 Task: Find connections with filter location Pýrgos with filter topic #entrepreneurshipwith filter profile language English with filter current company Anchanto with filter school Medical College with filter industry Audio and Video Equipment Manufacturing with filter service category Mortgage Lending with filter keywords title Travel Nurse
Action: Mouse moved to (345, 281)
Screenshot: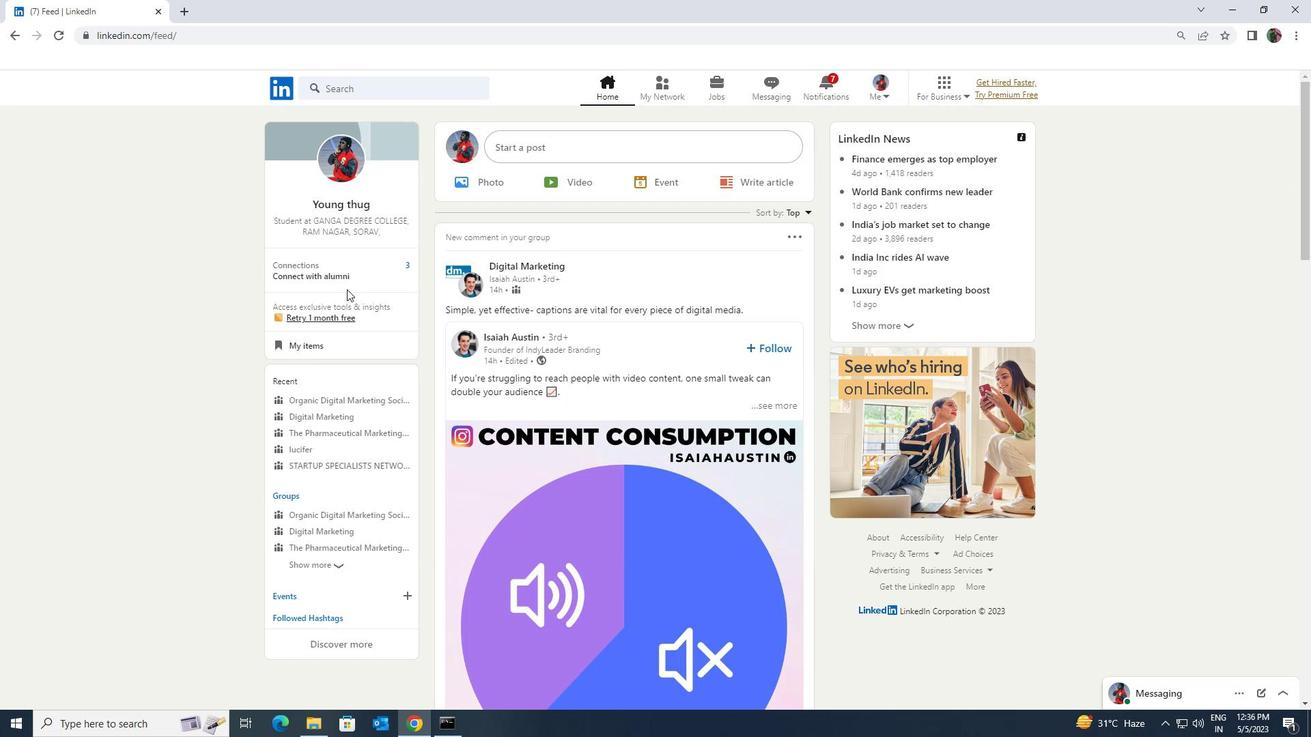 
Action: Mouse pressed left at (345, 281)
Screenshot: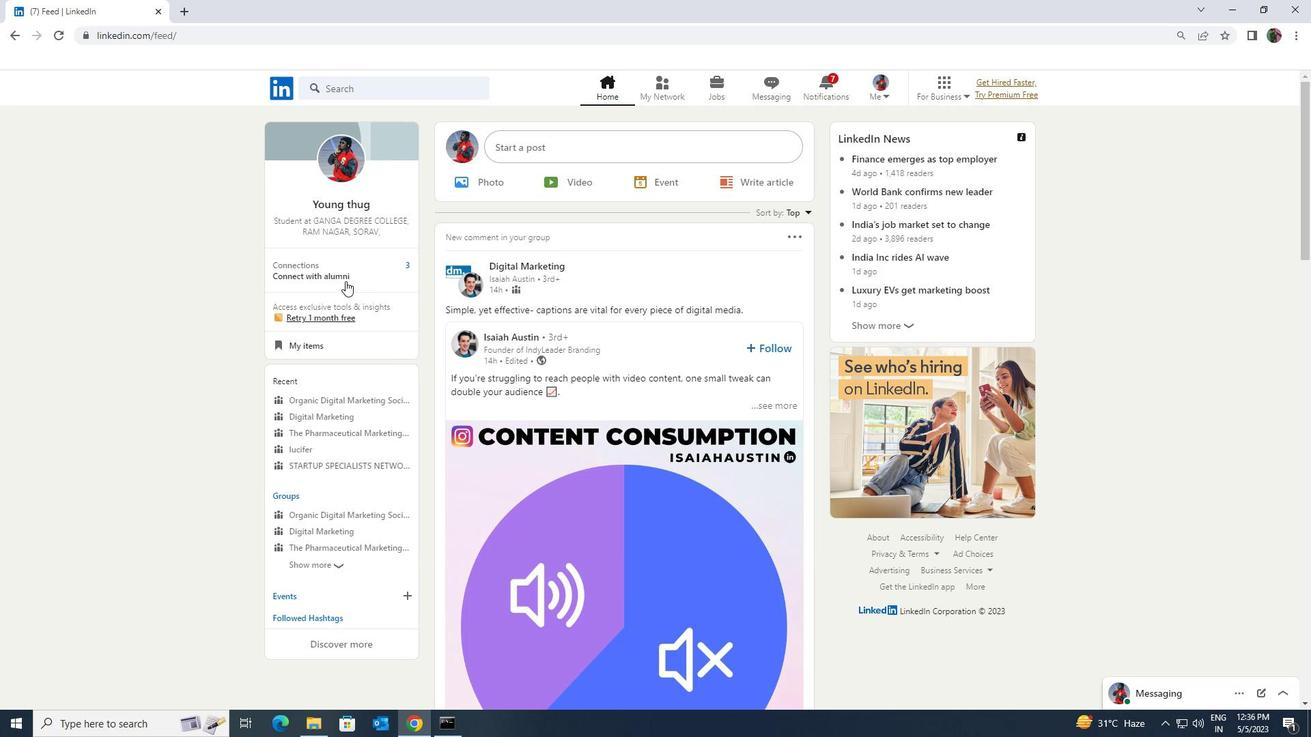 
Action: Mouse moved to (350, 166)
Screenshot: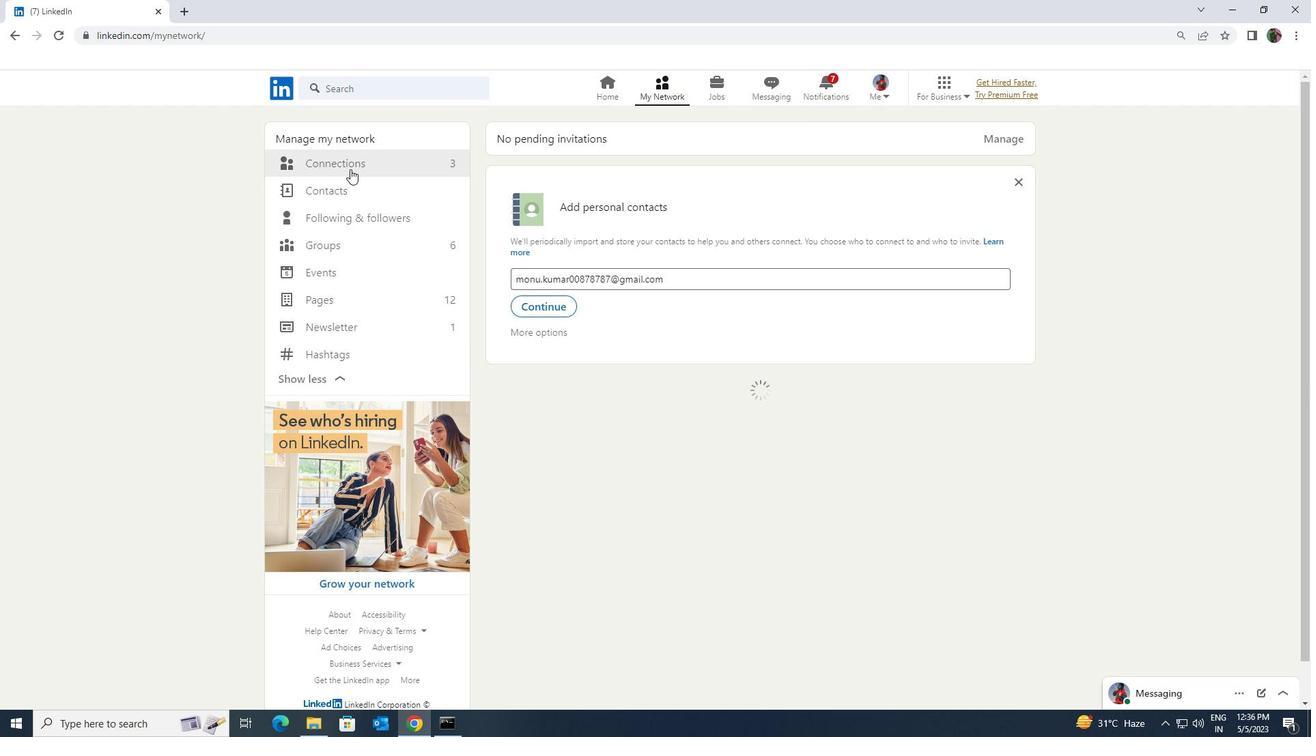 
Action: Mouse pressed left at (350, 166)
Screenshot: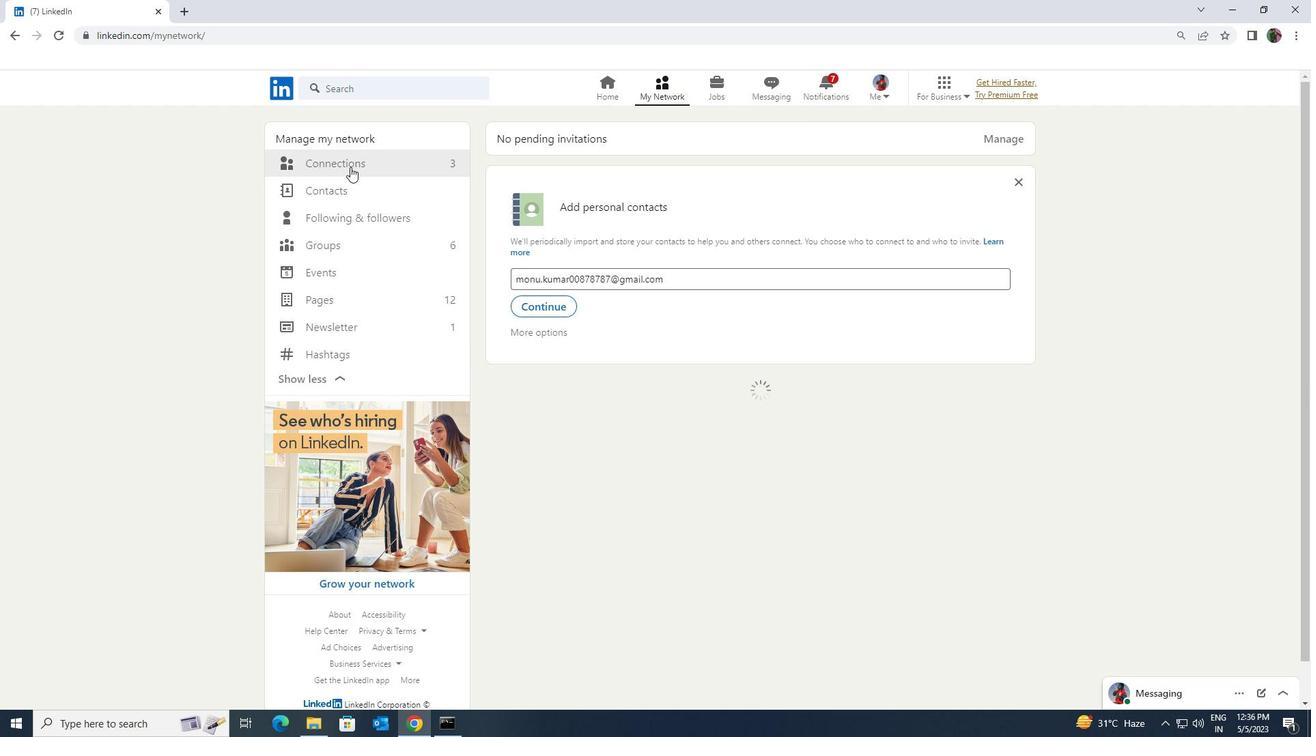 
Action: Mouse moved to (743, 165)
Screenshot: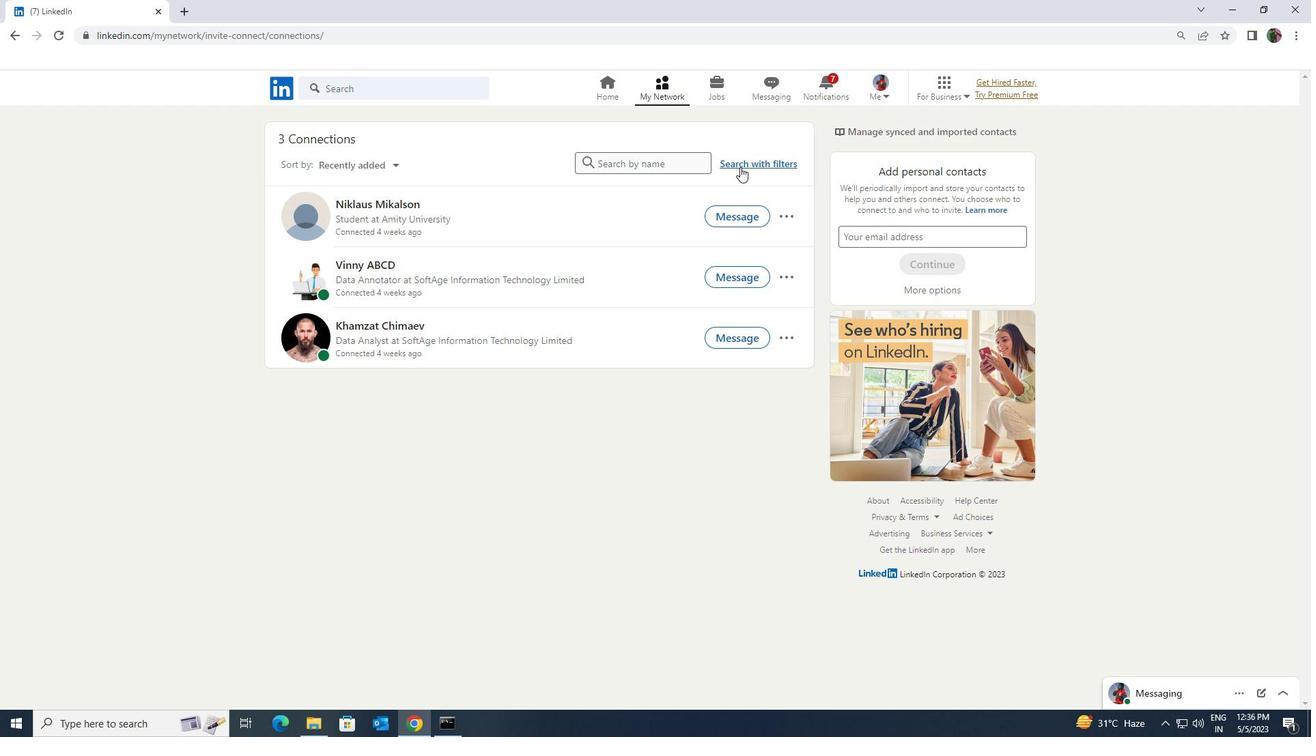 
Action: Mouse pressed left at (743, 165)
Screenshot: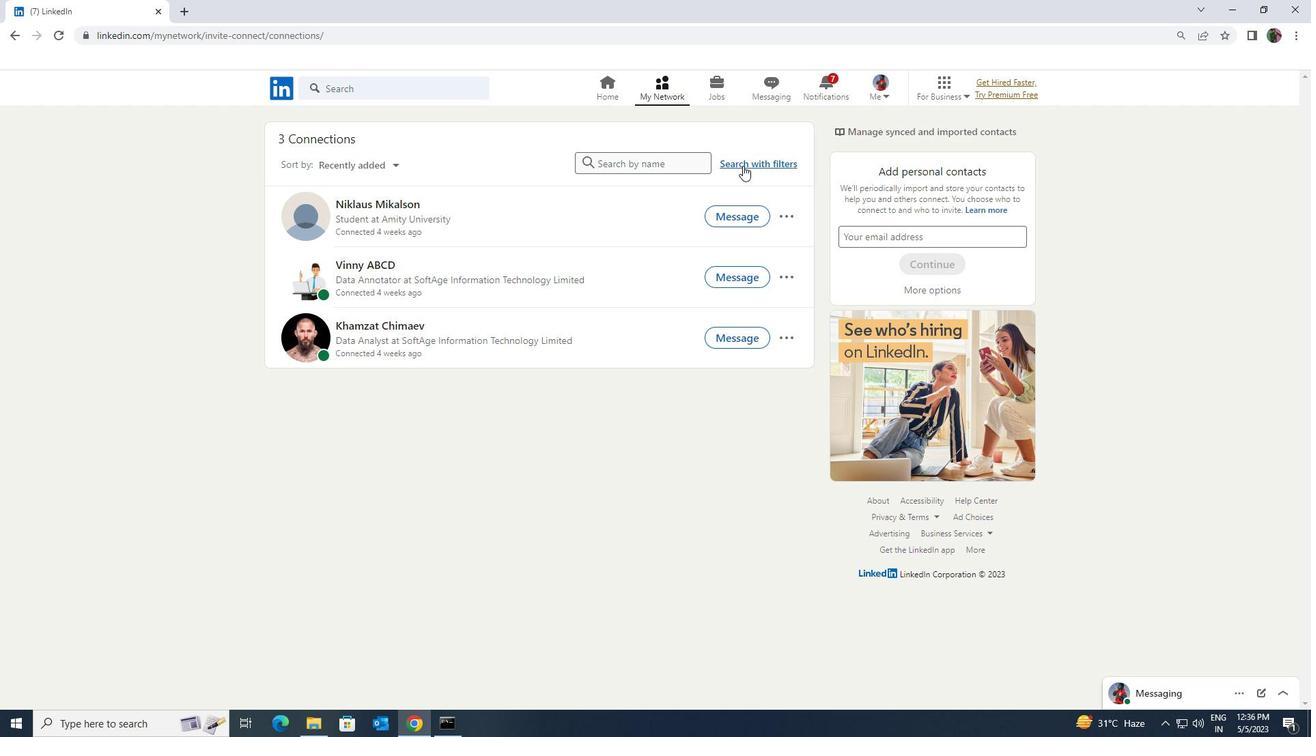 
Action: Mouse moved to (699, 127)
Screenshot: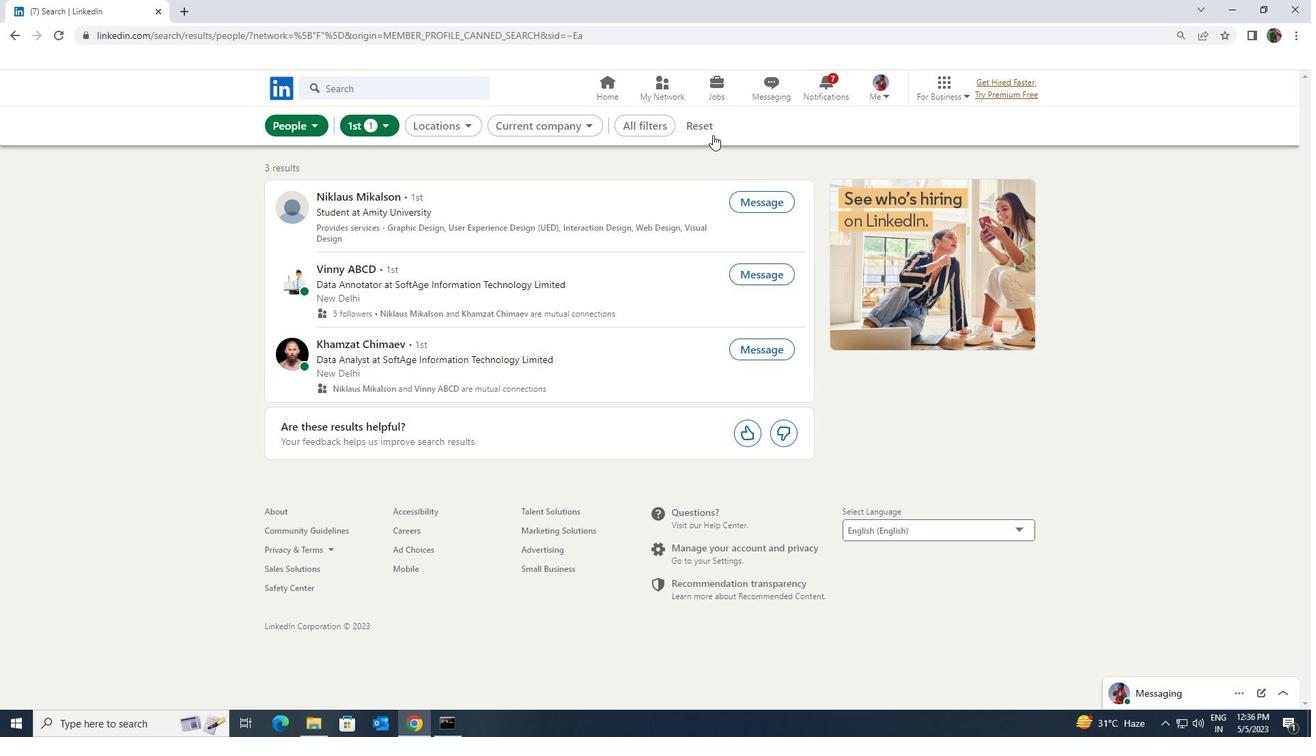 
Action: Mouse pressed left at (699, 127)
Screenshot: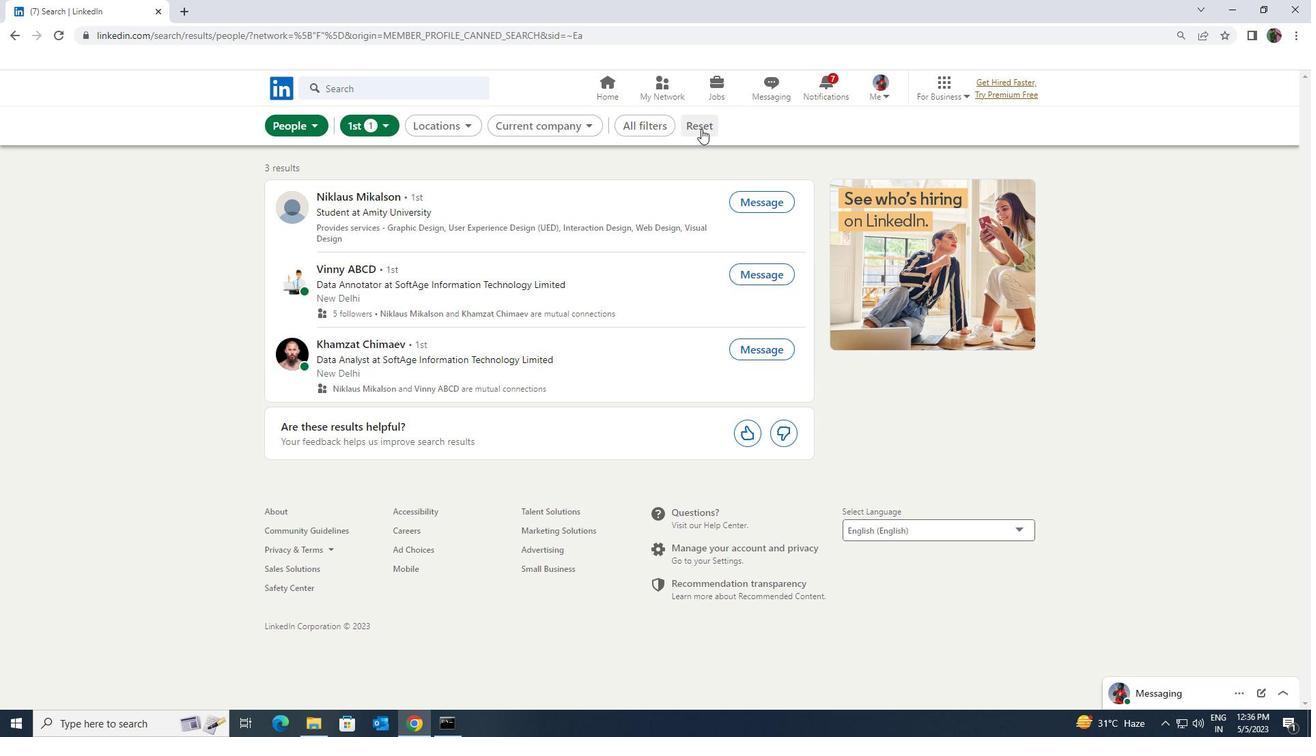 
Action: Mouse moved to (675, 127)
Screenshot: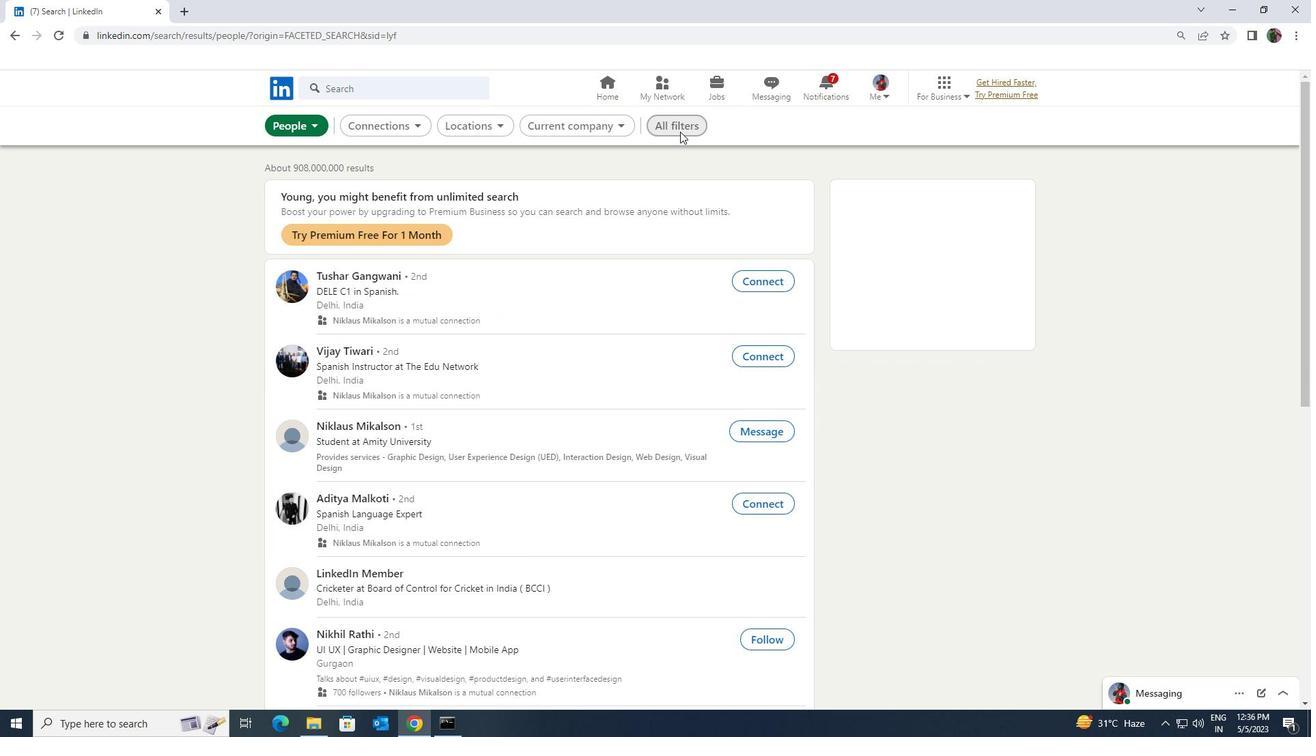 
Action: Mouse pressed left at (675, 127)
Screenshot: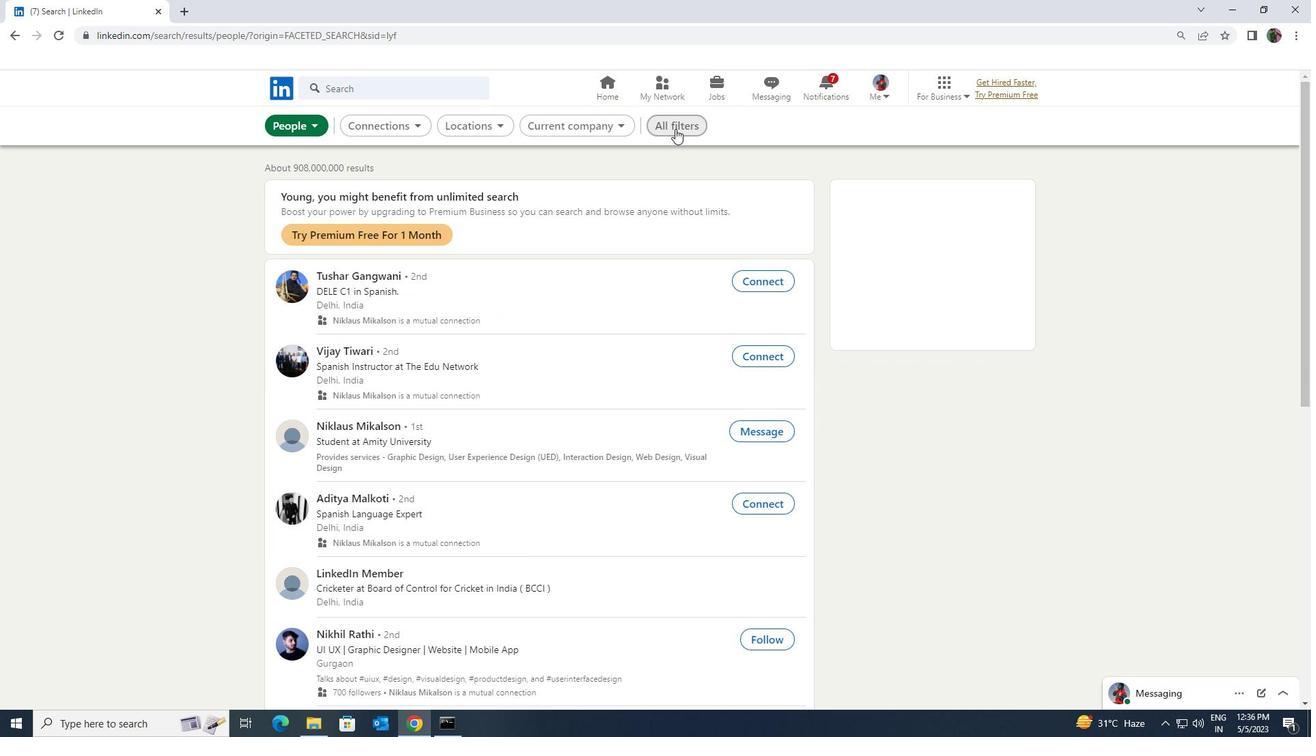
Action: Mouse moved to (1150, 531)
Screenshot: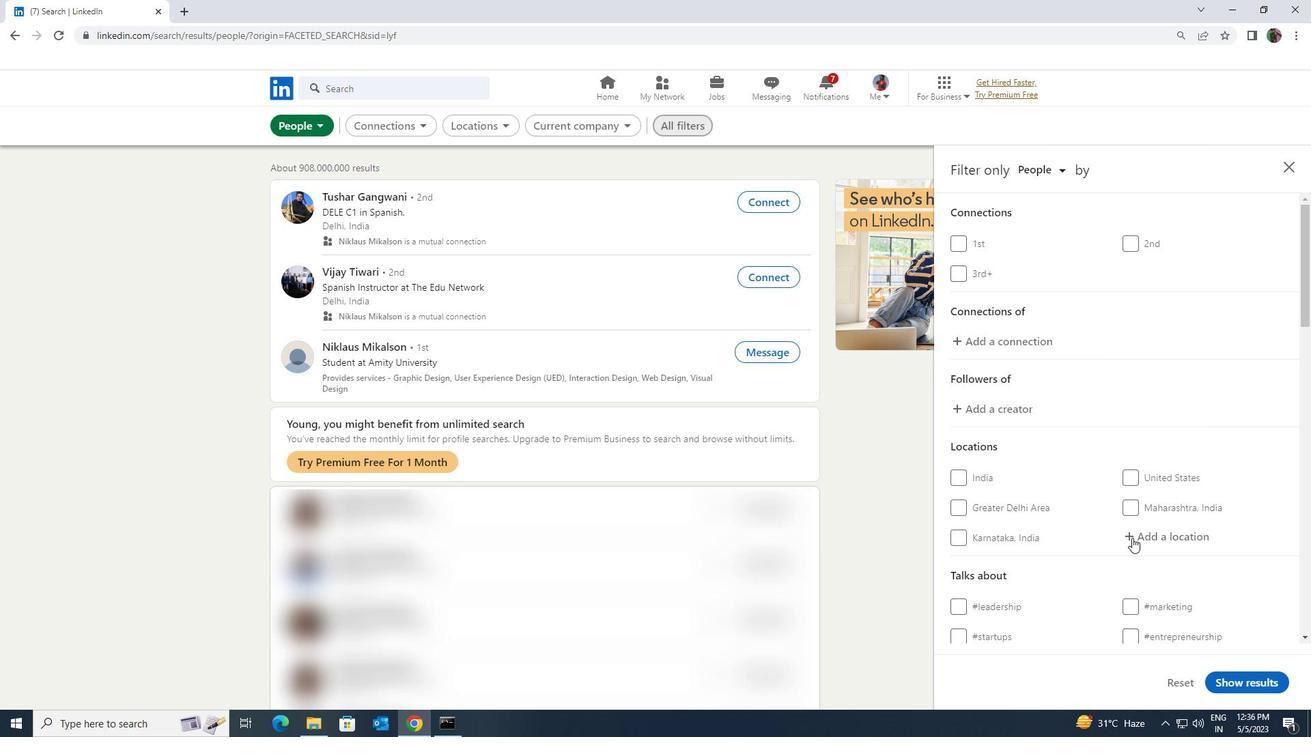 
Action: Mouse pressed left at (1150, 531)
Screenshot: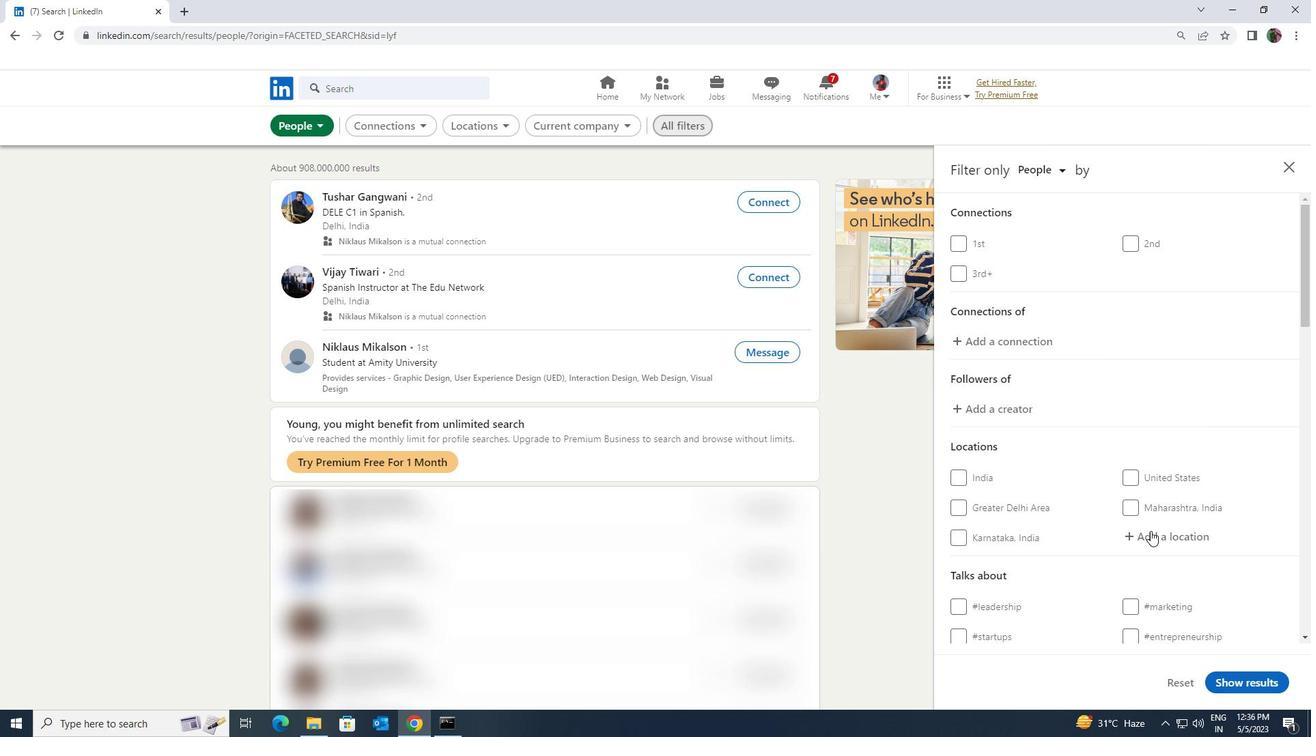 
Action: Mouse moved to (1153, 534)
Screenshot: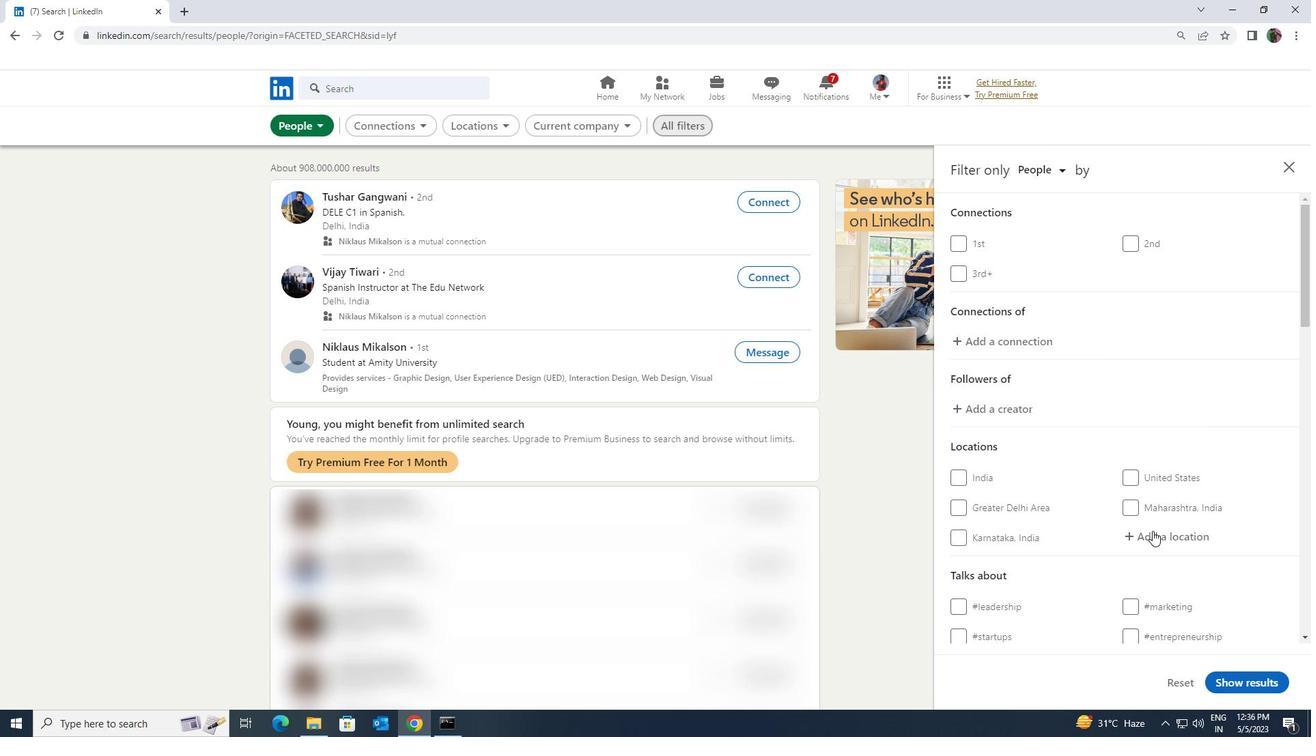 
Action: Mouse pressed left at (1153, 534)
Screenshot: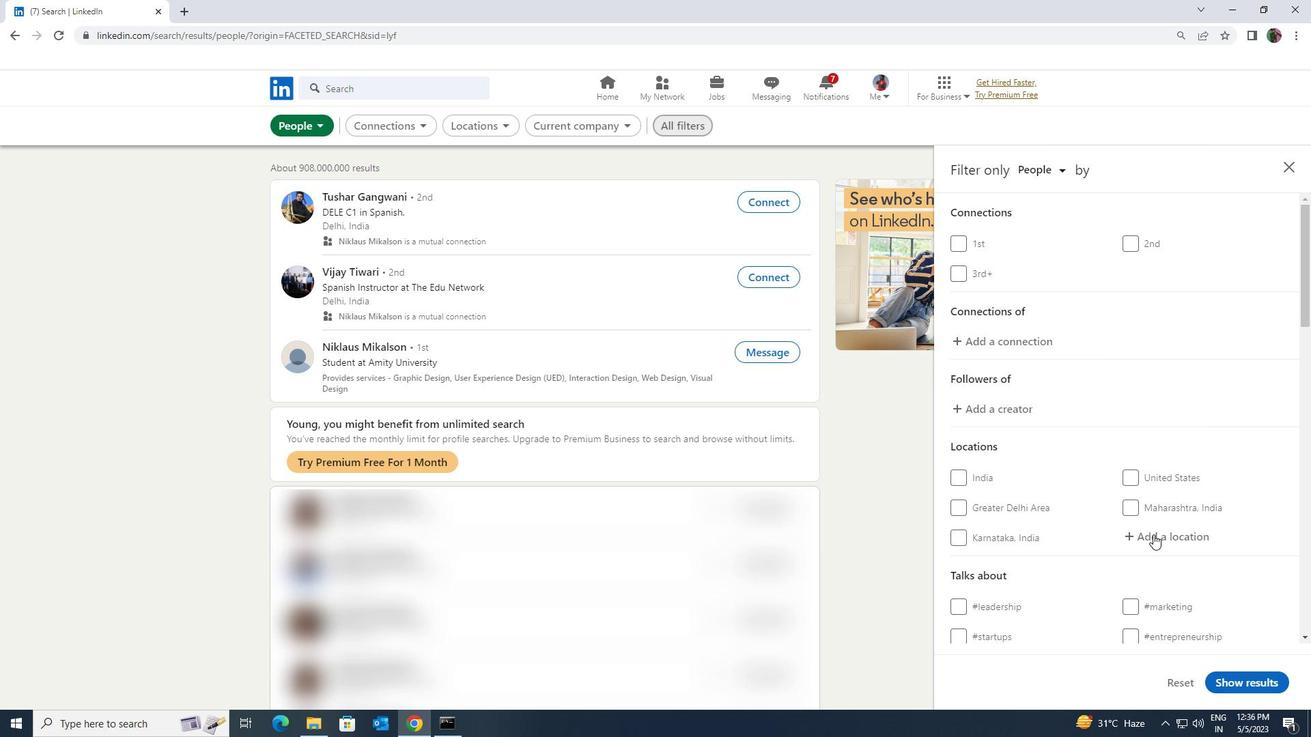 
Action: Mouse moved to (1155, 538)
Screenshot: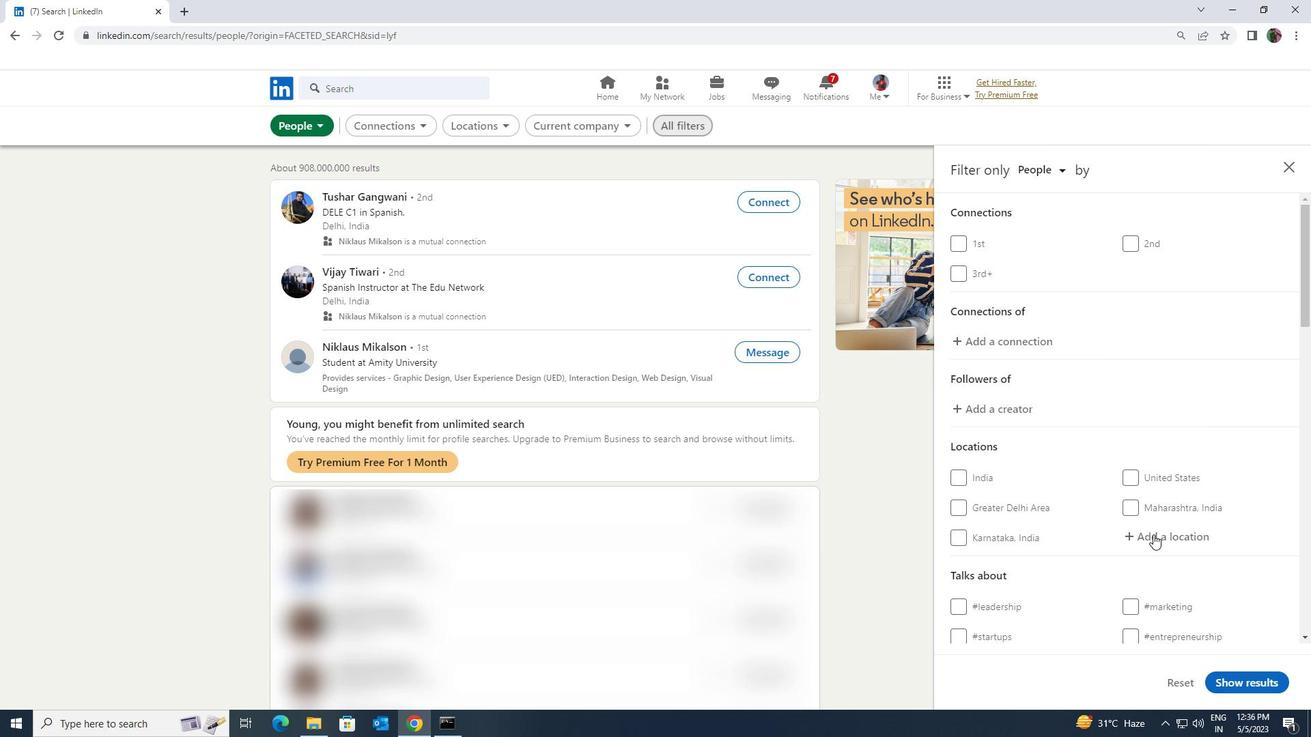 
Action: Key pressed <Key.shift><Key.shift><Key.shift><Key.shift><Key.shift><Key.shift><Key.shift><Key.shift><Key.shift><Key.shift><Key.shift><Key.shift><Key.shift><Key.shift><Key.shift><Key.shift><Key.shift><Key.shift><Key.shift><Key.shift><Key.shift><Key.shift><Key.shift><Key.shift><Key.shift><Key.shift><Key.shift><Key.shift><Key.shift><Key.shift><Key.shift><Key.shift><Key.shift><Key.shift><Key.shift><Key.shift><Key.shift>PYRGOS
Screenshot: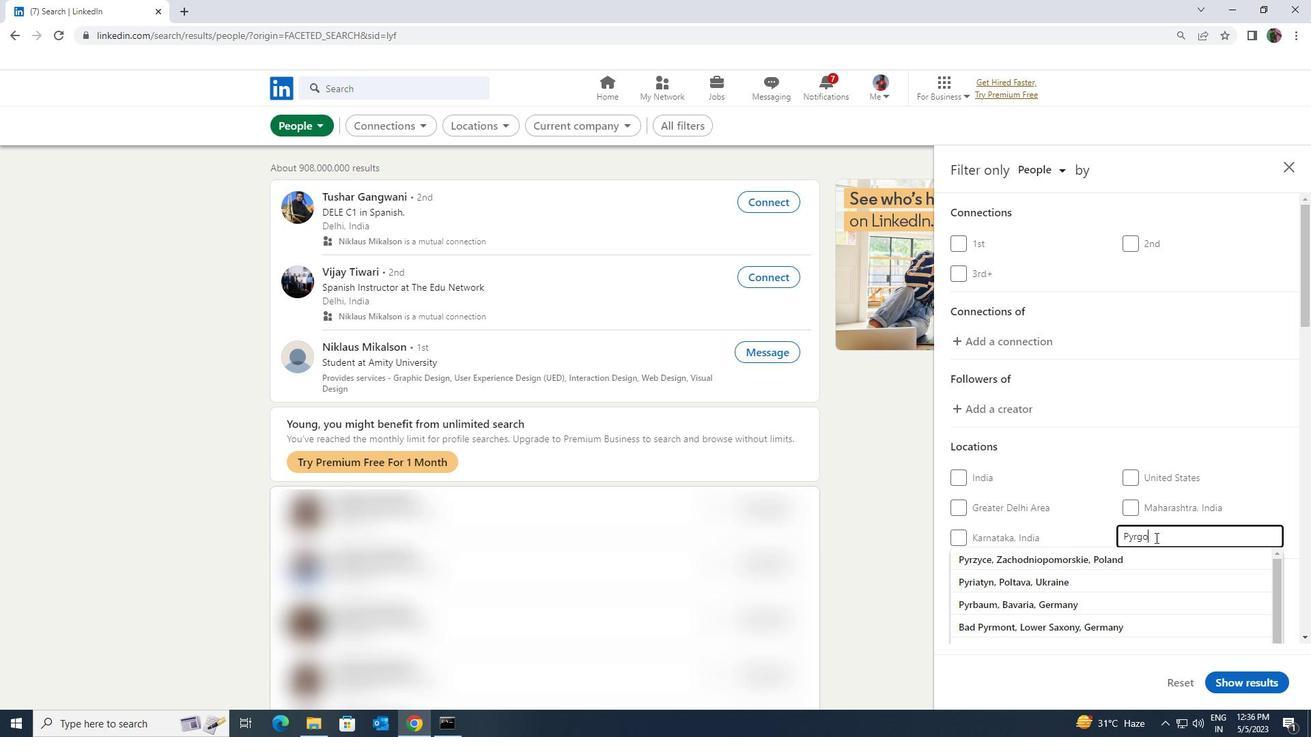 
Action: Mouse moved to (1154, 551)
Screenshot: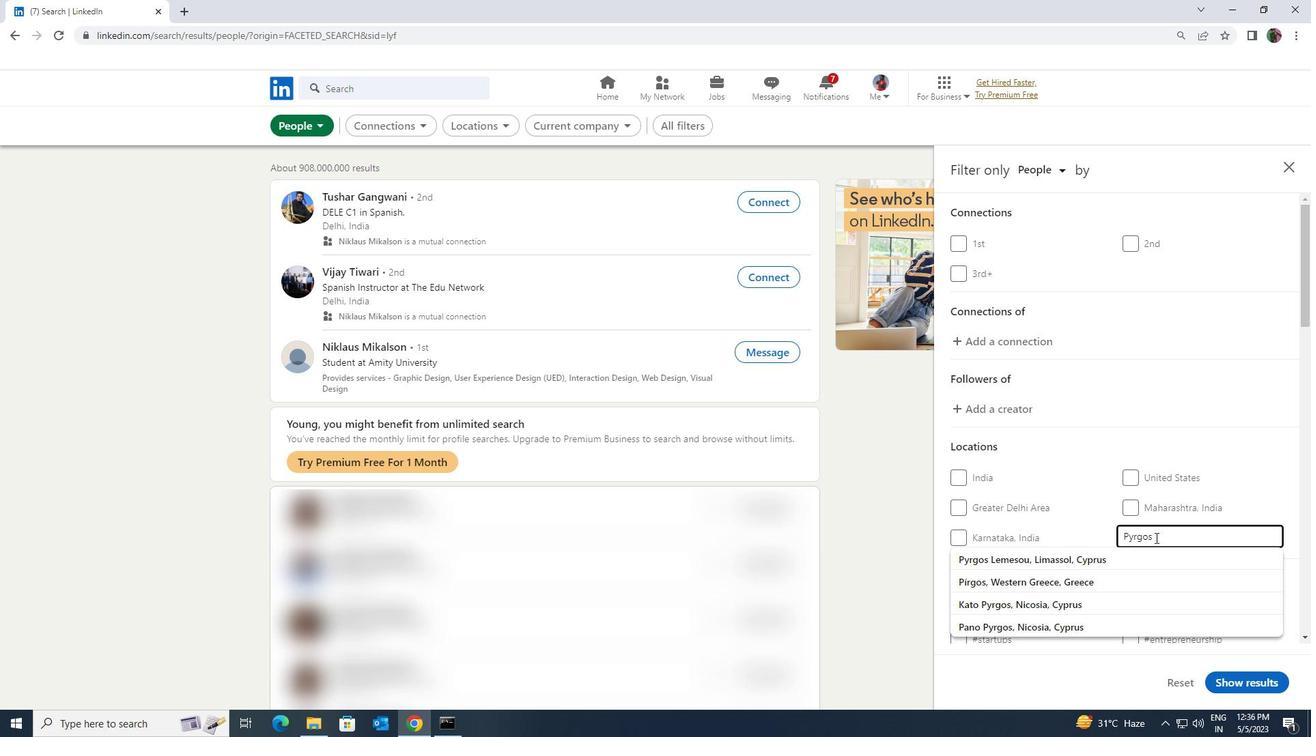 
Action: Mouse pressed left at (1154, 551)
Screenshot: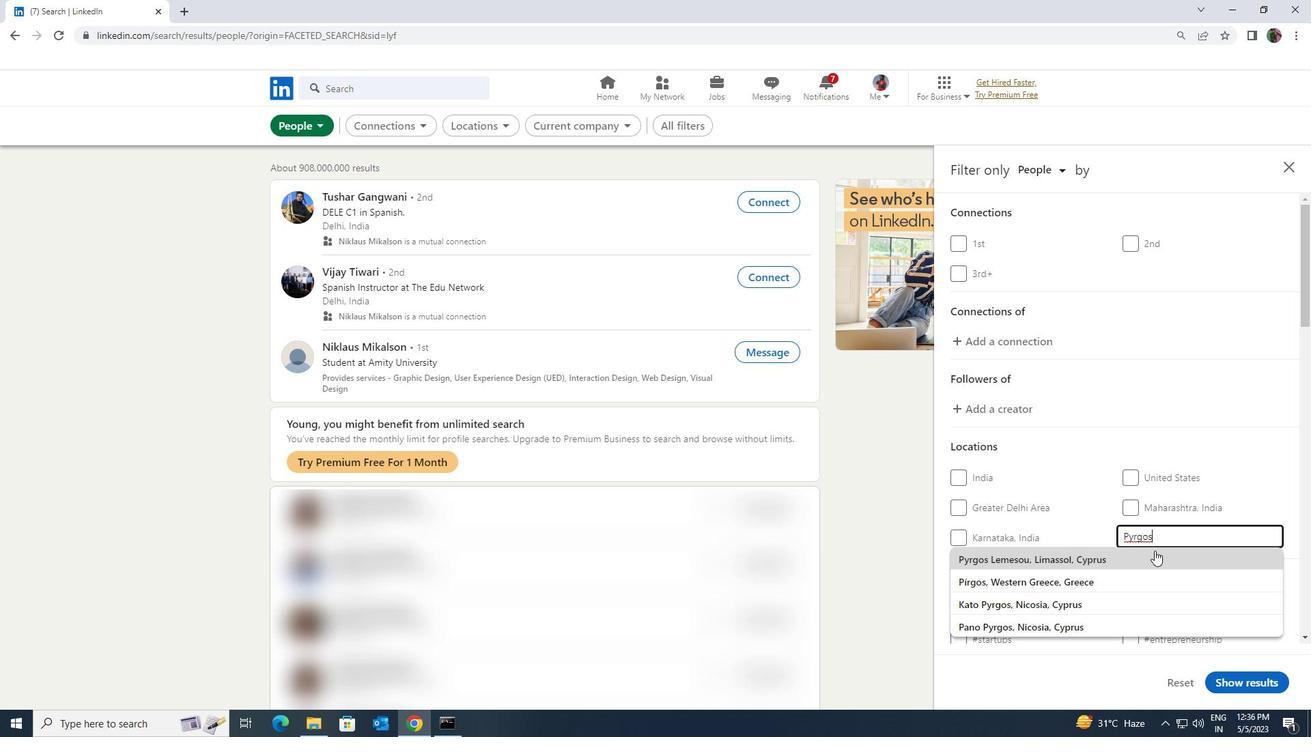 
Action: Mouse scrolled (1154, 550) with delta (0, 0)
Screenshot: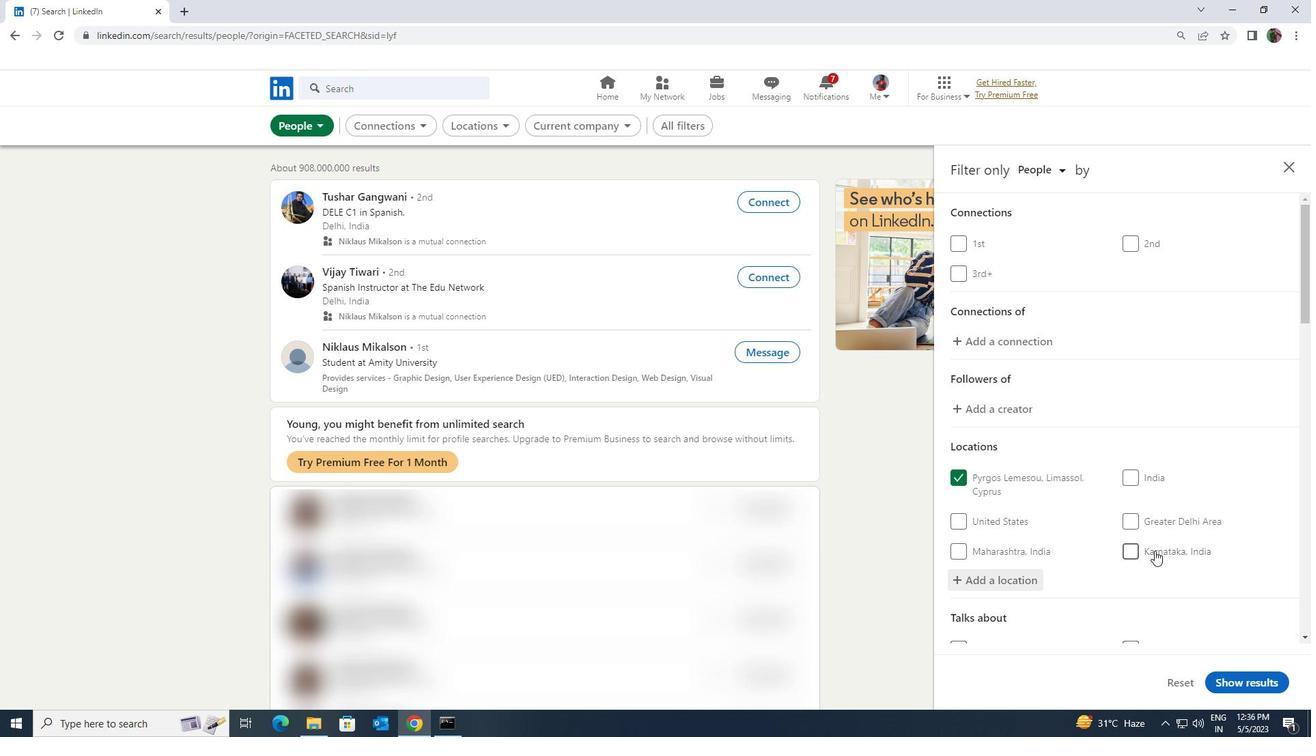 
Action: Mouse scrolled (1154, 550) with delta (0, 0)
Screenshot: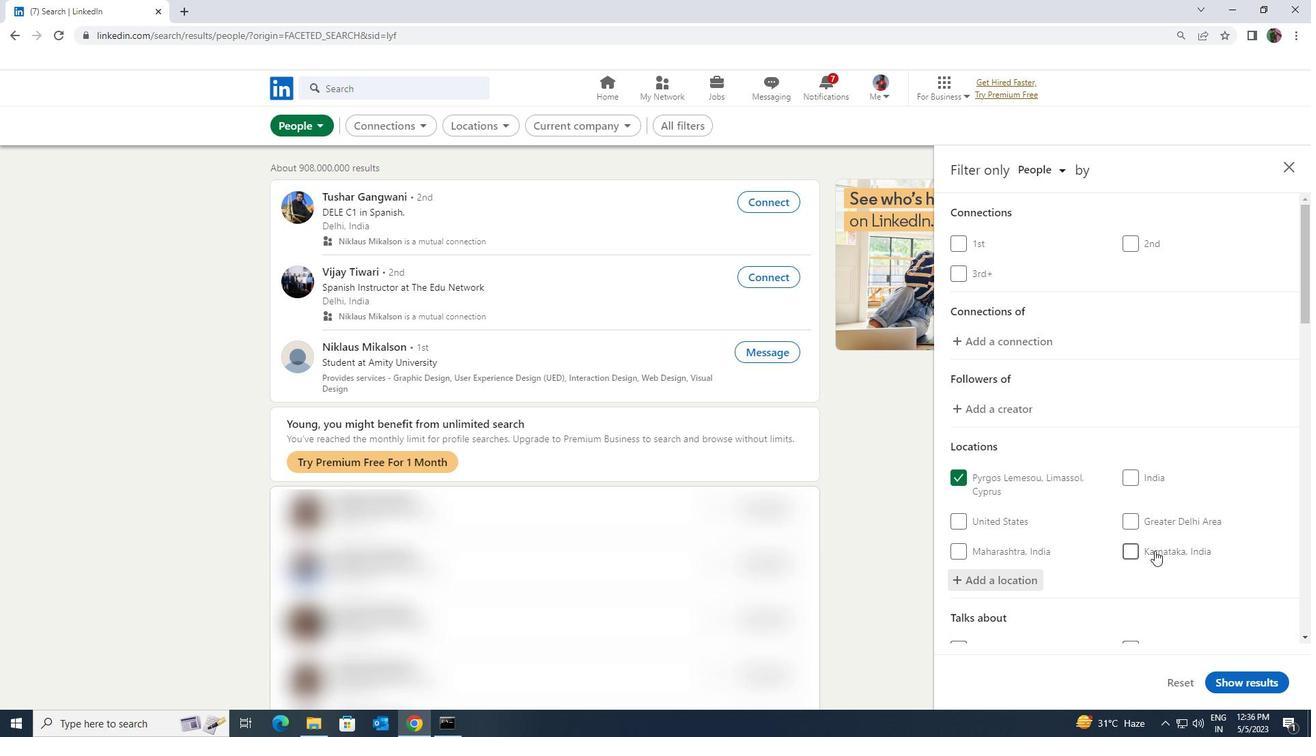 
Action: Mouse scrolled (1154, 550) with delta (0, 0)
Screenshot: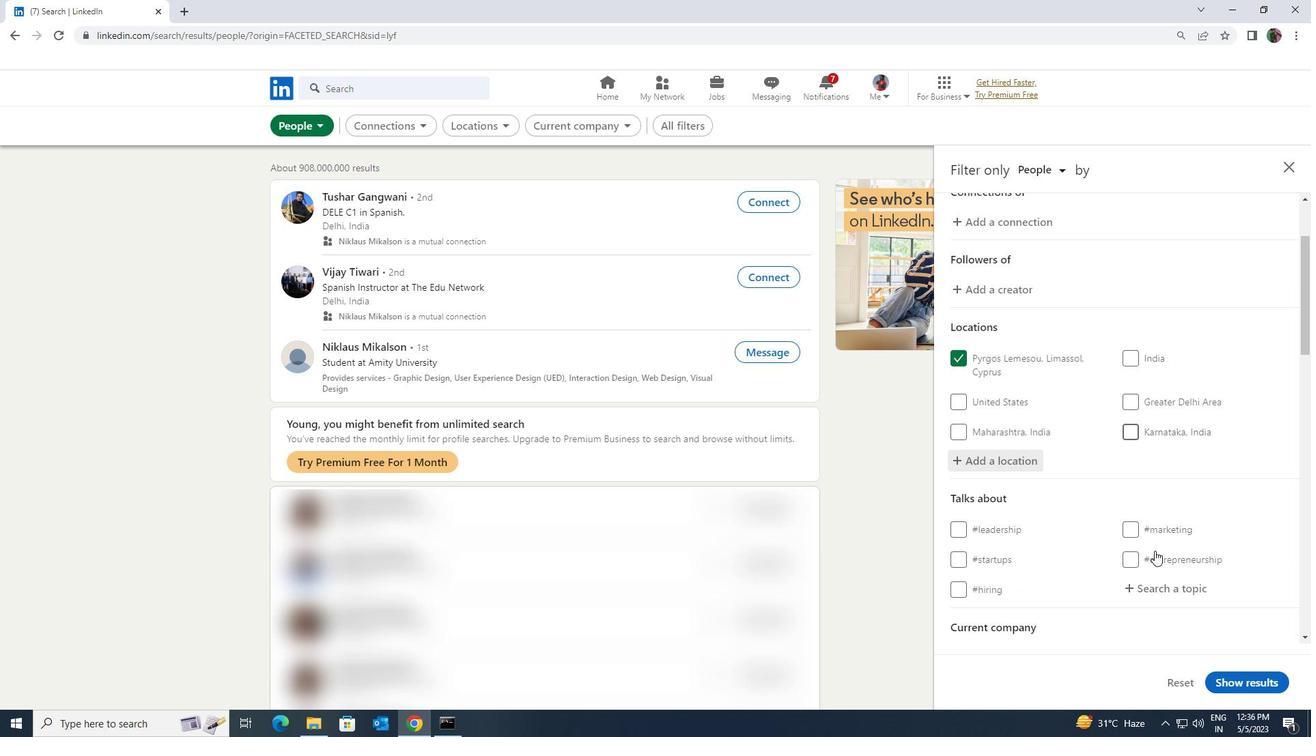 
Action: Mouse moved to (1145, 507)
Screenshot: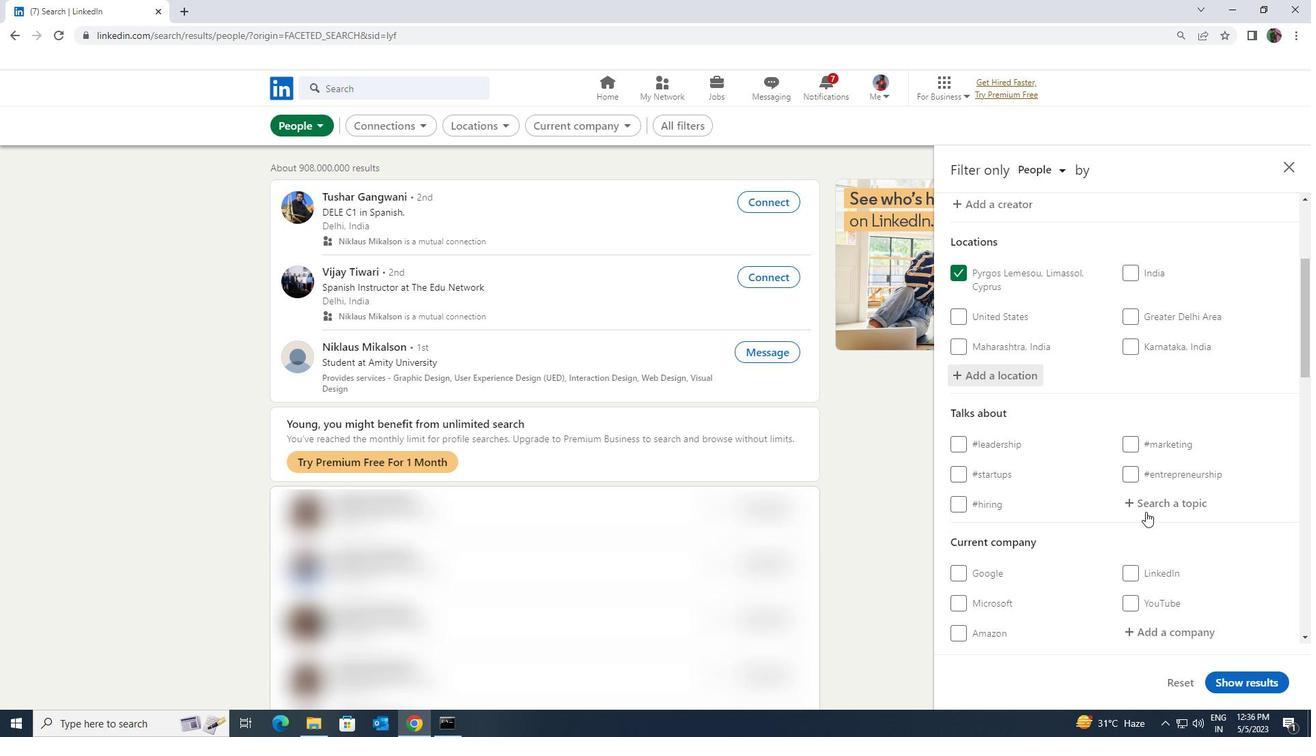 
Action: Mouse pressed left at (1145, 507)
Screenshot: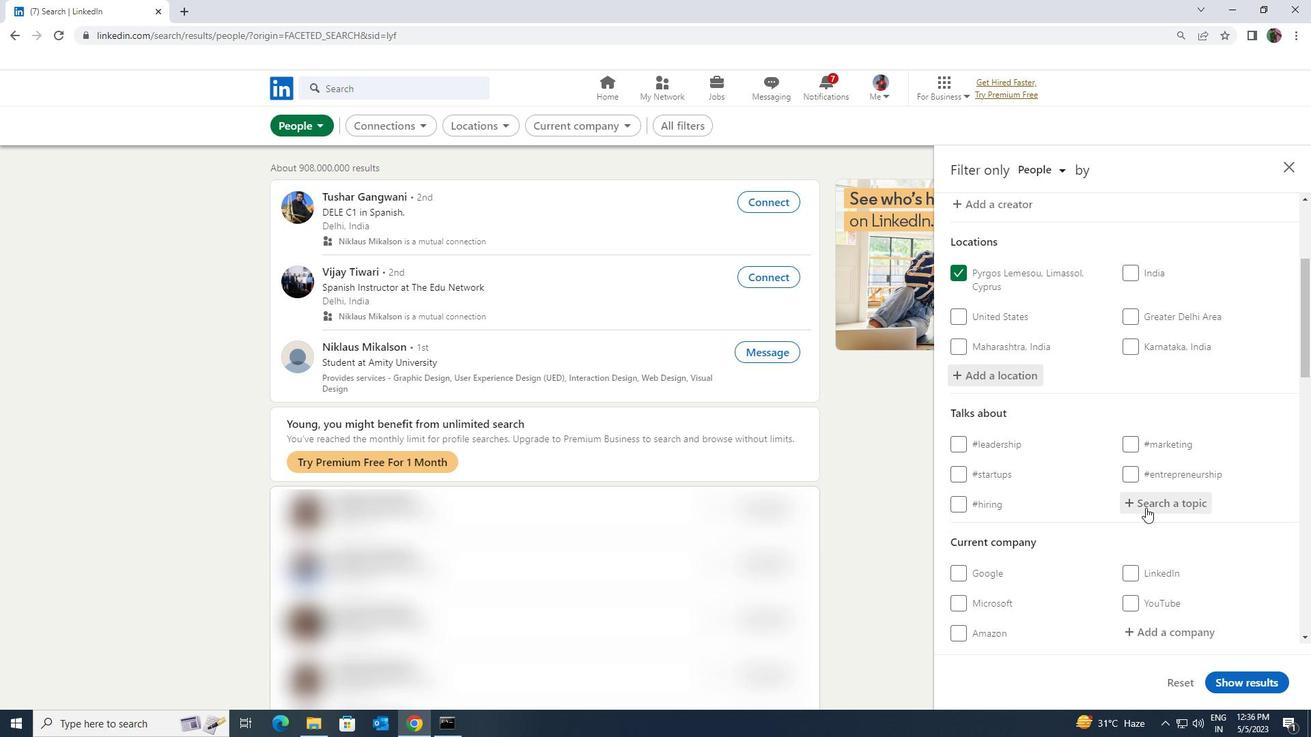 
Action: Mouse moved to (1145, 506)
Screenshot: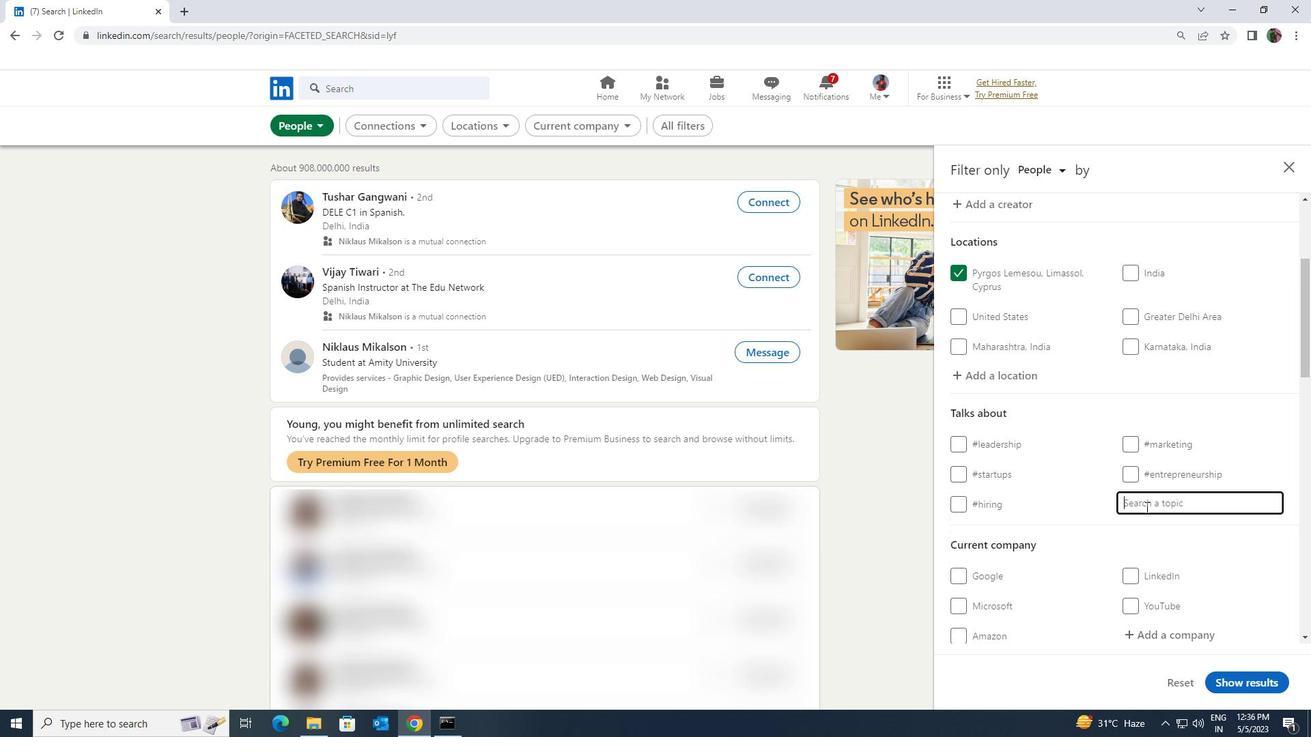 
Action: Key pressed <Key.shift><Key.shift><Key.shift><Key.shift><Key.shift><Key.shift><Key.shift><Key.shift><Key.shift><Key.shift><Key.shift><Key.shift><Key.shift><Key.shift><Key.shift><Key.shift>ENTR
Screenshot: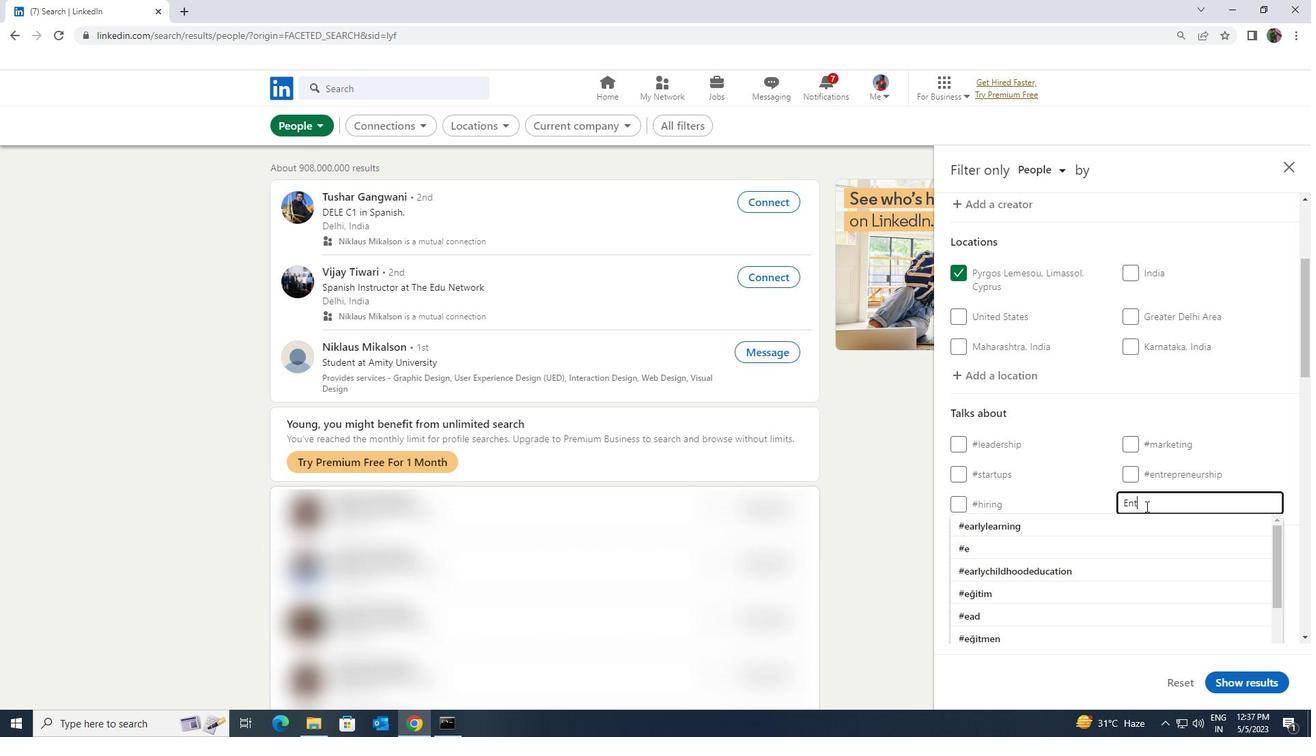 
Action: Mouse moved to (1133, 550)
Screenshot: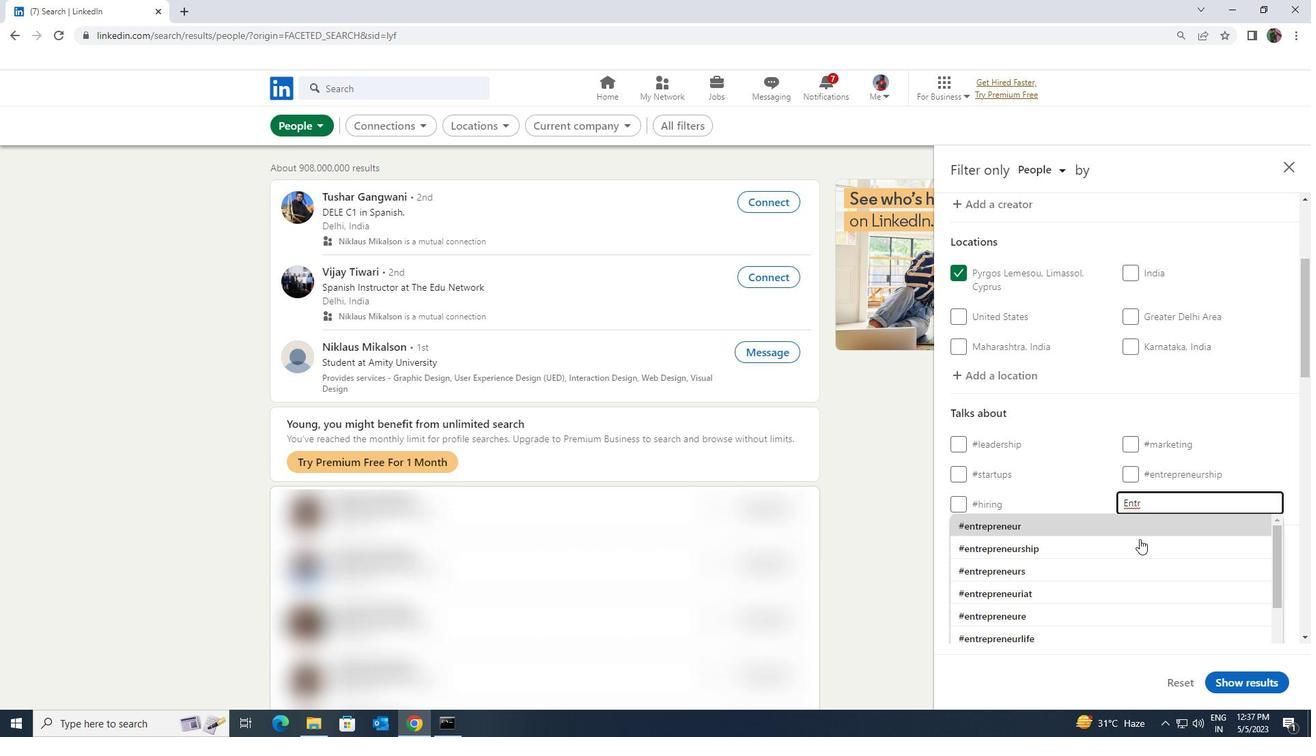 
Action: Mouse pressed left at (1133, 550)
Screenshot: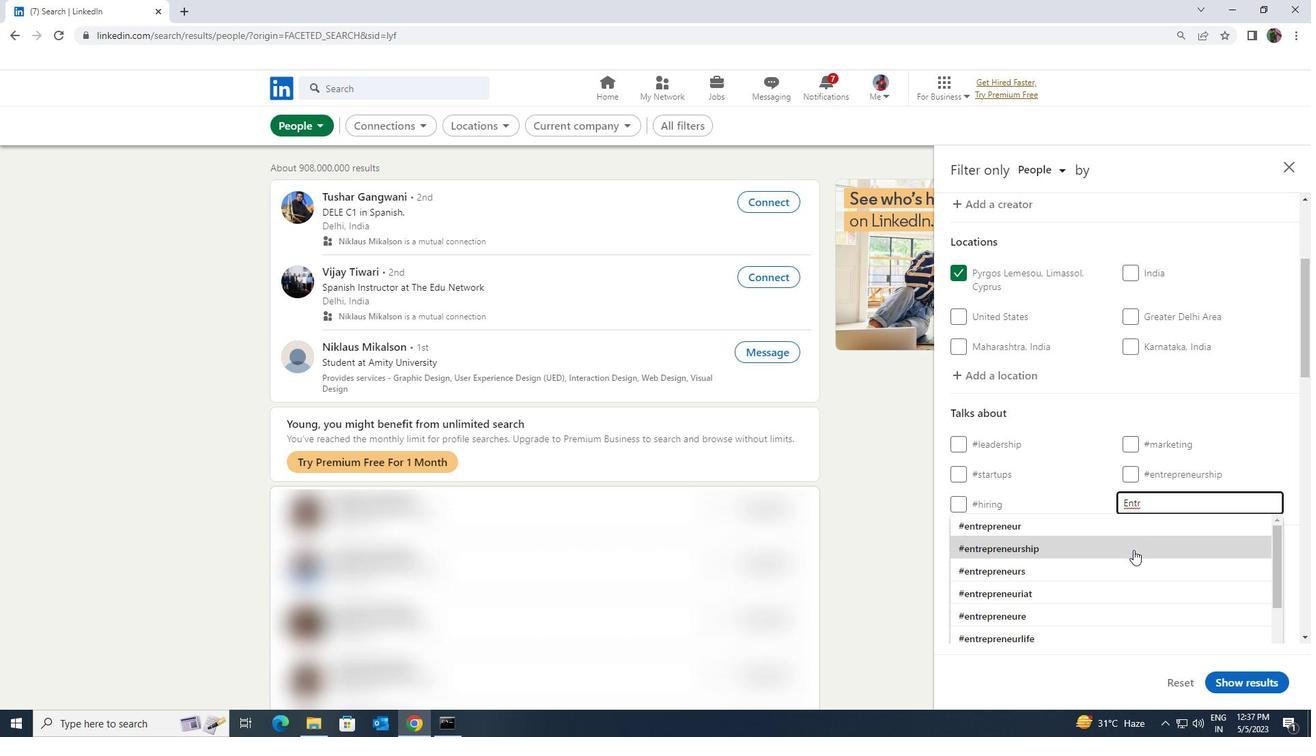 
Action: Mouse scrolled (1133, 549) with delta (0, 0)
Screenshot: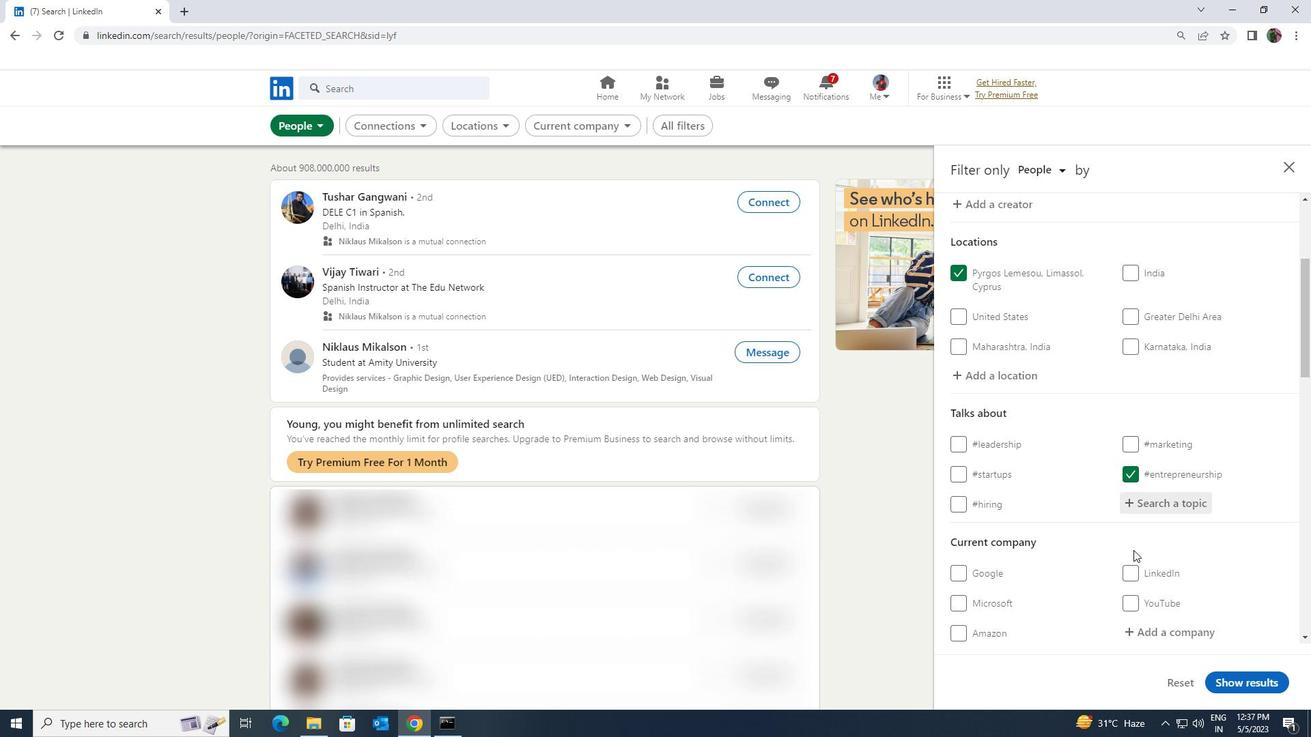
Action: Mouse scrolled (1133, 549) with delta (0, 0)
Screenshot: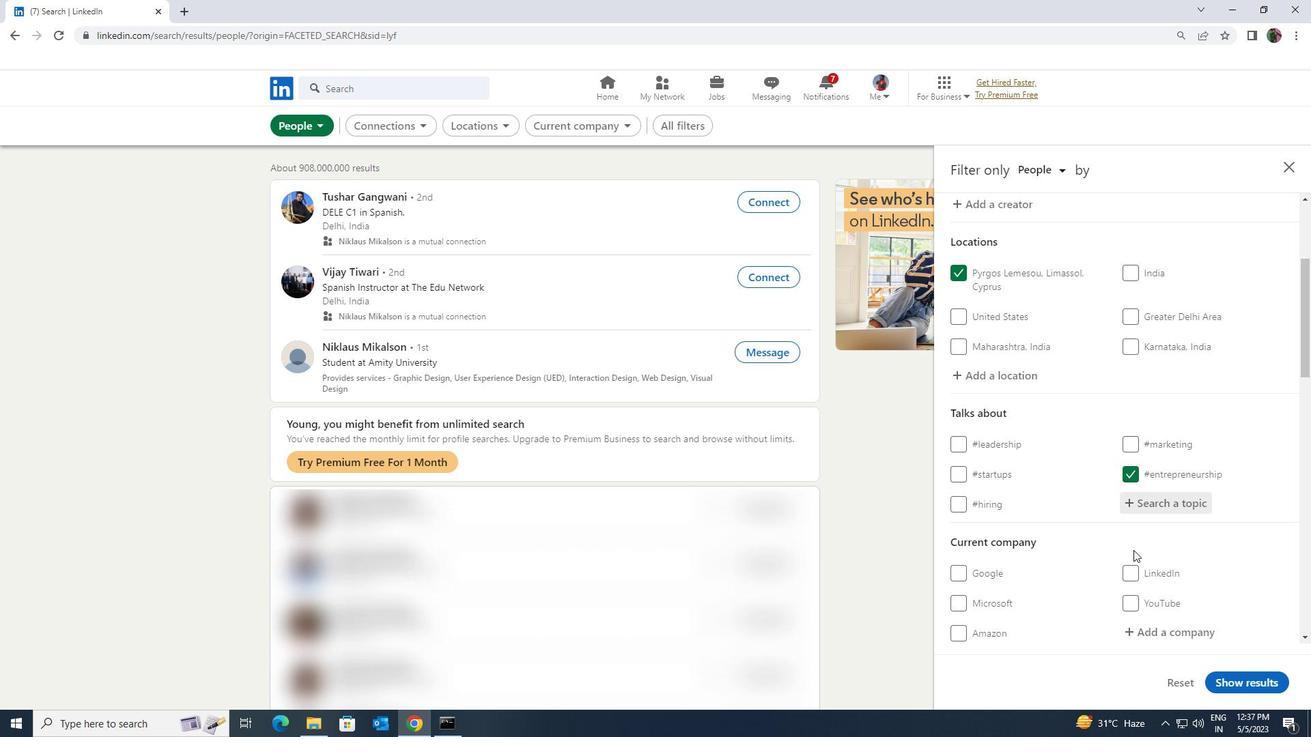 
Action: Mouse moved to (1133, 550)
Screenshot: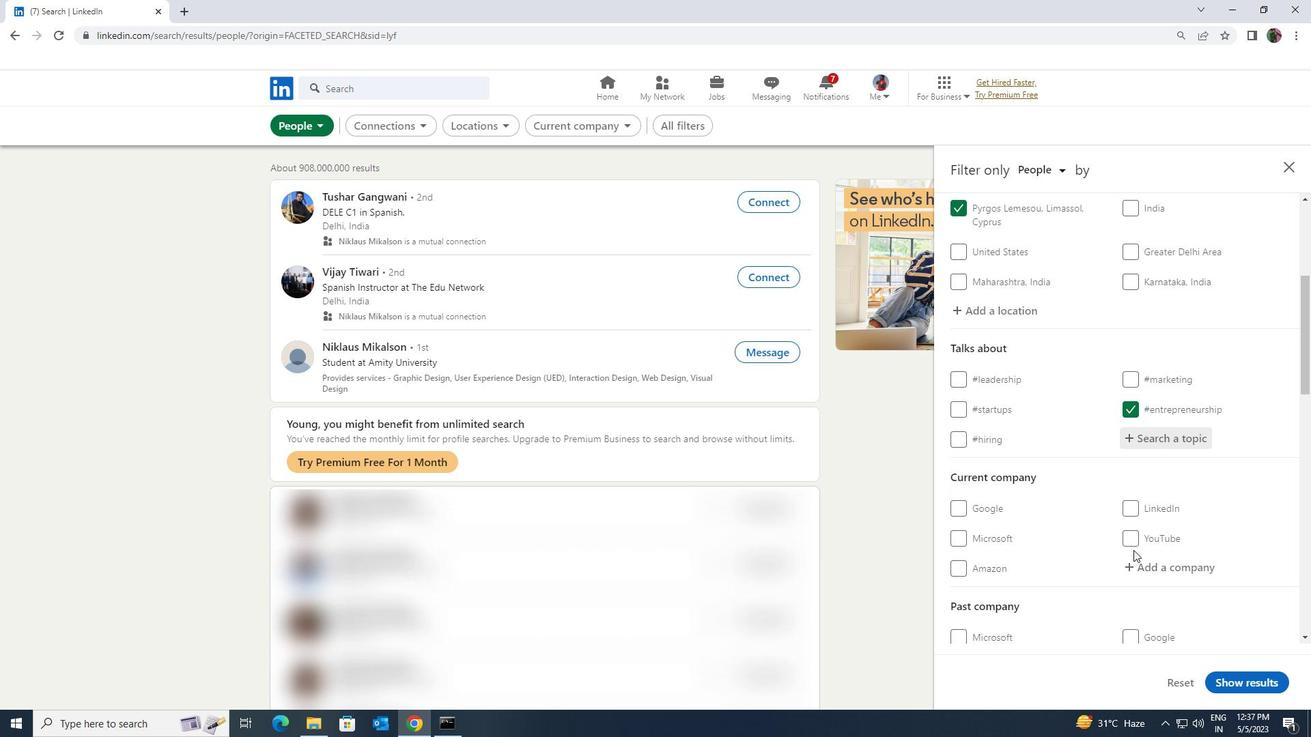 
Action: Mouse scrolled (1133, 549) with delta (0, 0)
Screenshot: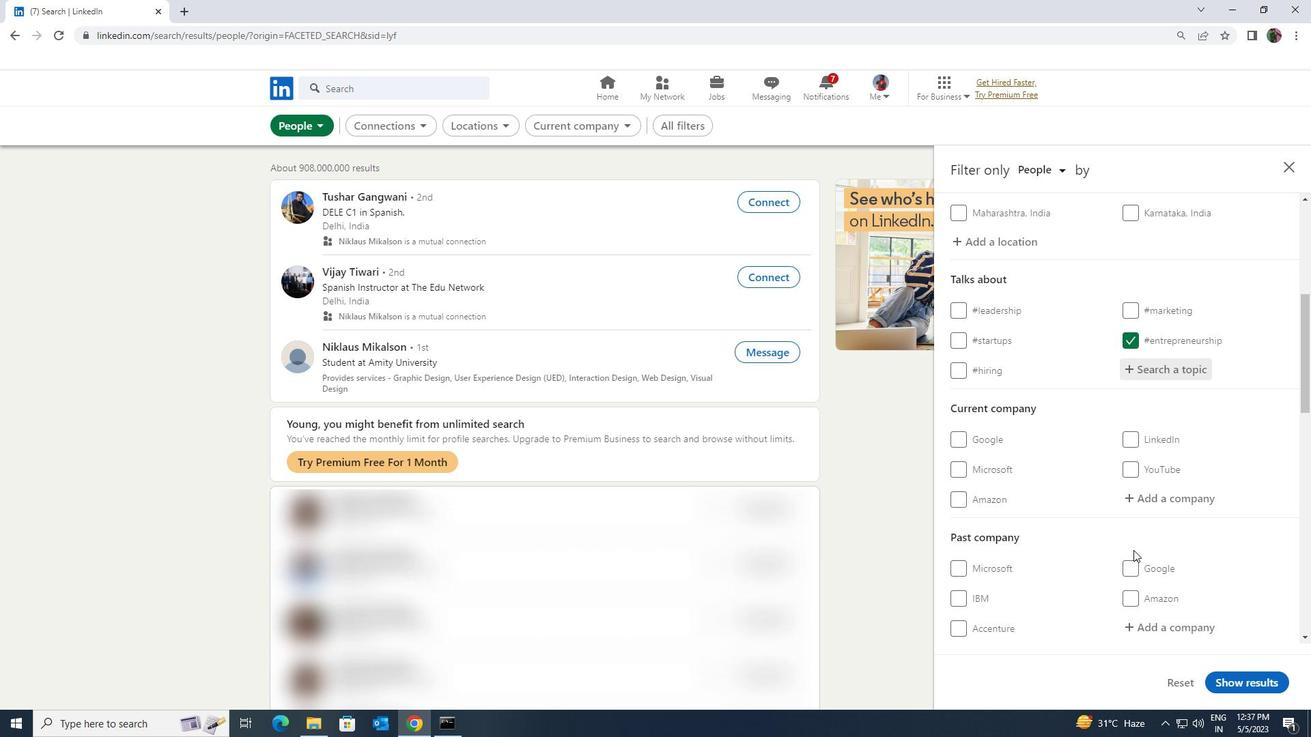 
Action: Mouse moved to (1133, 550)
Screenshot: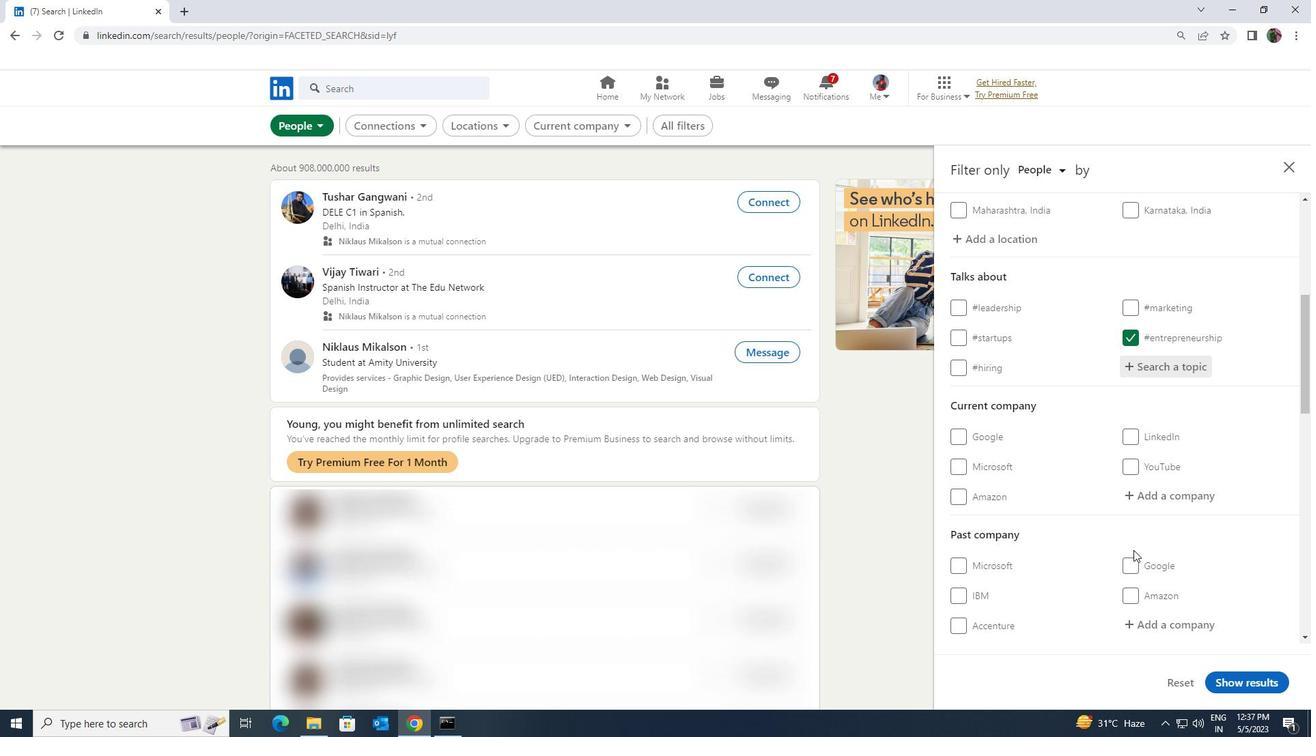 
Action: Mouse scrolled (1133, 549) with delta (0, 0)
Screenshot: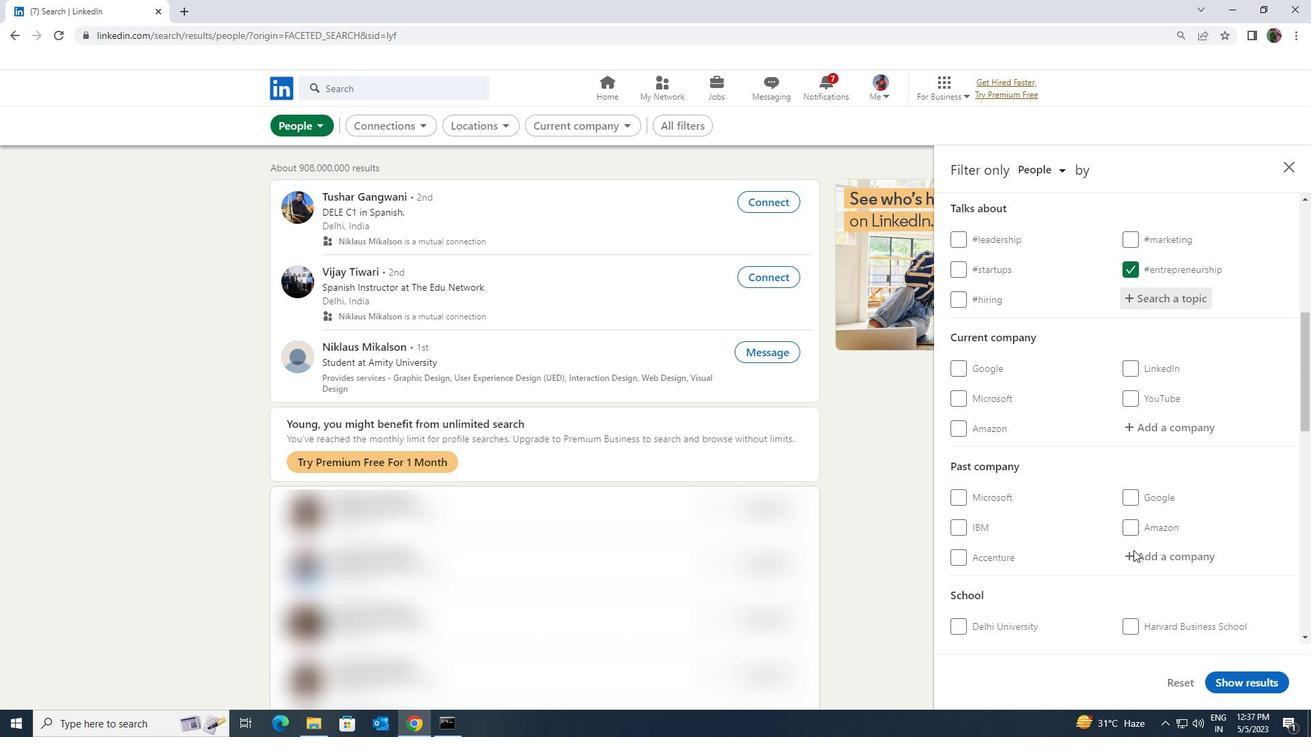 
Action: Mouse scrolled (1133, 549) with delta (0, 0)
Screenshot: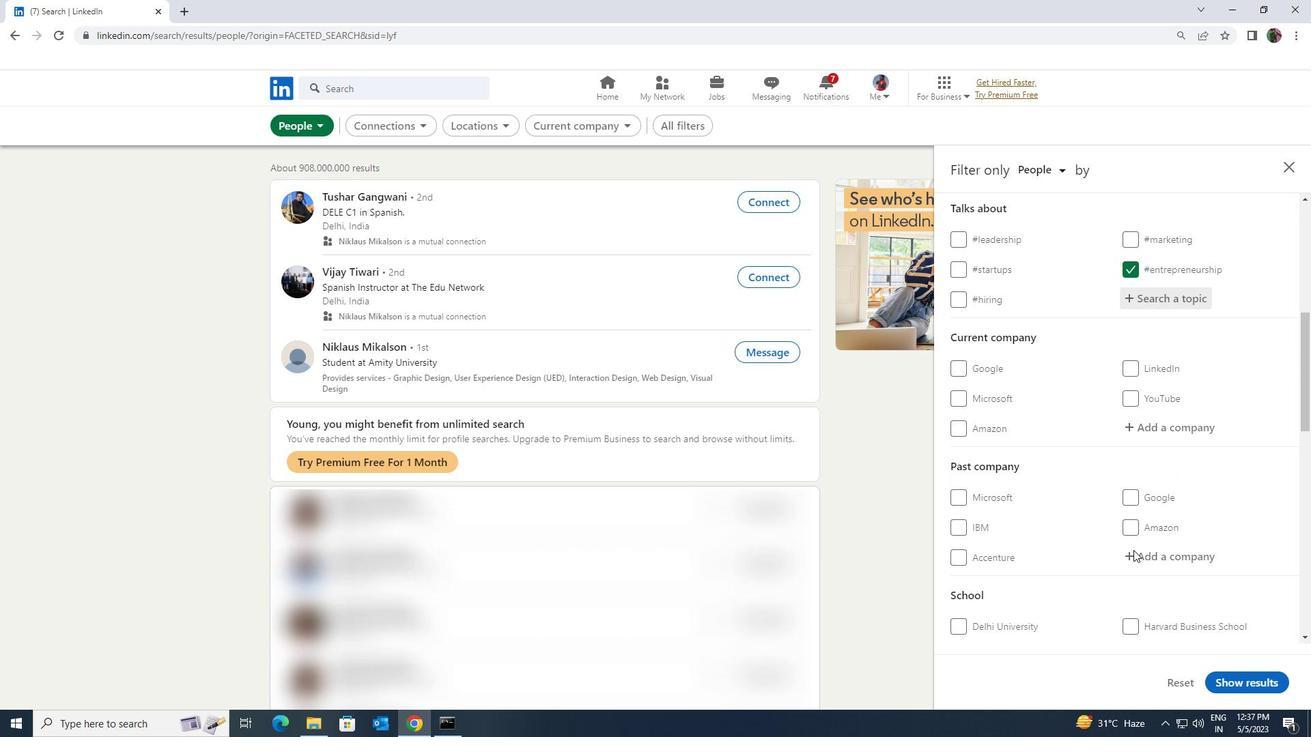 
Action: Mouse scrolled (1133, 549) with delta (0, 0)
Screenshot: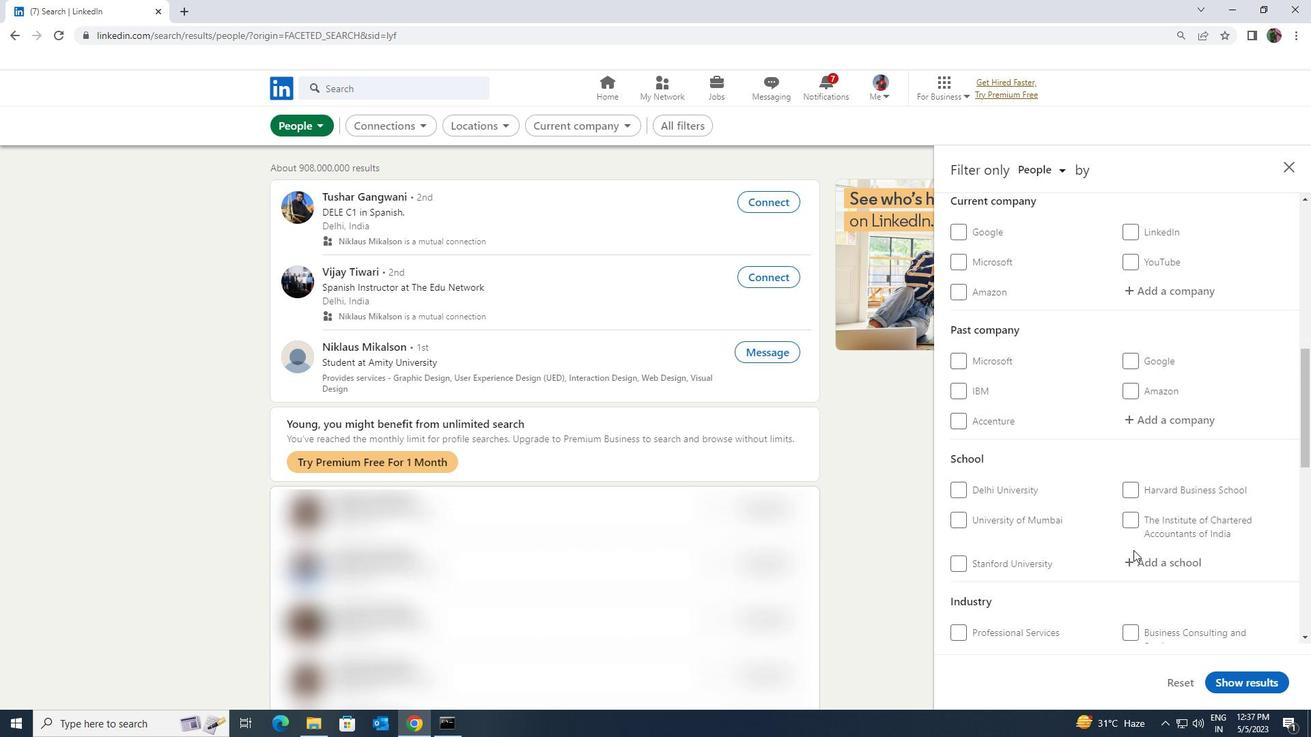 
Action: Mouse scrolled (1133, 549) with delta (0, 0)
Screenshot: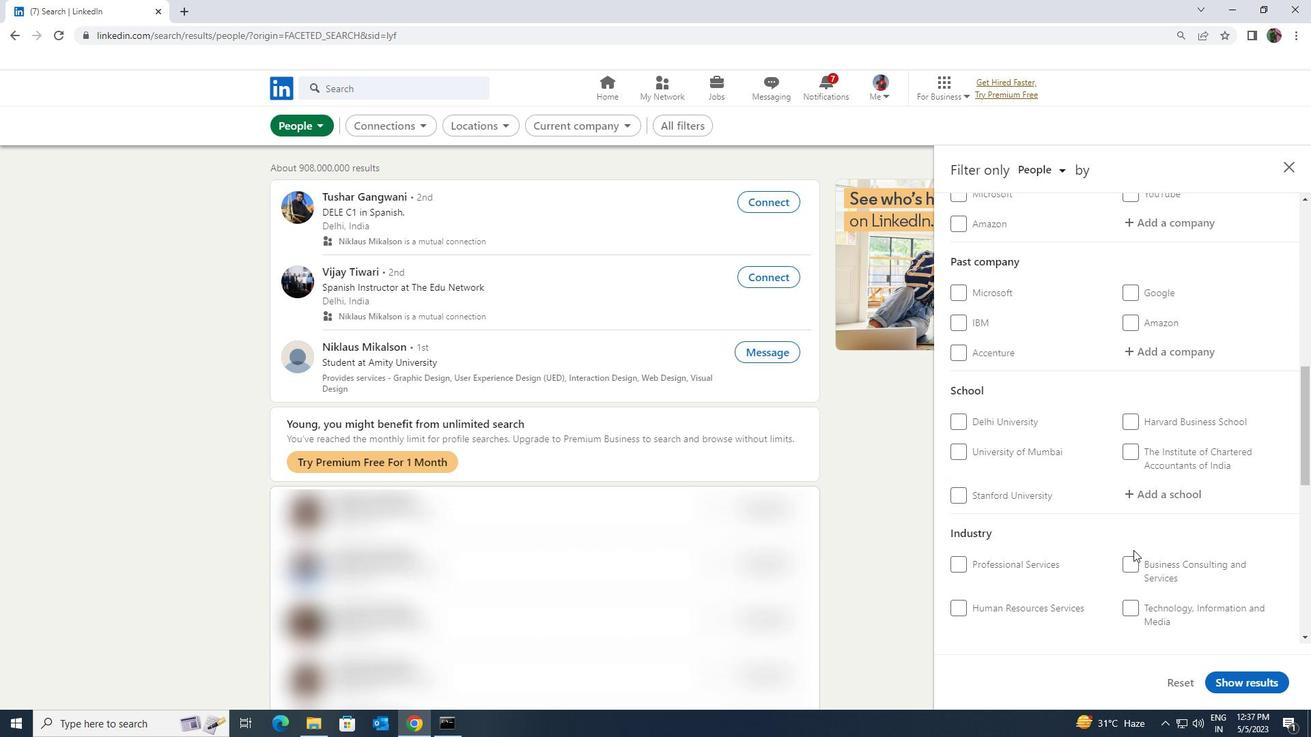 
Action: Mouse scrolled (1133, 549) with delta (0, 0)
Screenshot: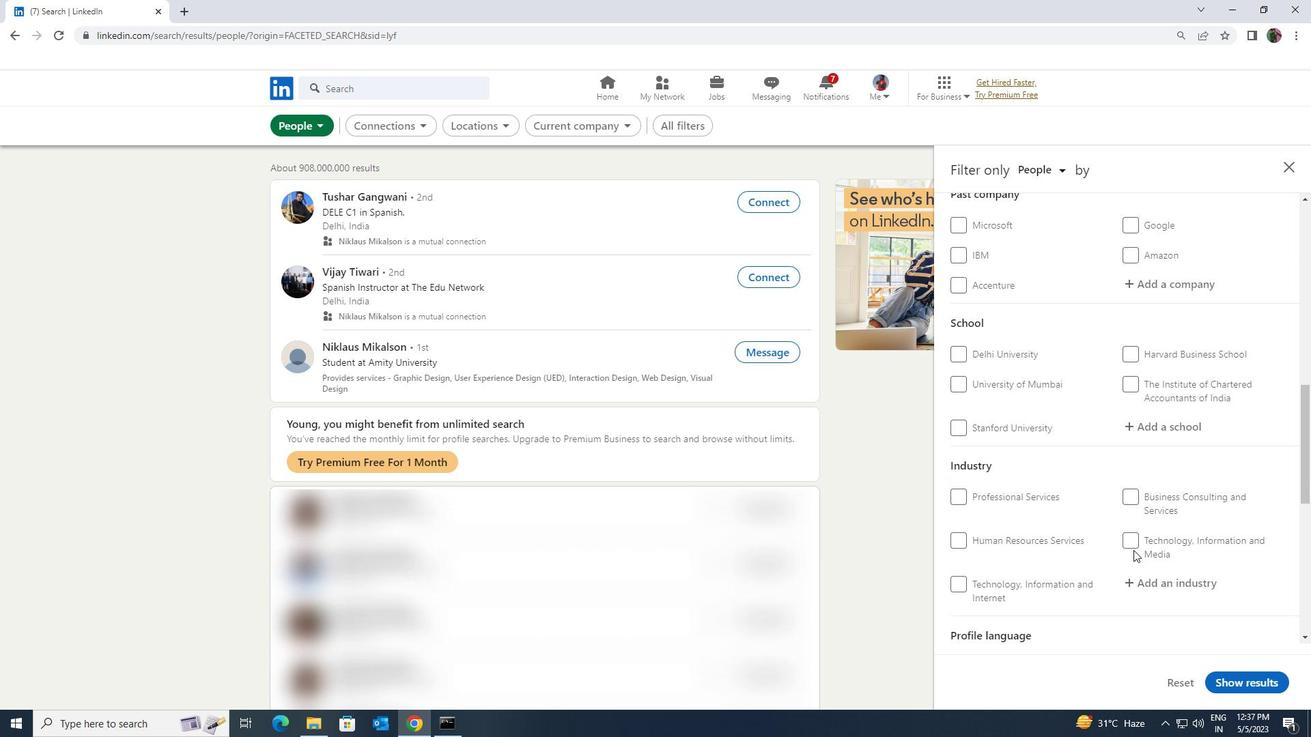 
Action: Mouse scrolled (1133, 549) with delta (0, 0)
Screenshot: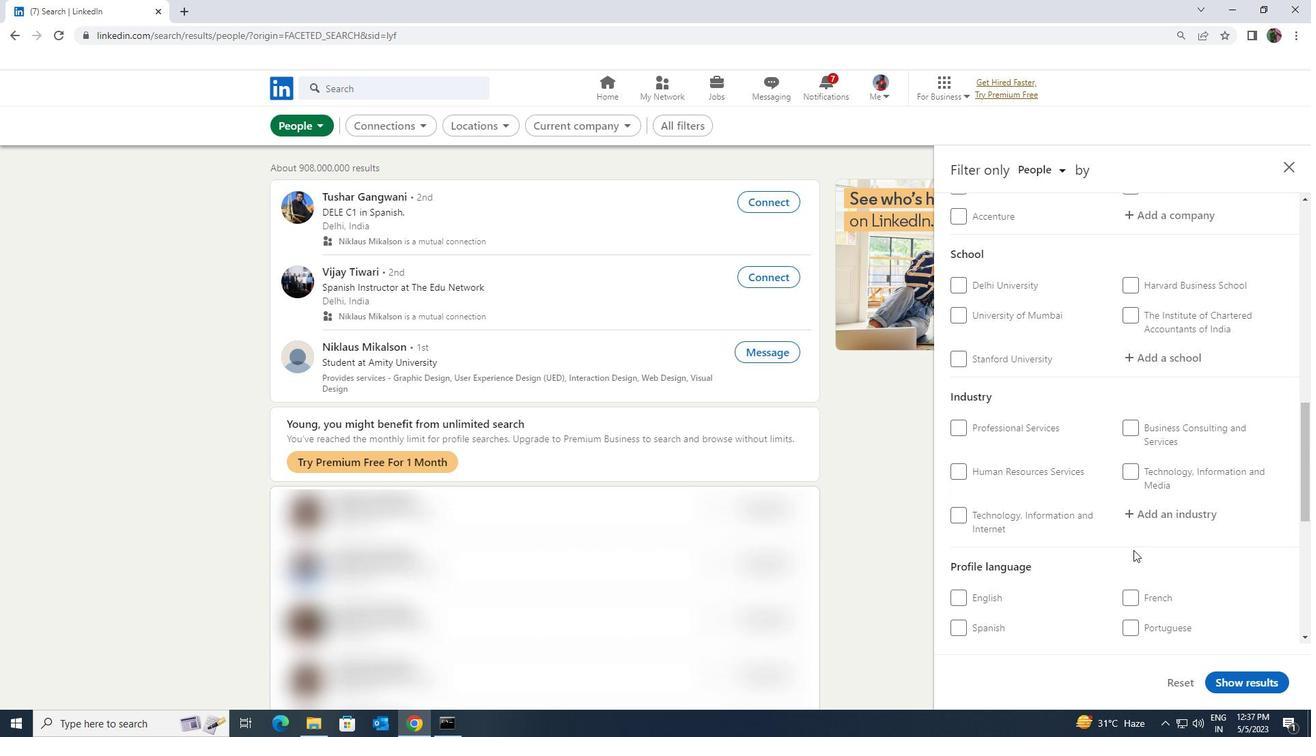 
Action: Mouse moved to (1133, 549)
Screenshot: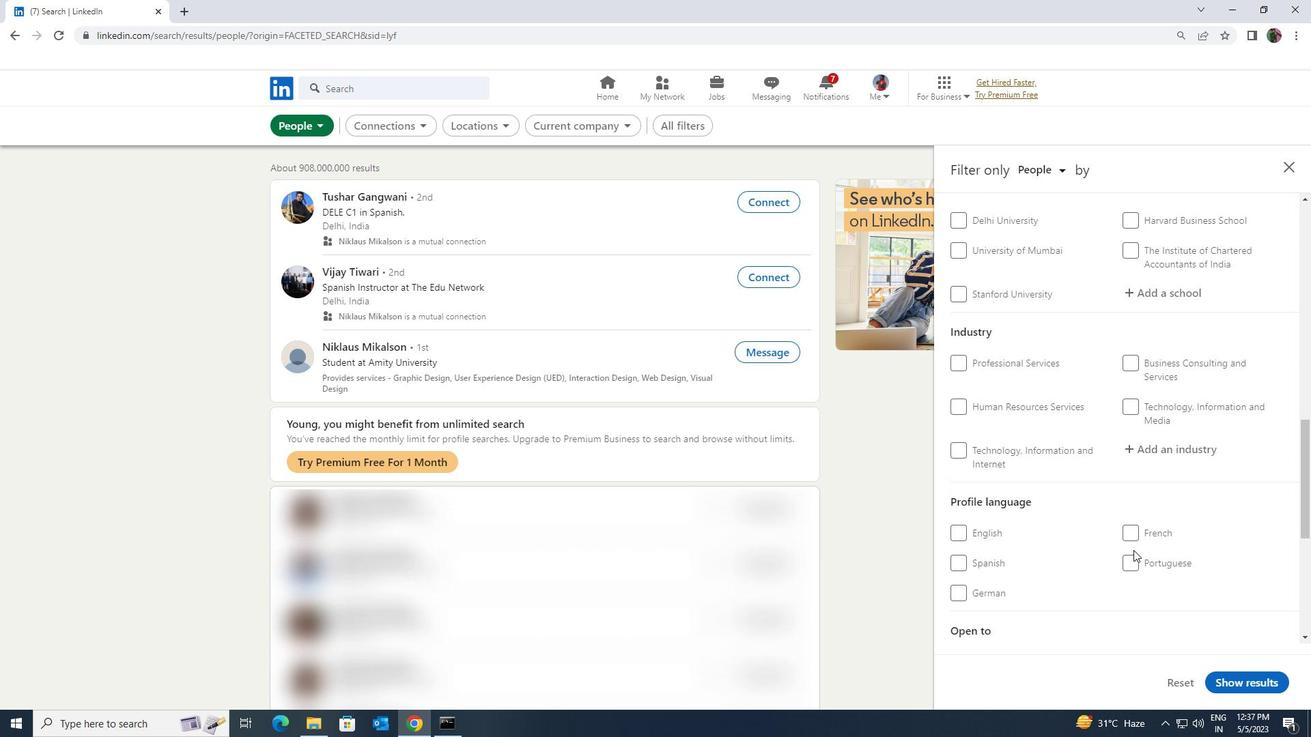 
Action: Mouse scrolled (1133, 549) with delta (0, 0)
Screenshot: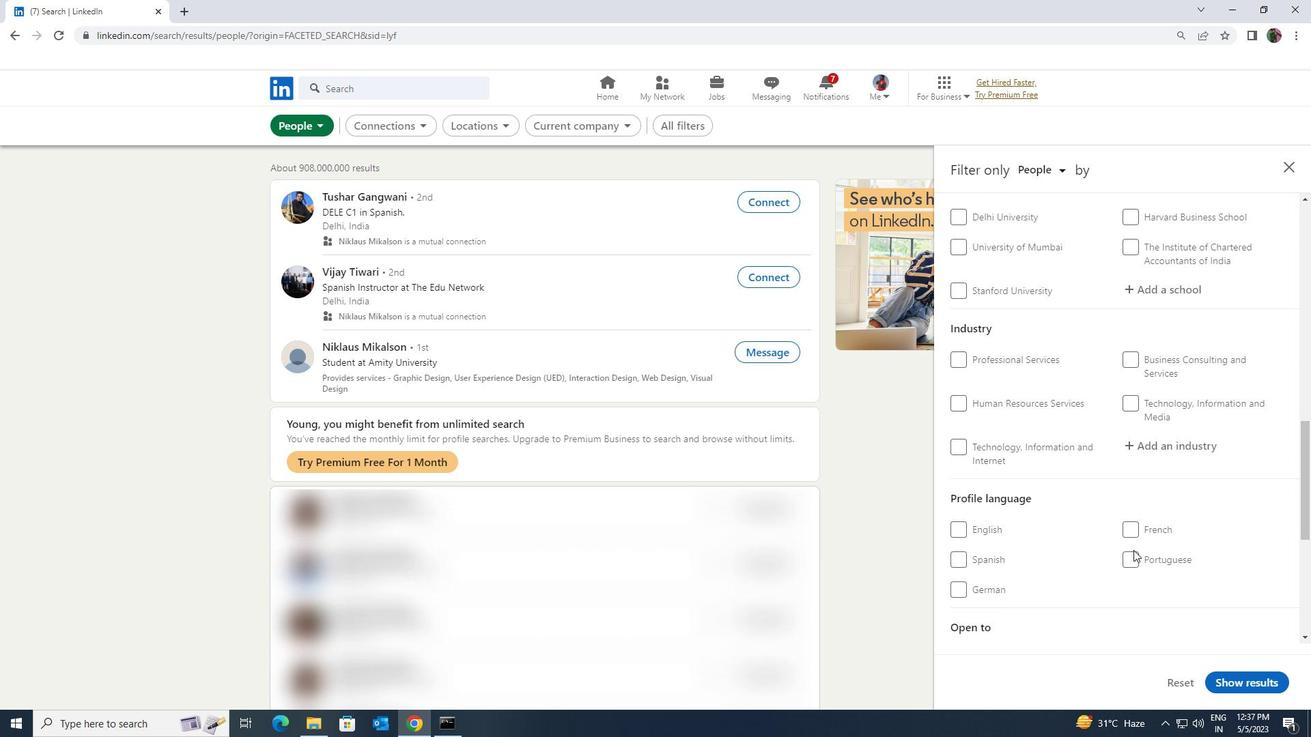 
Action: Mouse moved to (1133, 549)
Screenshot: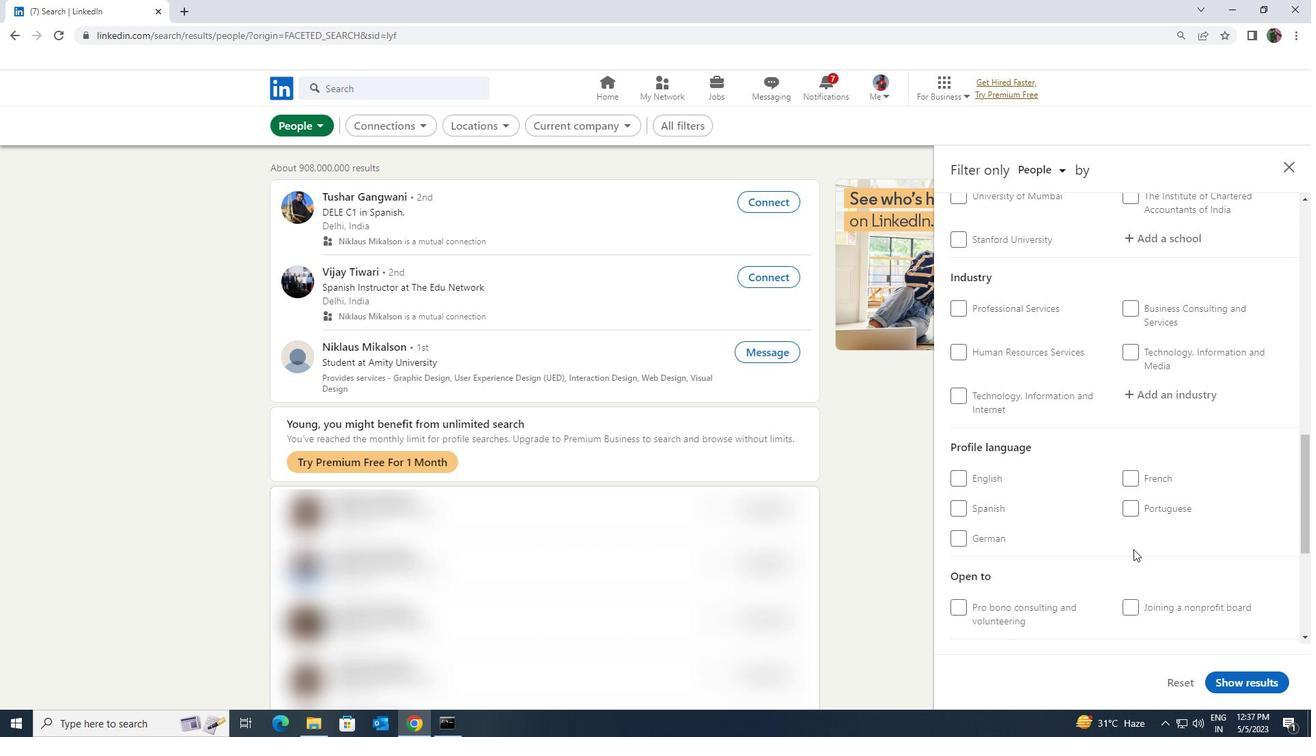 
Action: Mouse scrolled (1133, 549) with delta (0, 0)
Screenshot: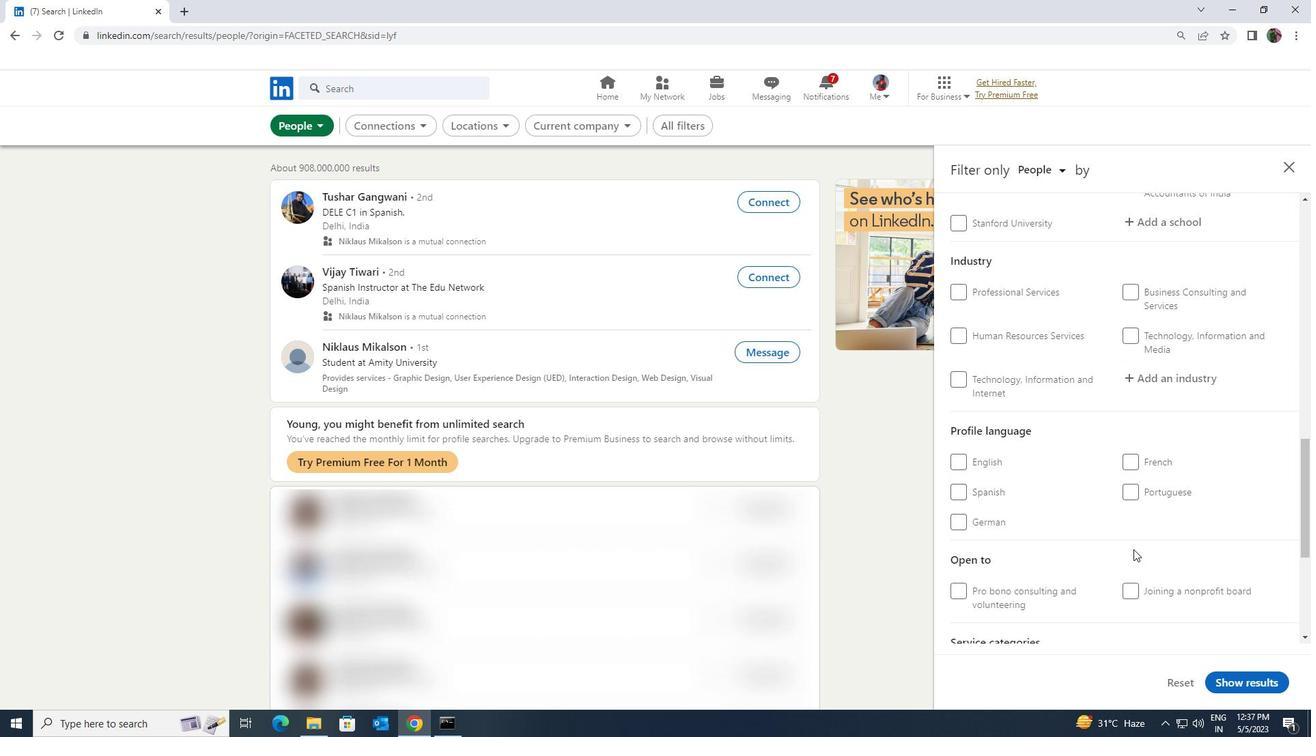 
Action: Mouse moved to (1132, 548)
Screenshot: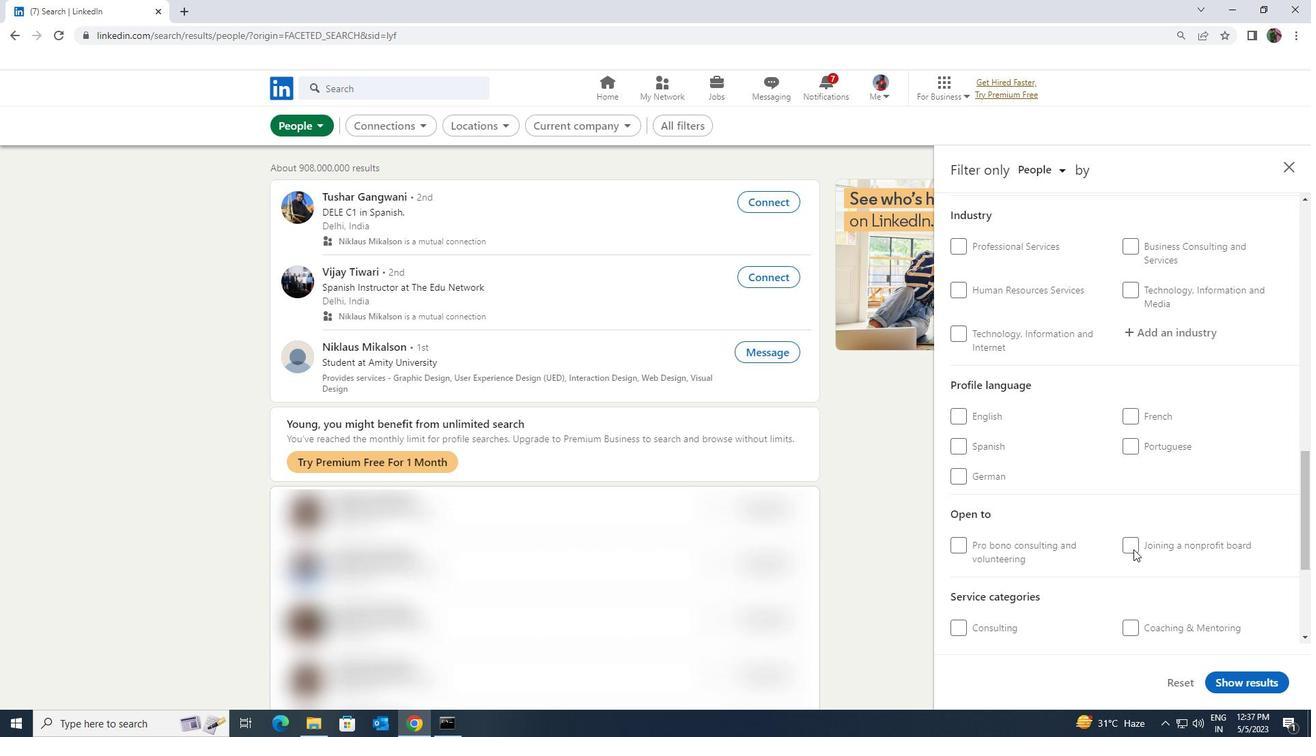 
Action: Mouse scrolled (1132, 547) with delta (0, 0)
Screenshot: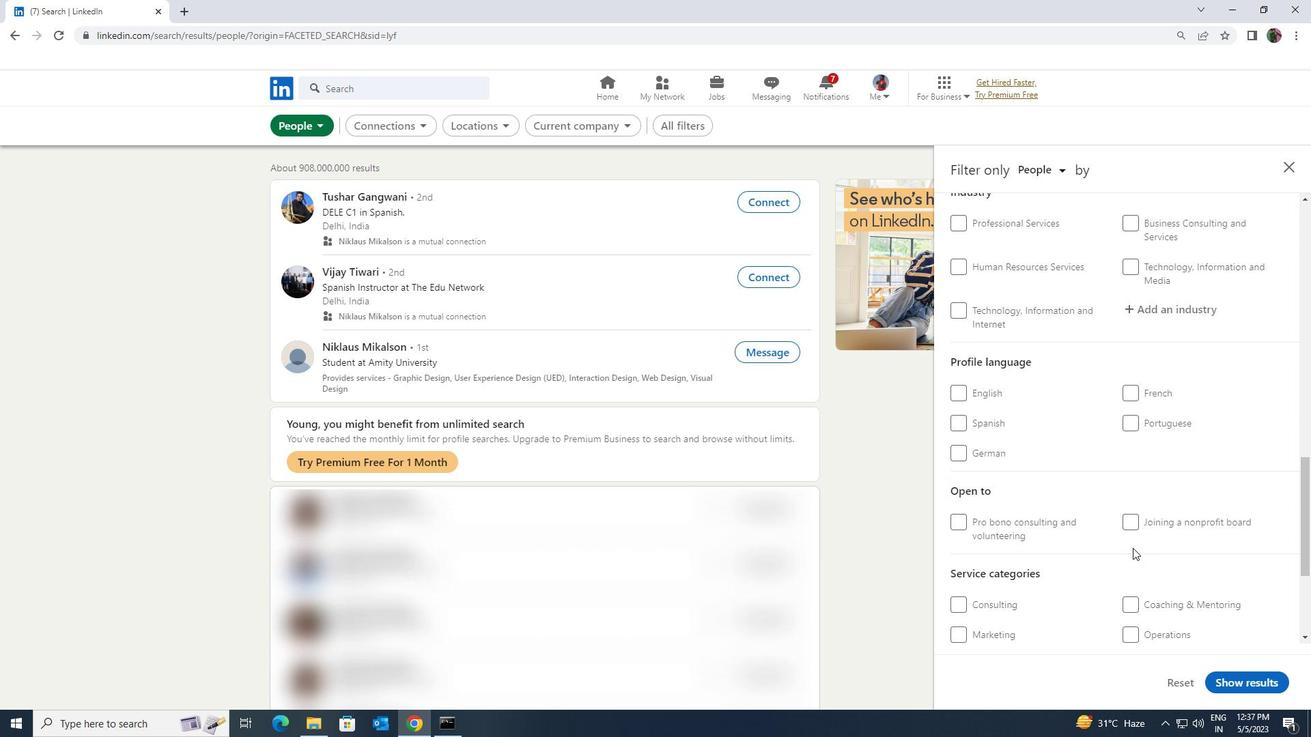 
Action: Mouse moved to (1132, 547)
Screenshot: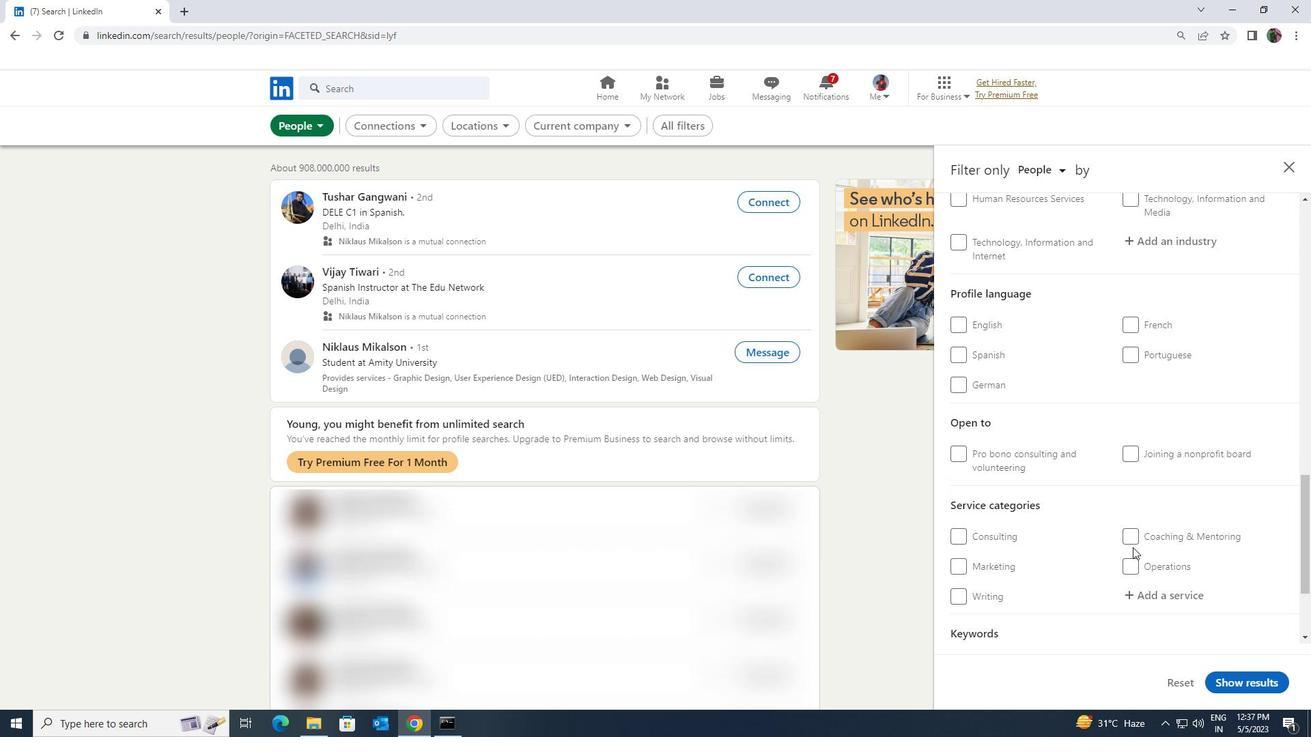 
Action: Mouse scrolled (1132, 546) with delta (0, 0)
Screenshot: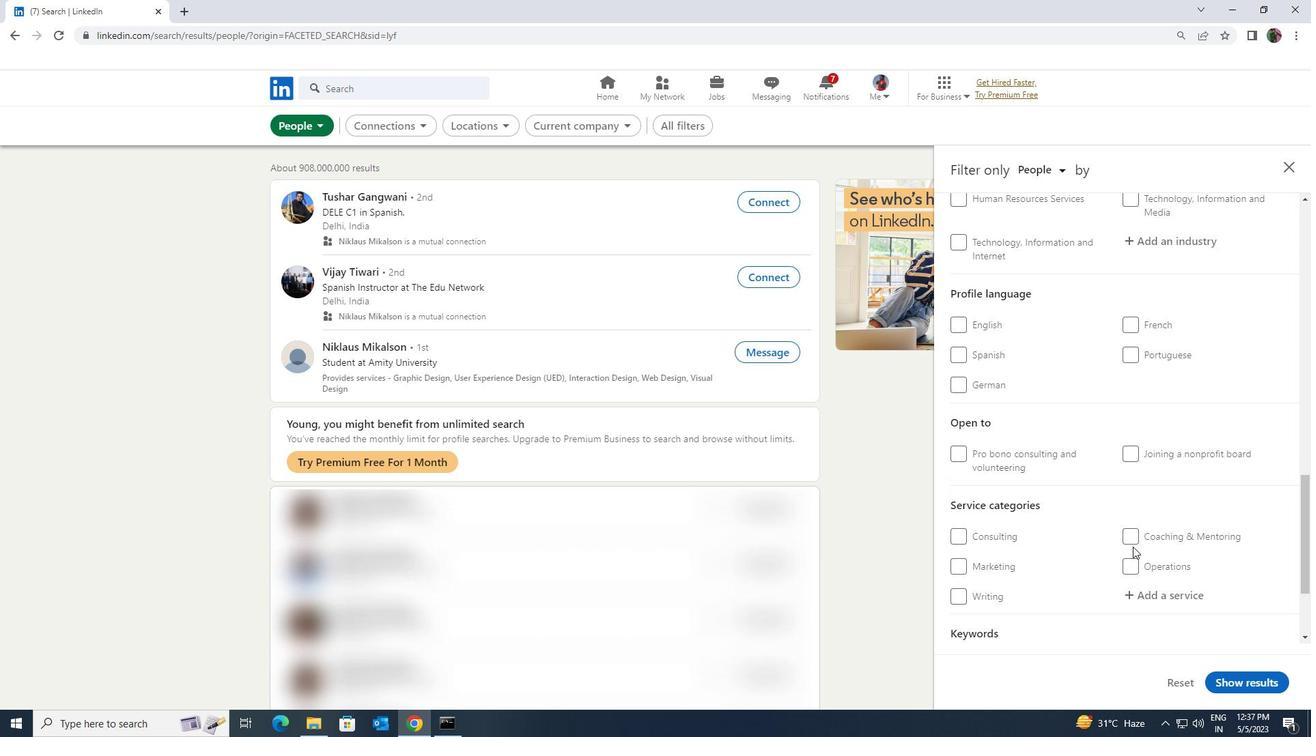 
Action: Mouse moved to (1115, 551)
Screenshot: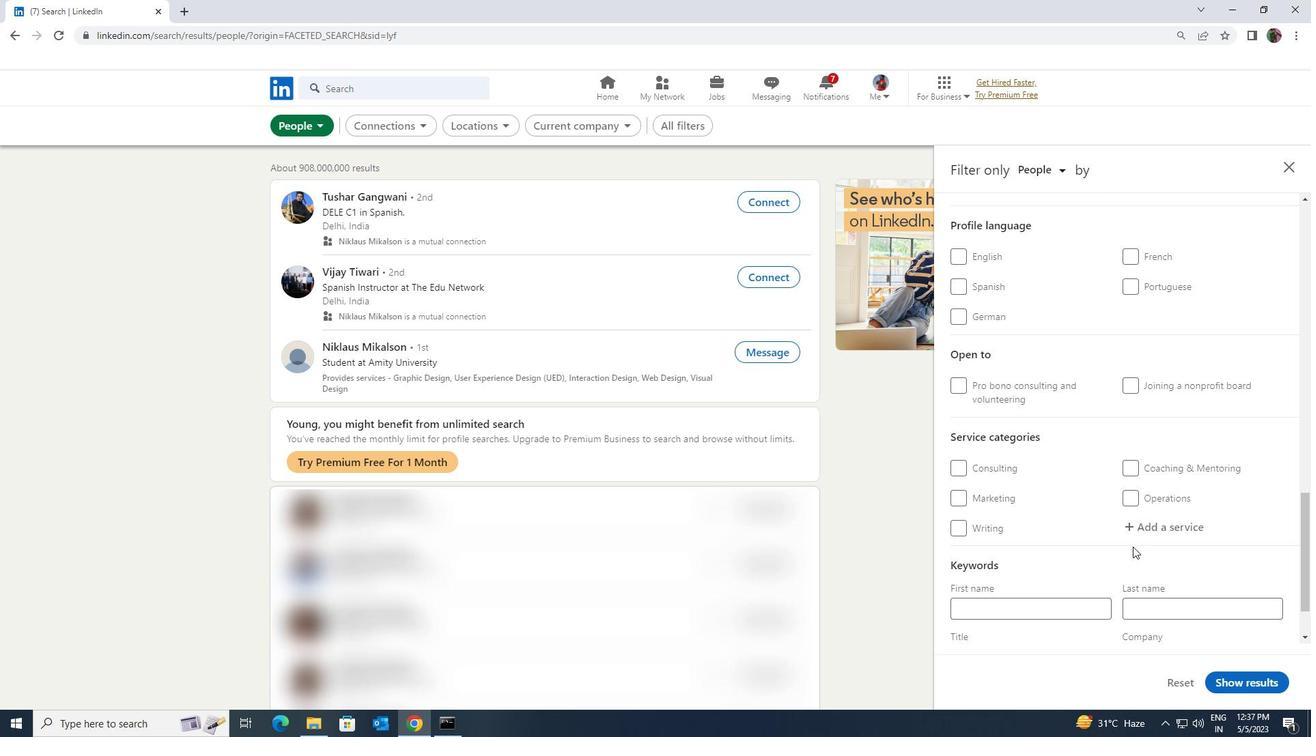 
Action: Mouse scrolled (1115, 550) with delta (0, 0)
Screenshot: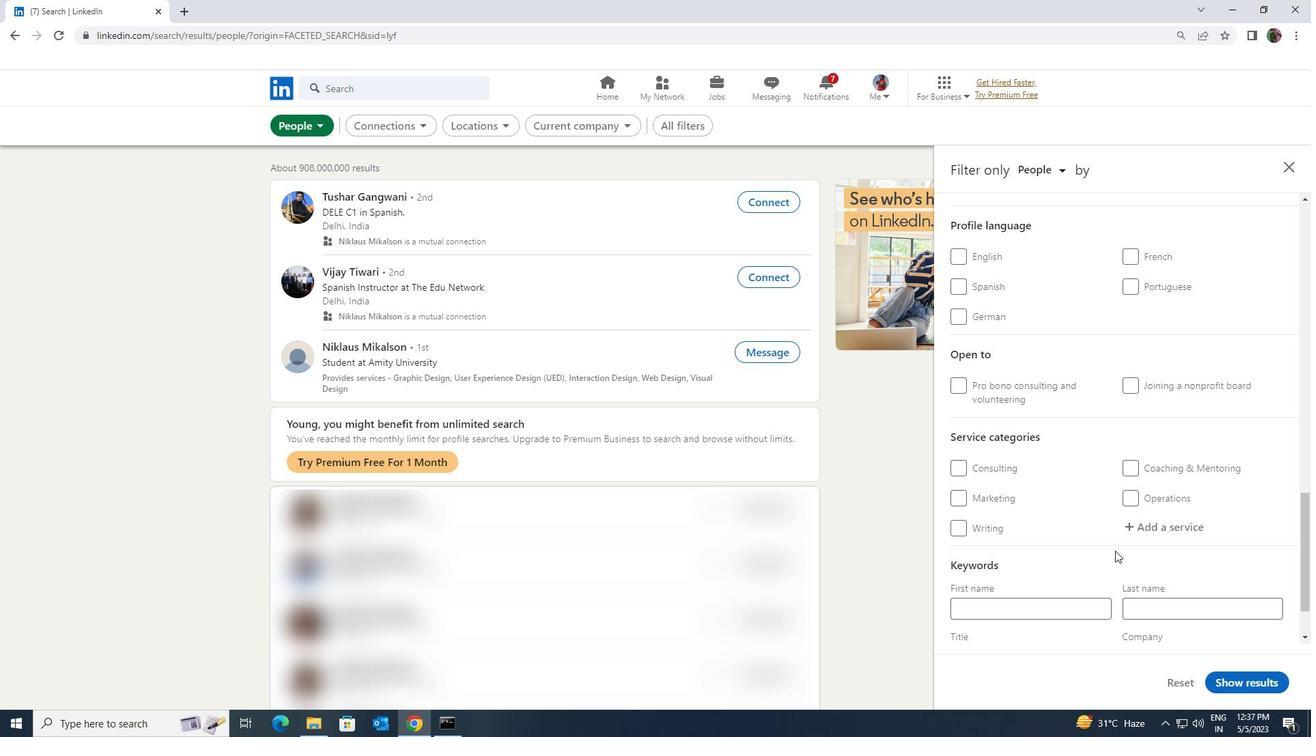 
Action: Mouse moved to (1115, 550)
Screenshot: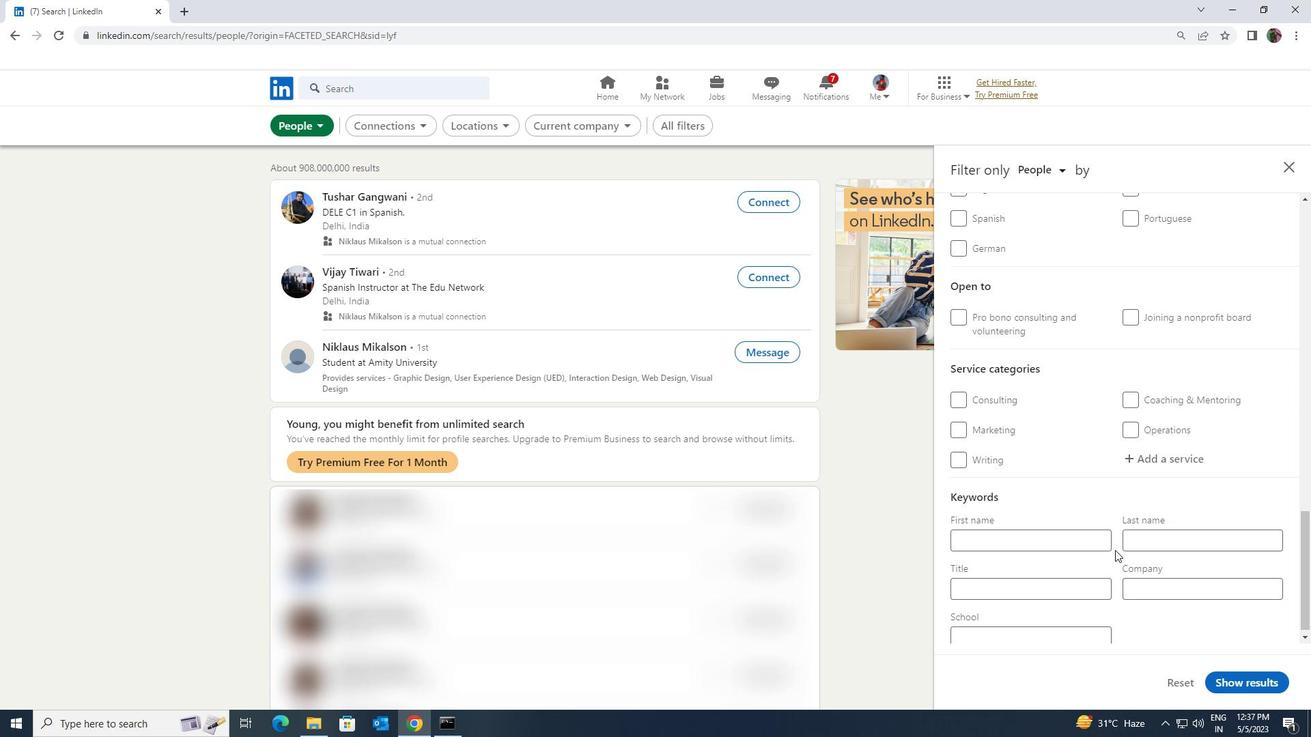 
Action: Mouse scrolled (1115, 551) with delta (0, 0)
Screenshot: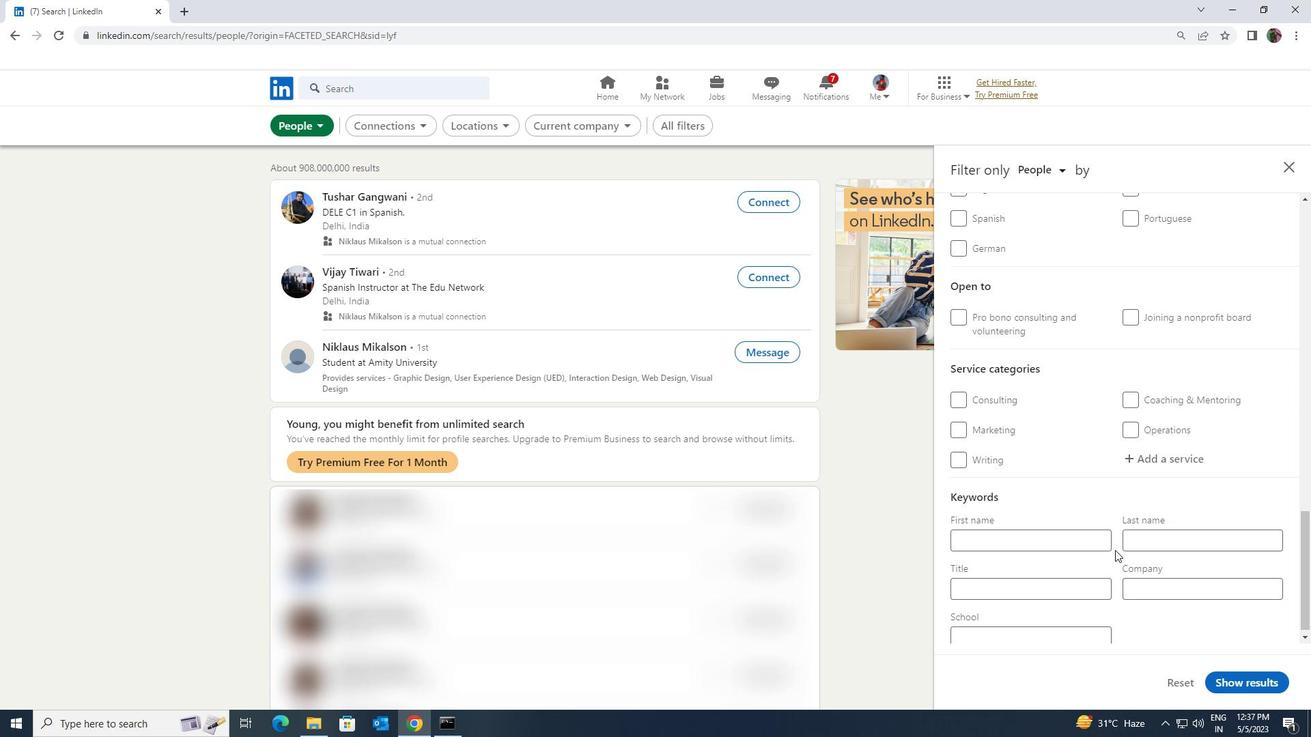 
Action: Mouse moved to (1115, 549)
Screenshot: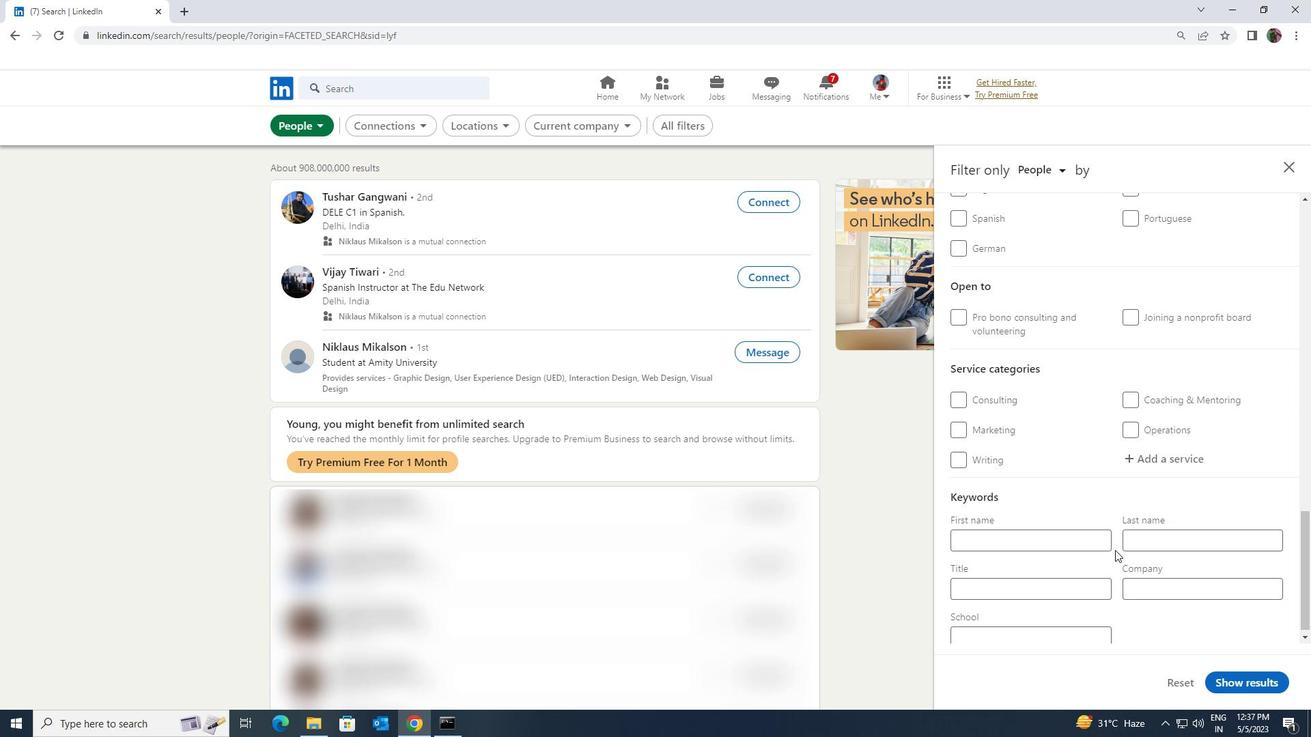 
Action: Mouse scrolled (1115, 549) with delta (0, 0)
Screenshot: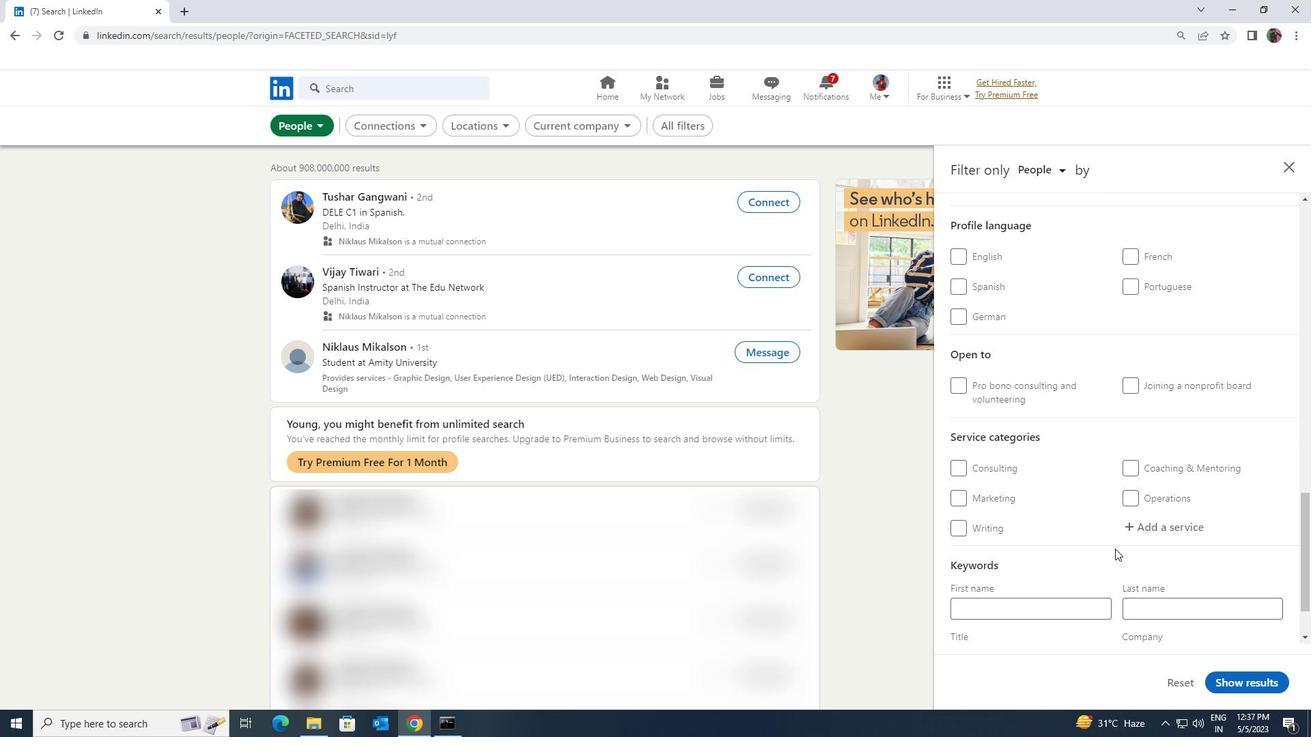 
Action: Mouse scrolled (1115, 549) with delta (0, 0)
Screenshot: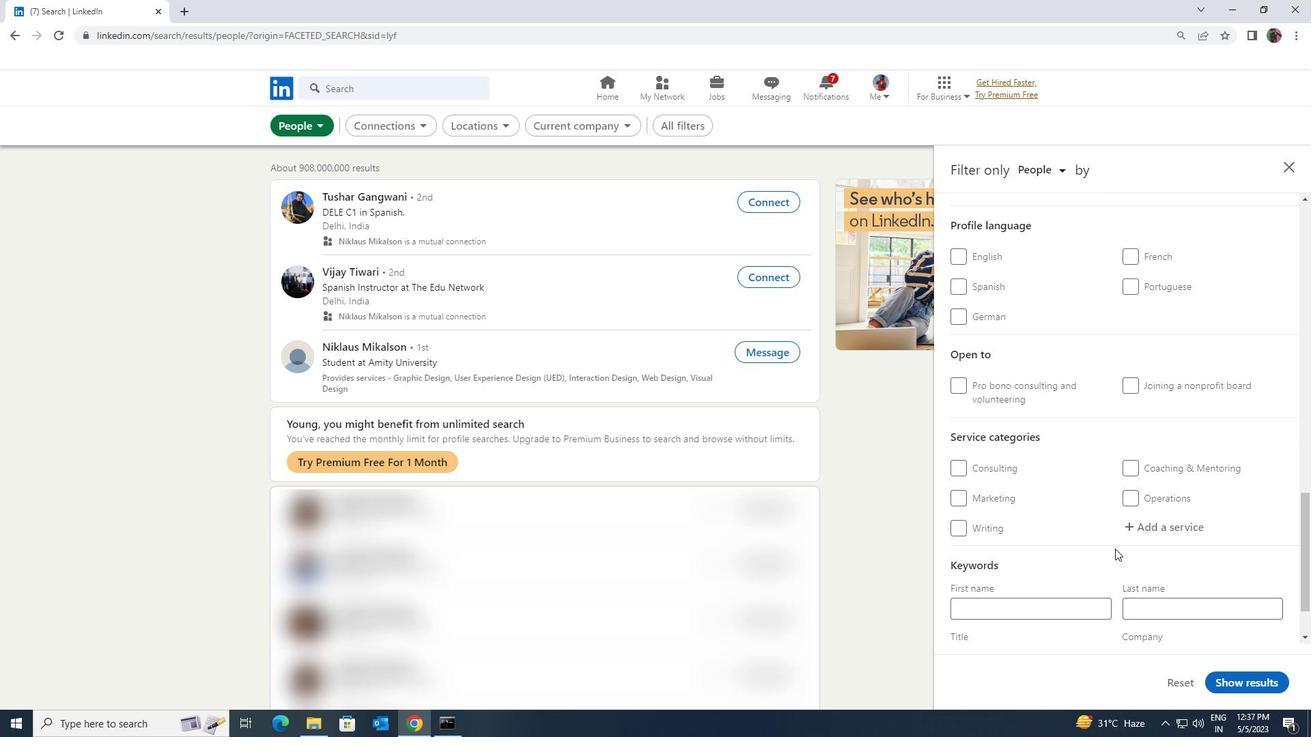 
Action: Mouse moved to (1113, 543)
Screenshot: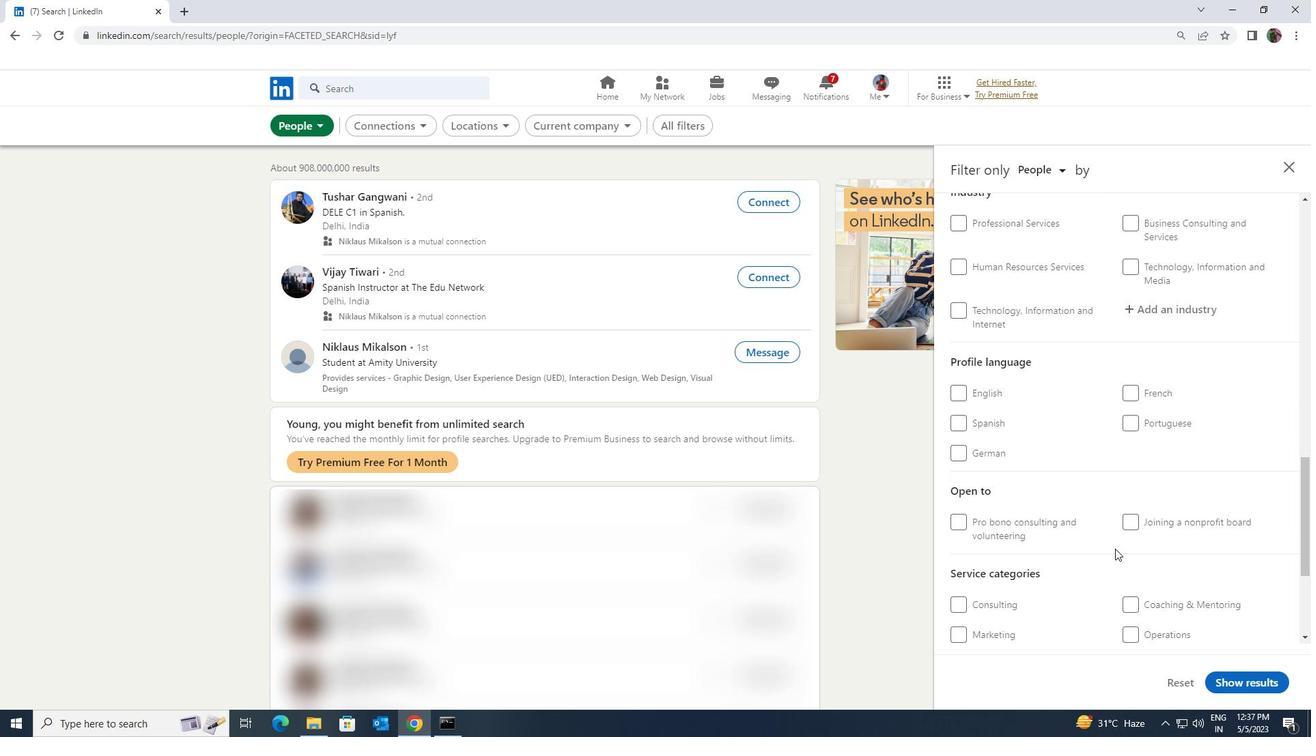 
Action: Mouse scrolled (1113, 544) with delta (0, 0)
Screenshot: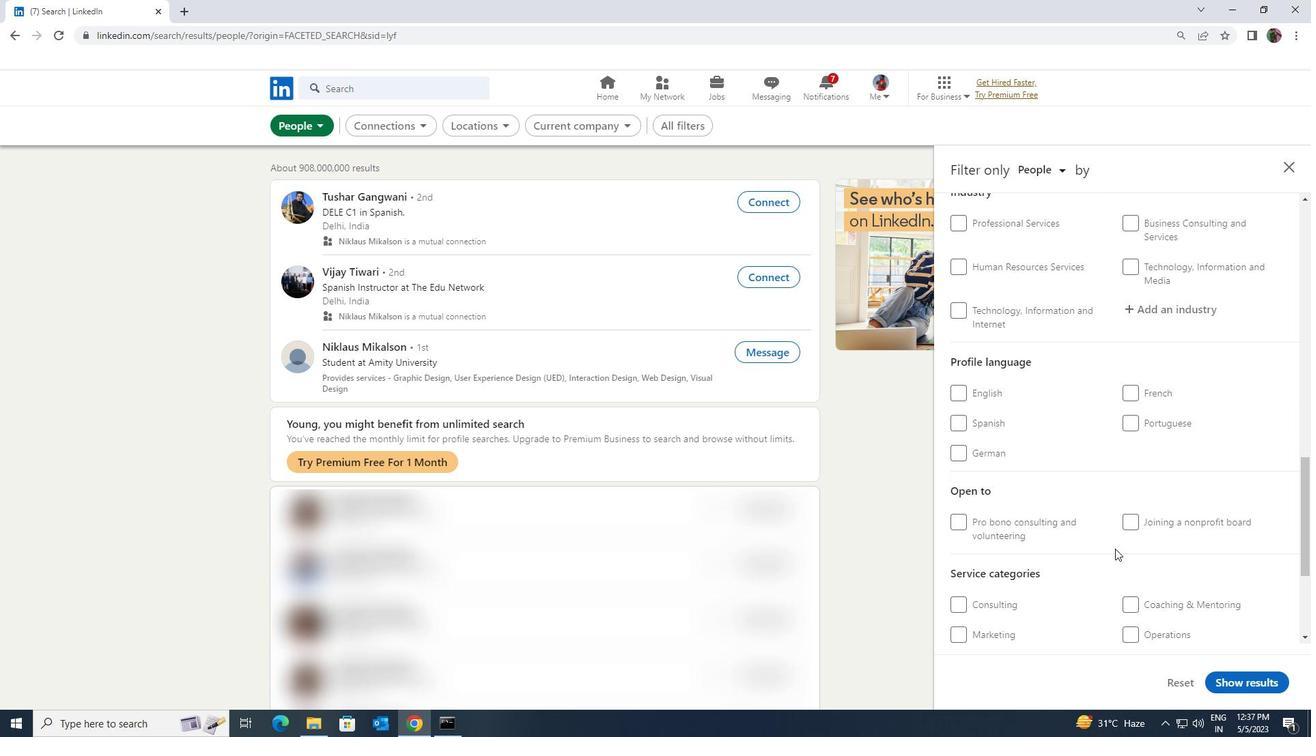 
Action: Mouse moved to (976, 462)
Screenshot: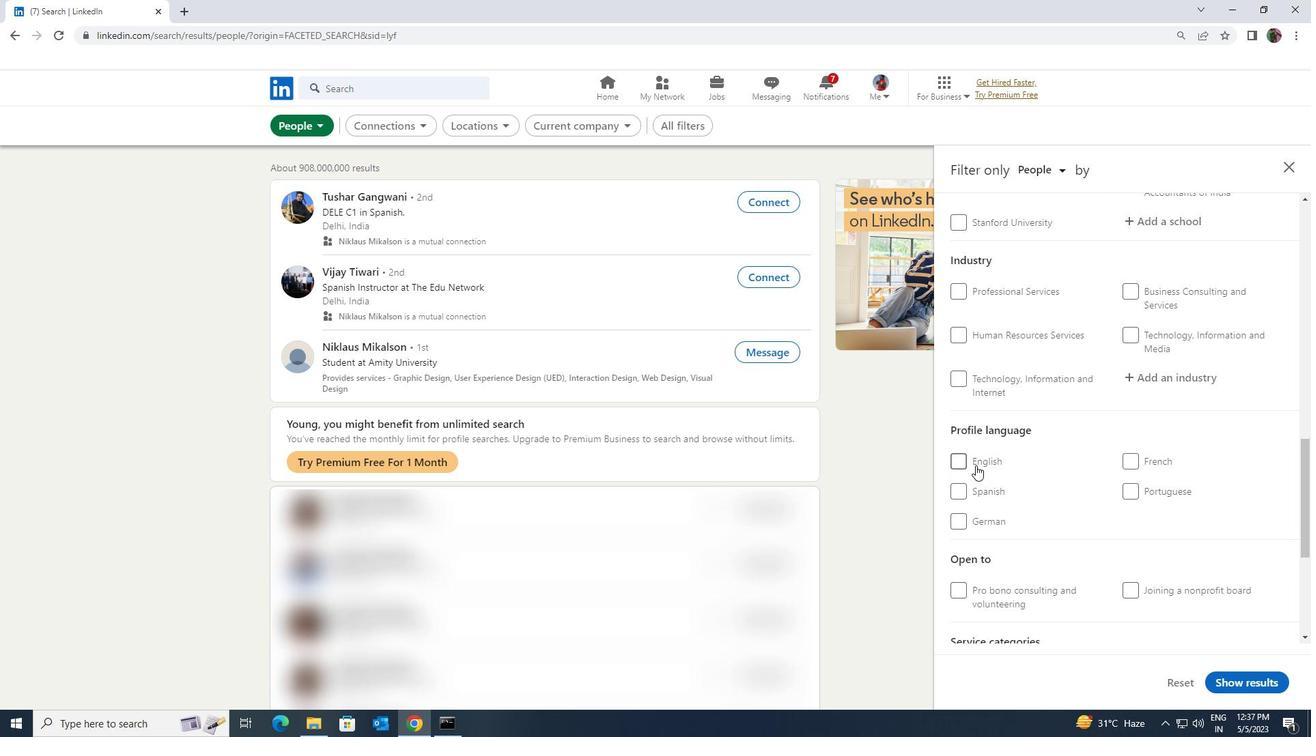 
Action: Mouse pressed left at (976, 462)
Screenshot: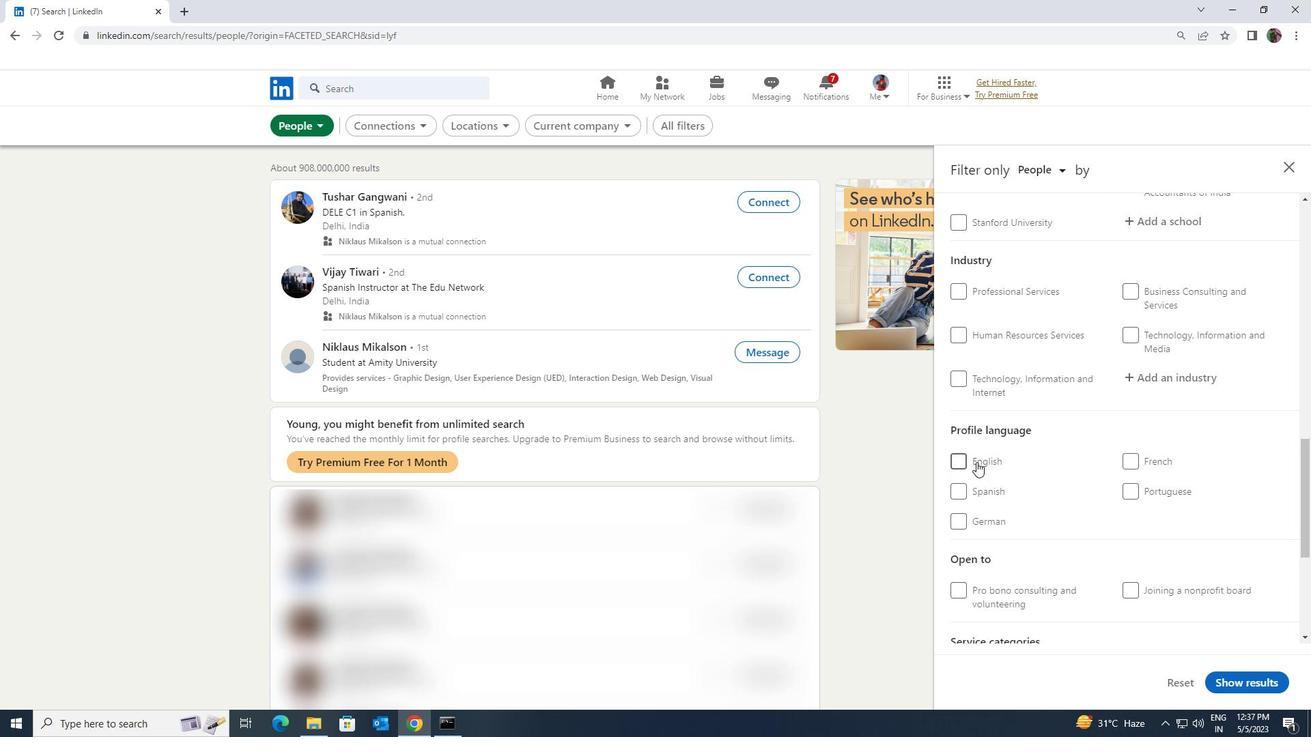 
Action: Mouse moved to (1079, 489)
Screenshot: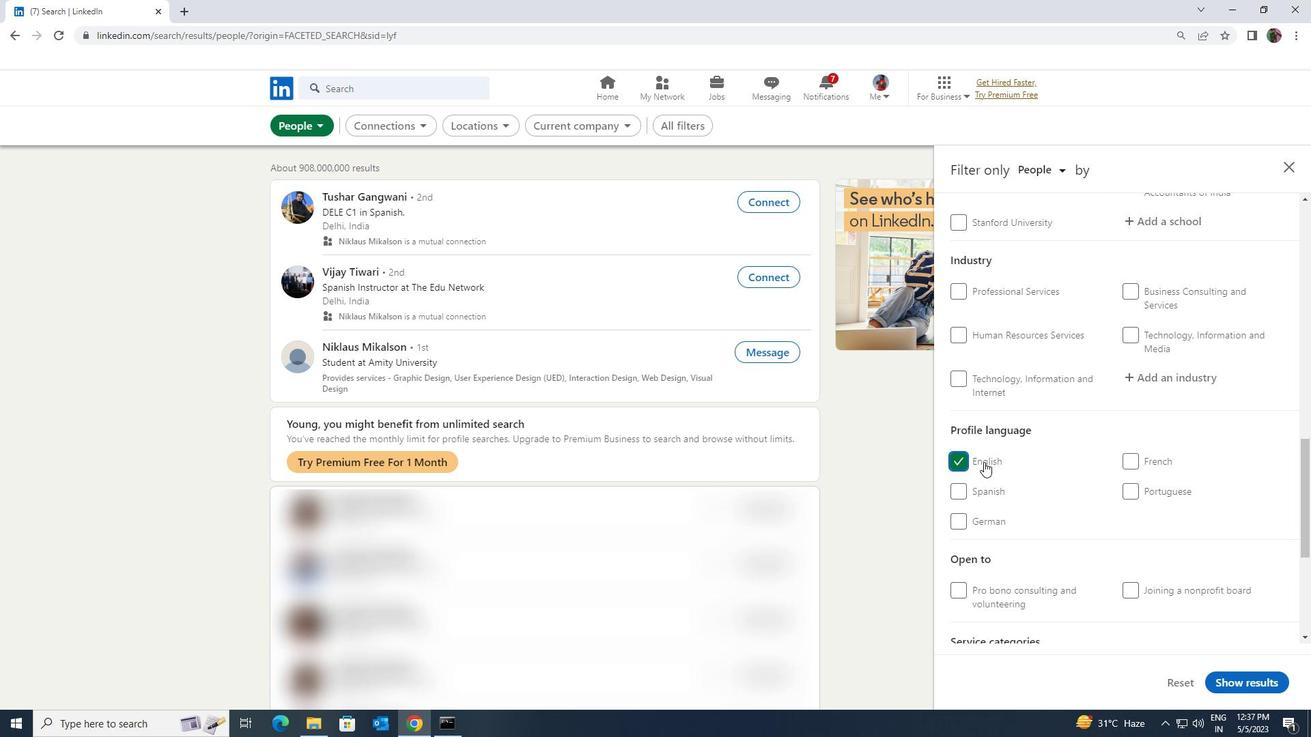 
Action: Mouse scrolled (1079, 490) with delta (0, 0)
Screenshot: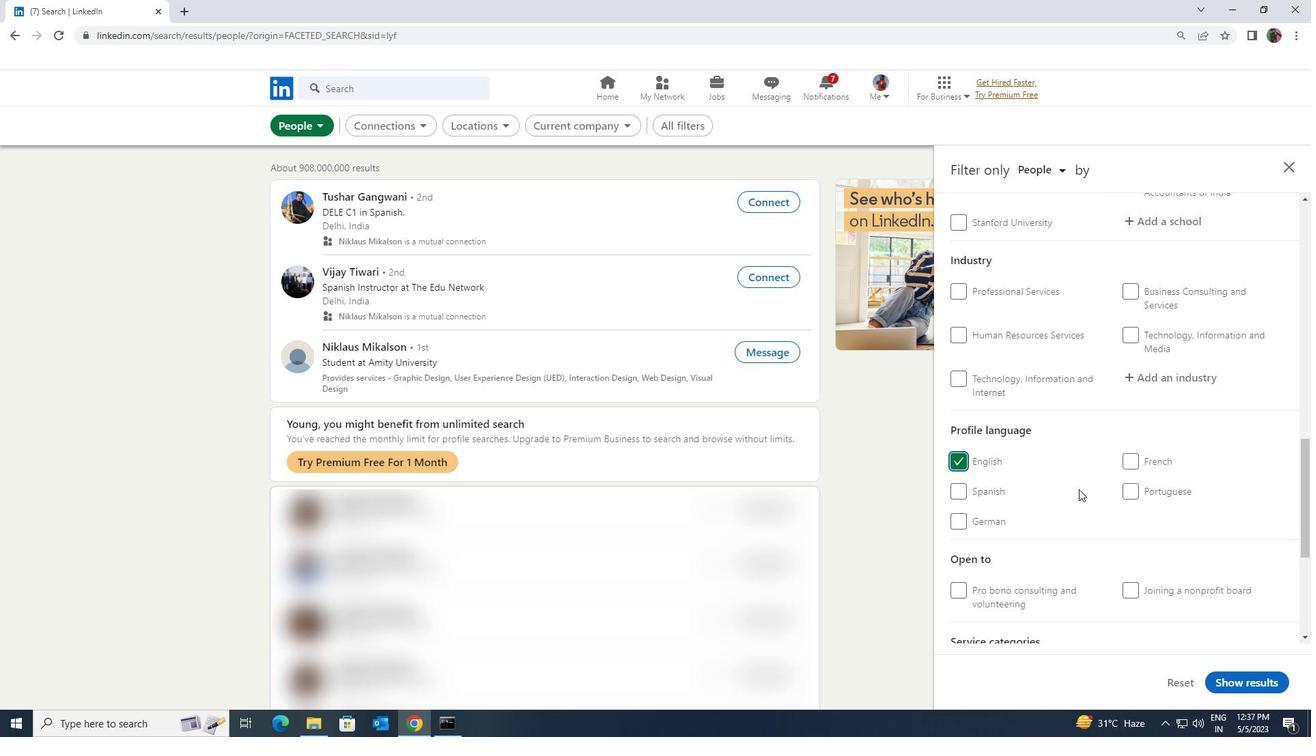 
Action: Mouse scrolled (1079, 490) with delta (0, 0)
Screenshot: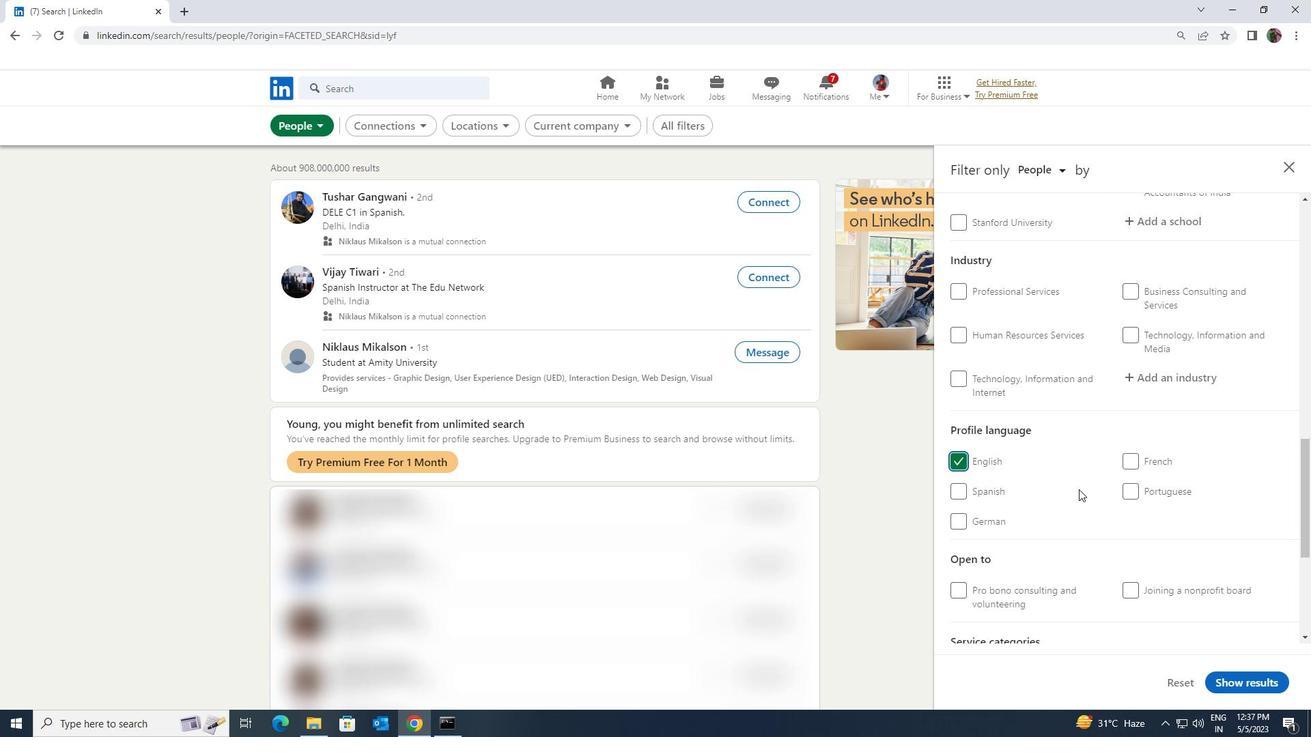 
Action: Mouse moved to (1081, 493)
Screenshot: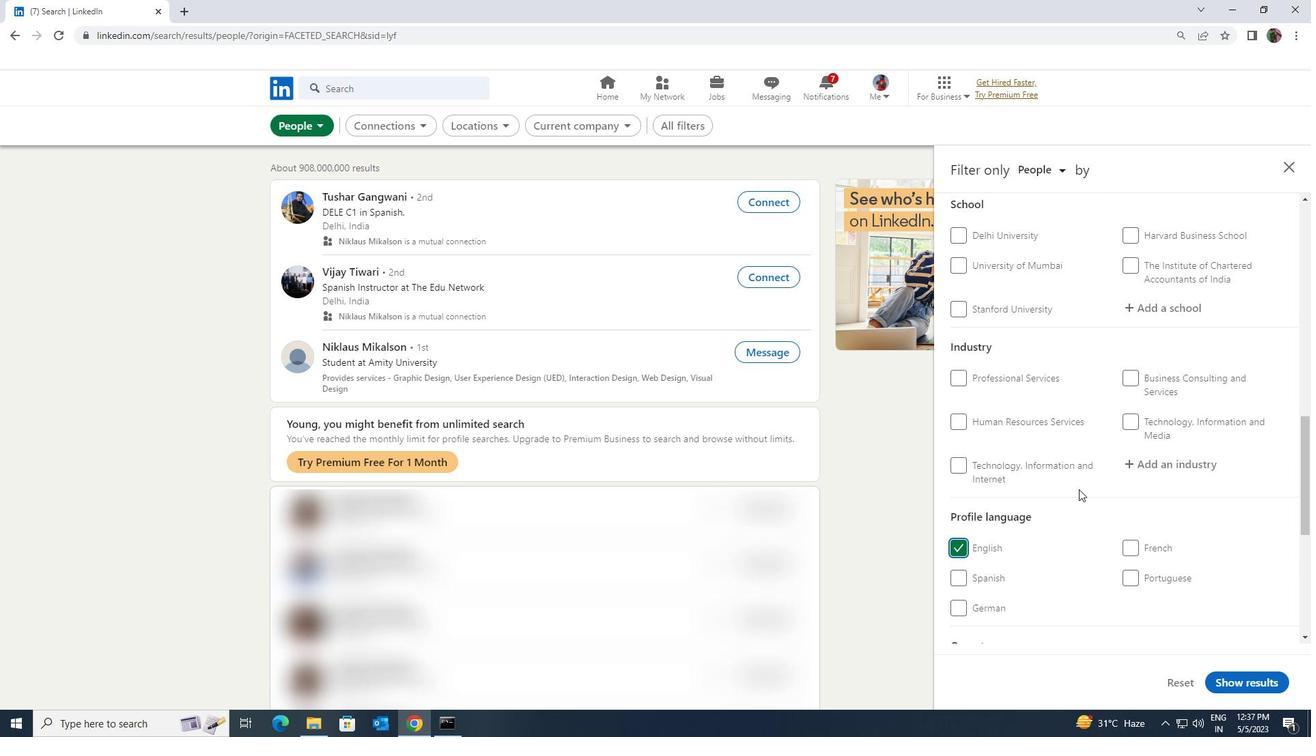 
Action: Mouse scrolled (1081, 493) with delta (0, 0)
Screenshot: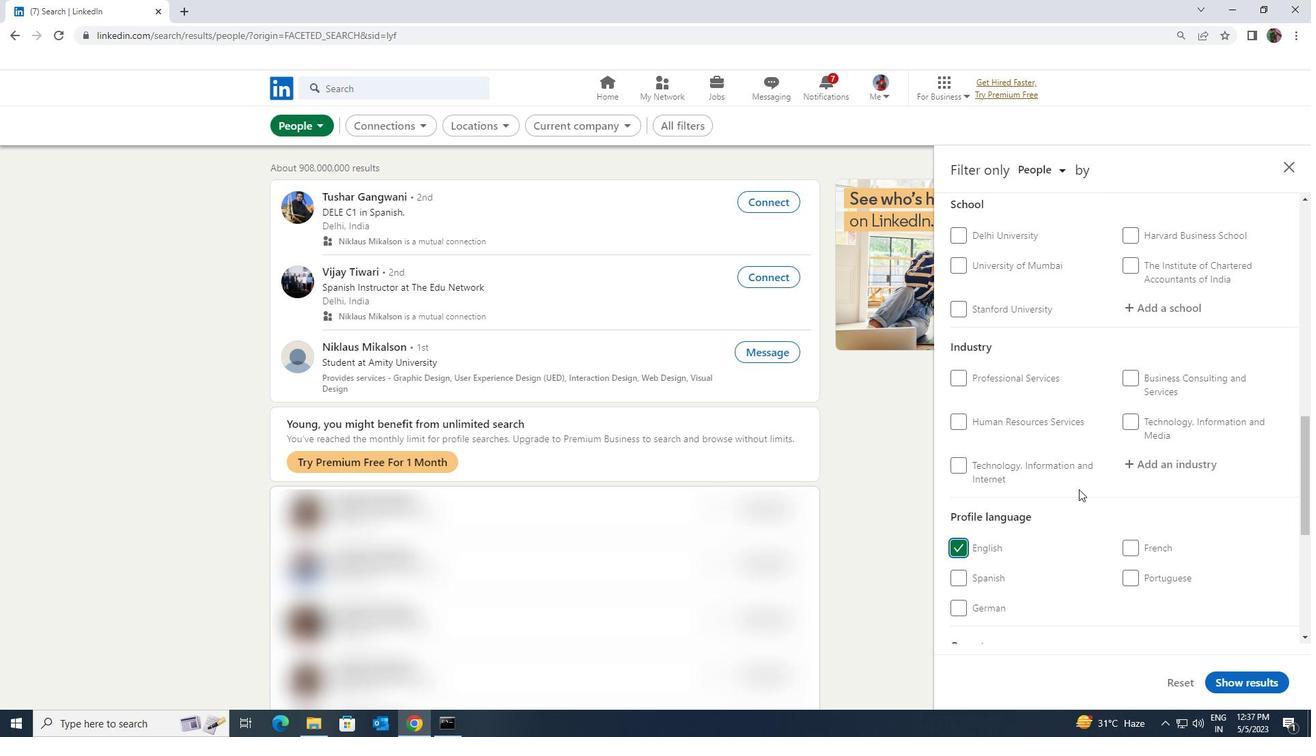 
Action: Mouse scrolled (1081, 493) with delta (0, 0)
Screenshot: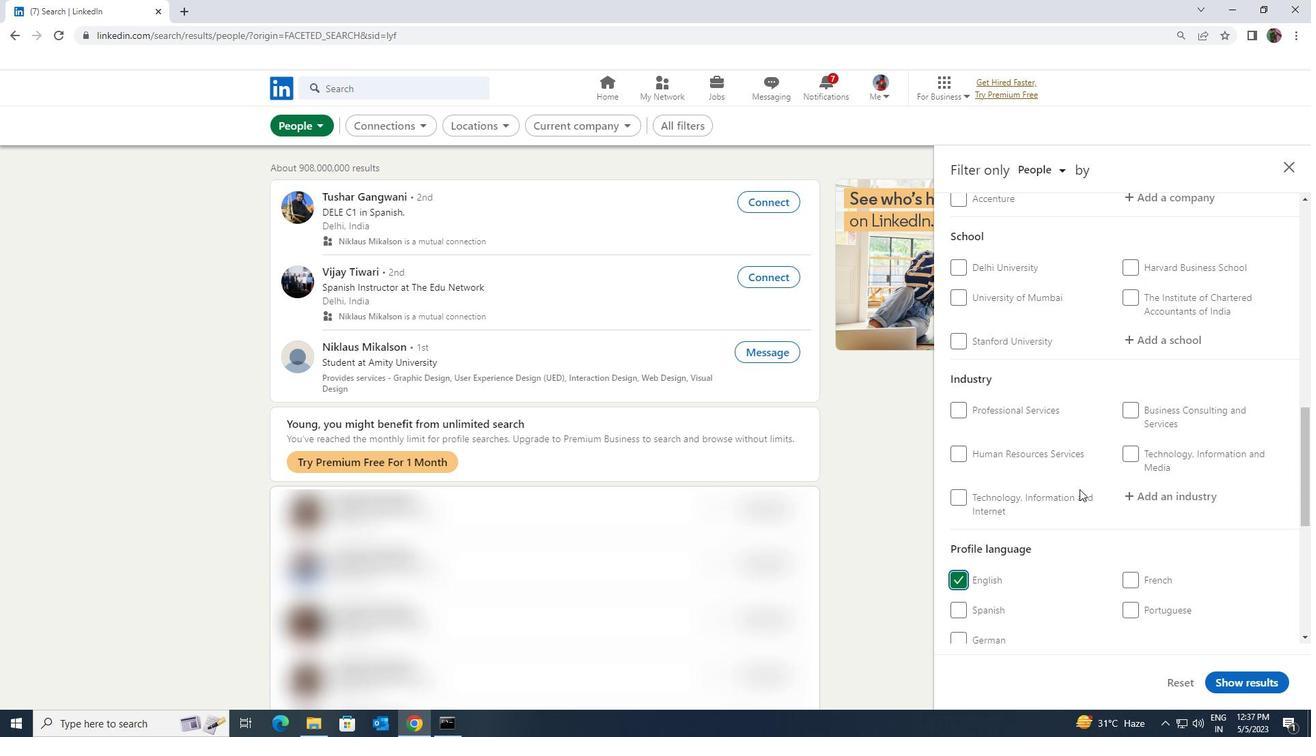 
Action: Mouse scrolled (1081, 493) with delta (0, 0)
Screenshot: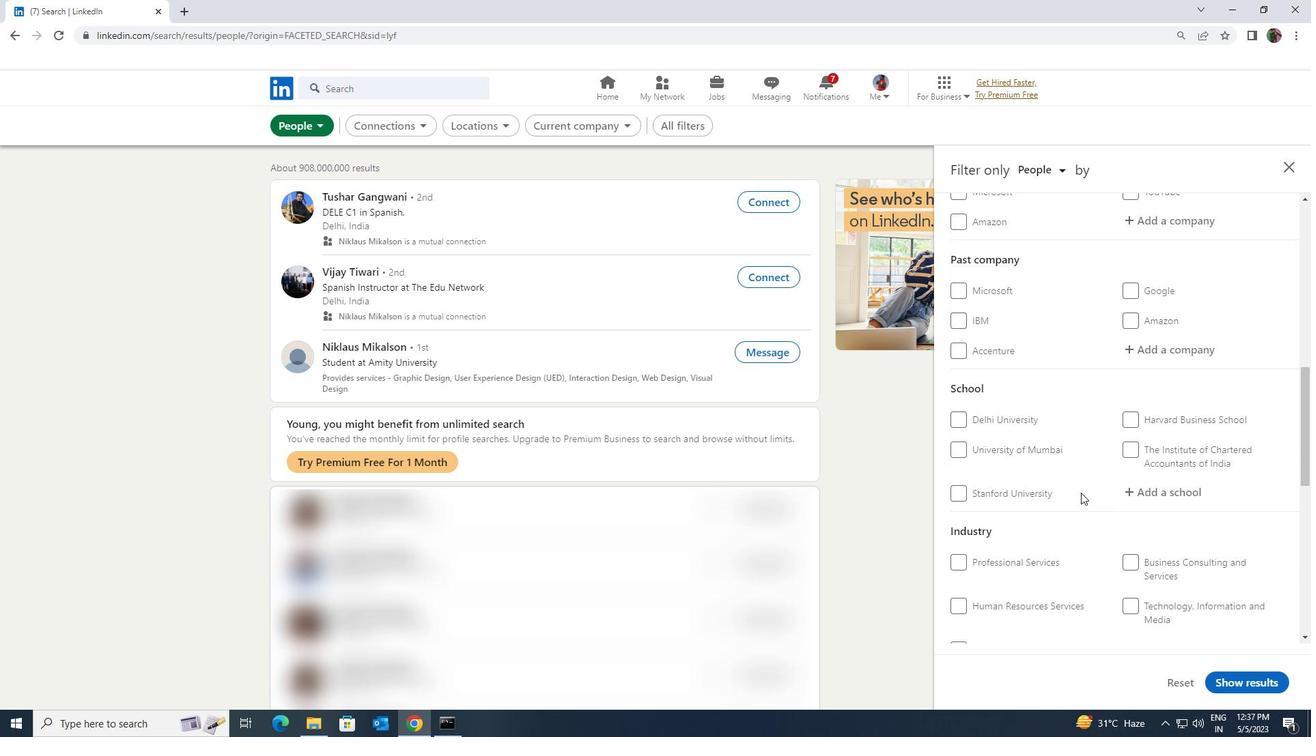 
Action: Mouse scrolled (1081, 493) with delta (0, 0)
Screenshot: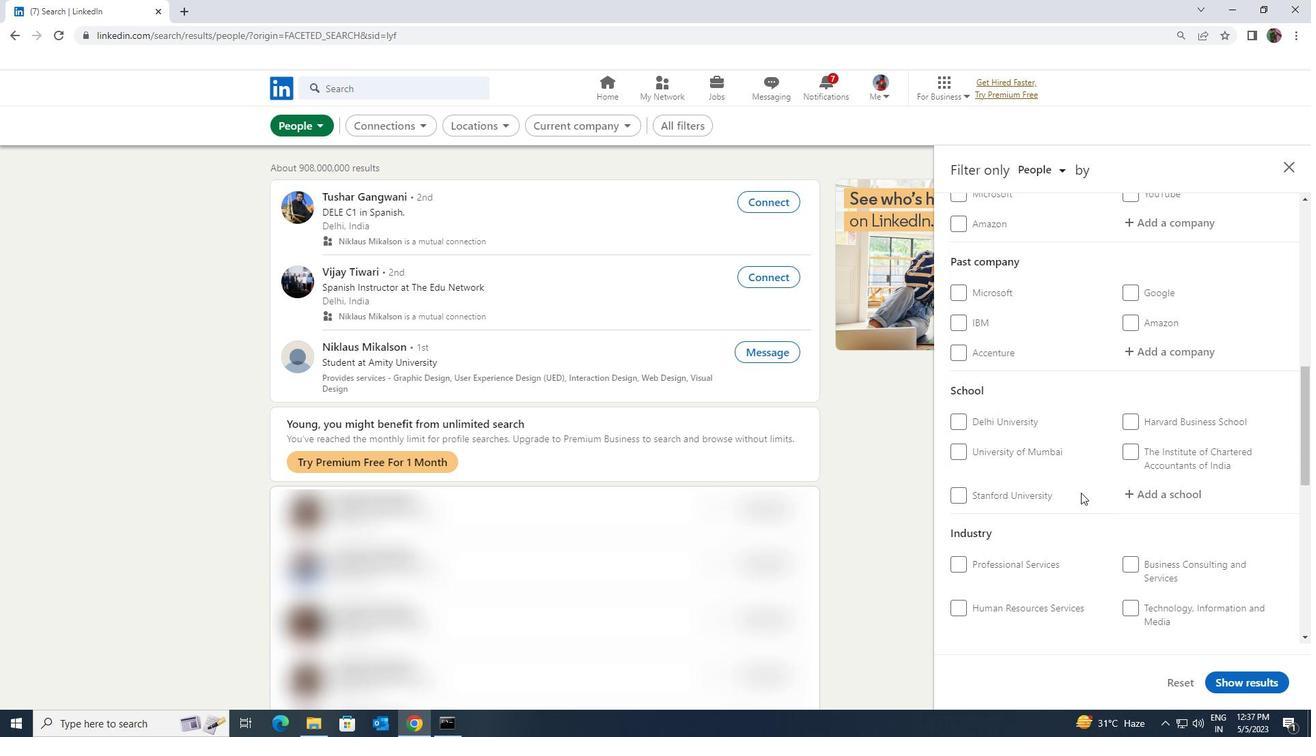 
Action: Mouse scrolled (1081, 493) with delta (0, 0)
Screenshot: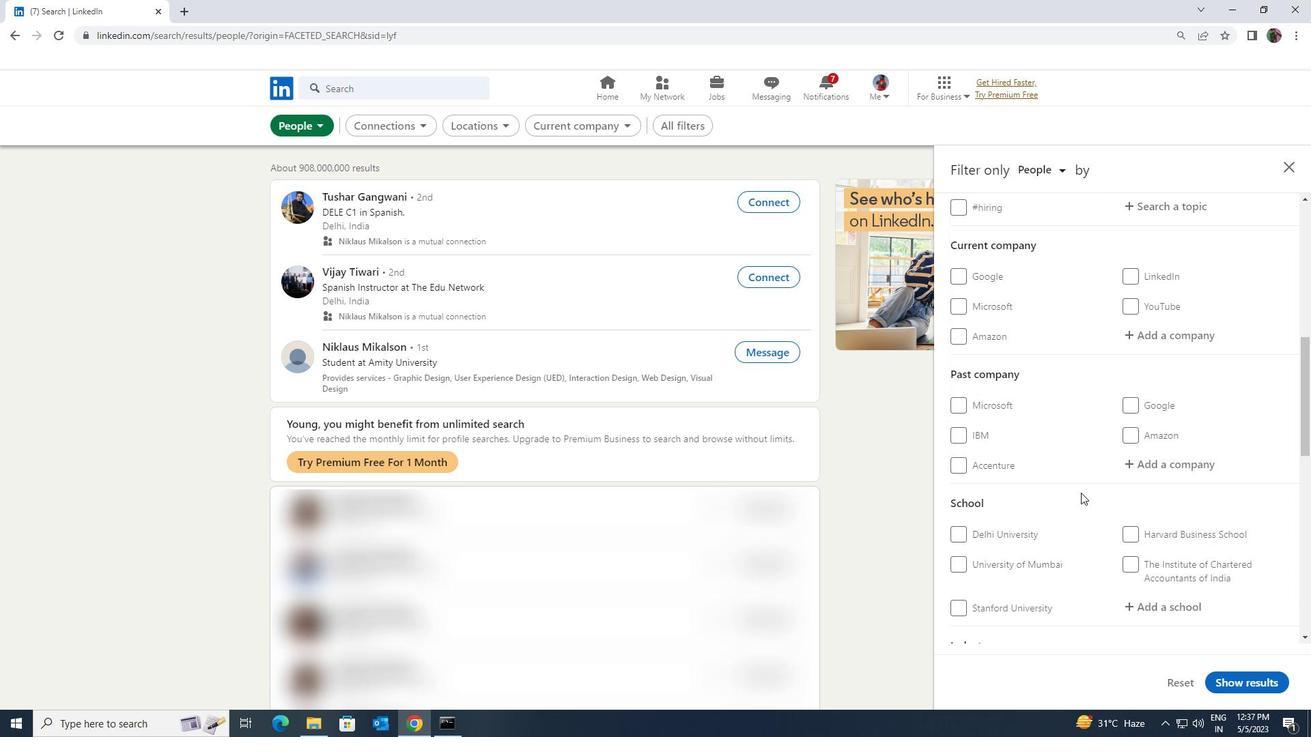 
Action: Mouse scrolled (1081, 493) with delta (0, 0)
Screenshot: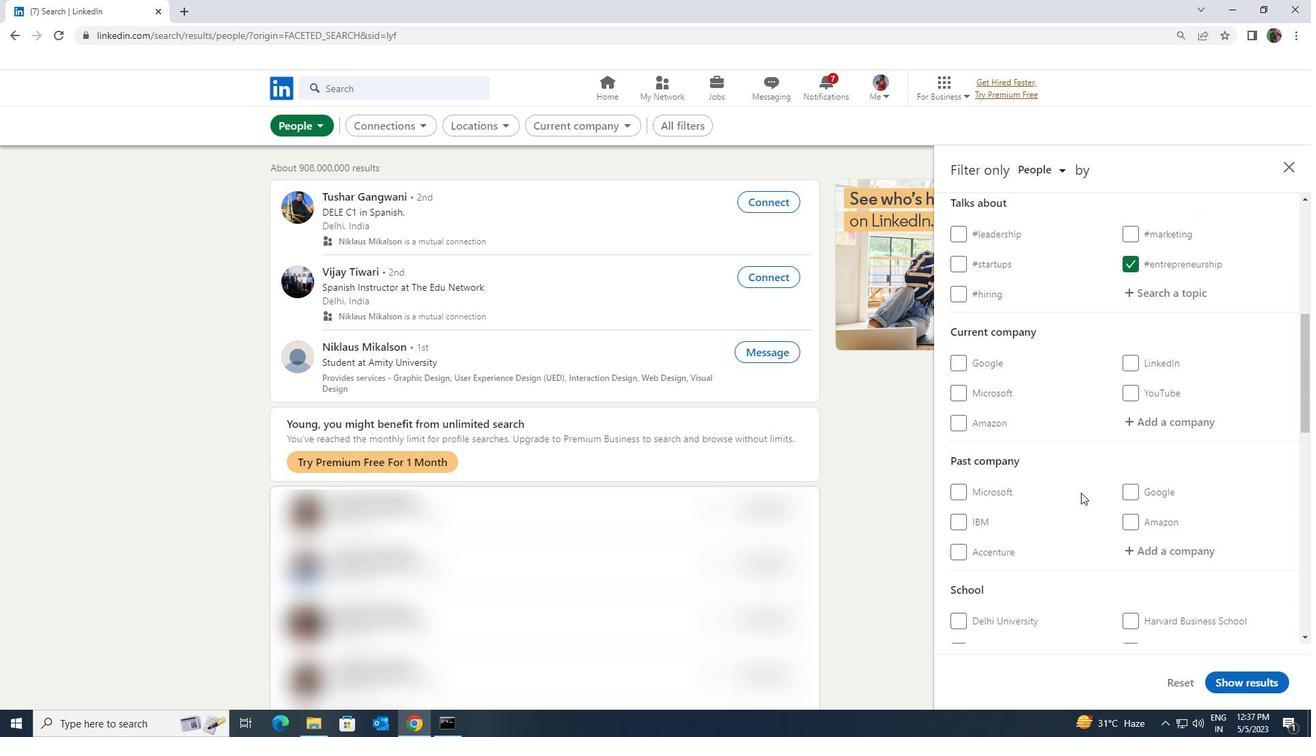 
Action: Mouse moved to (1147, 493)
Screenshot: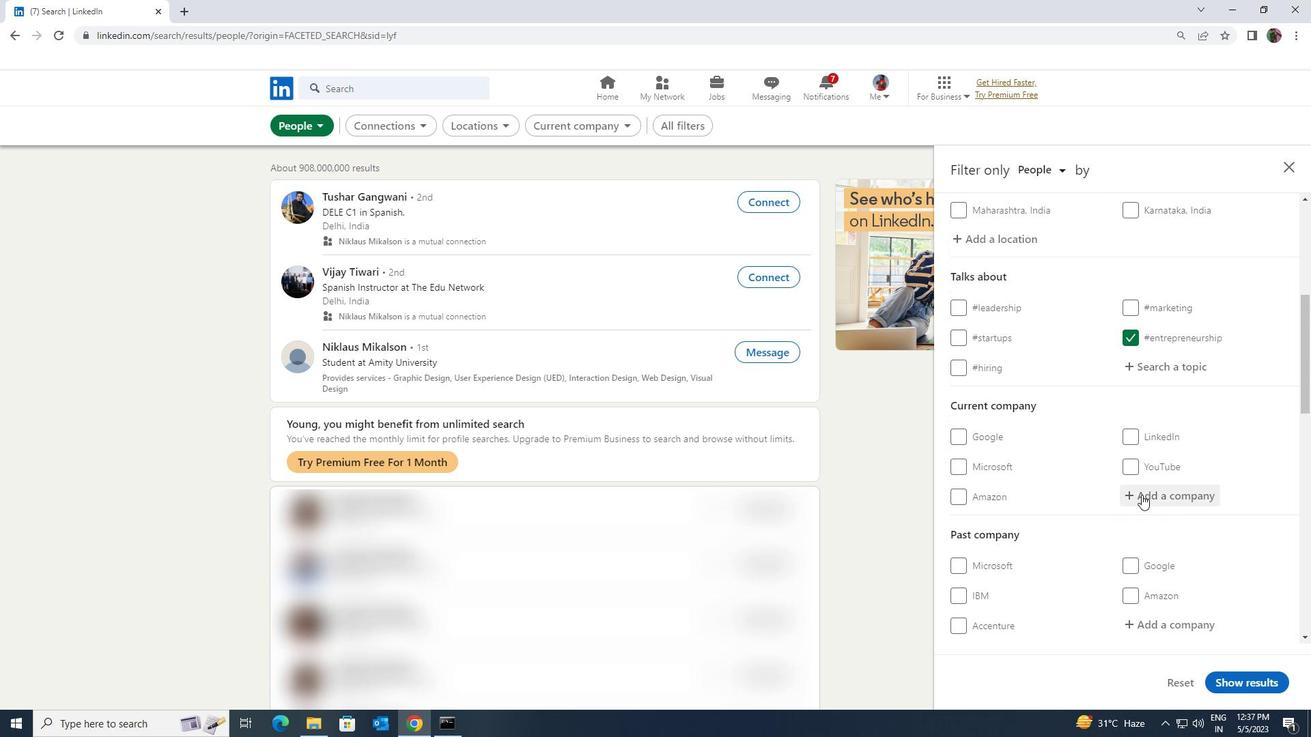 
Action: Mouse pressed left at (1147, 493)
Screenshot: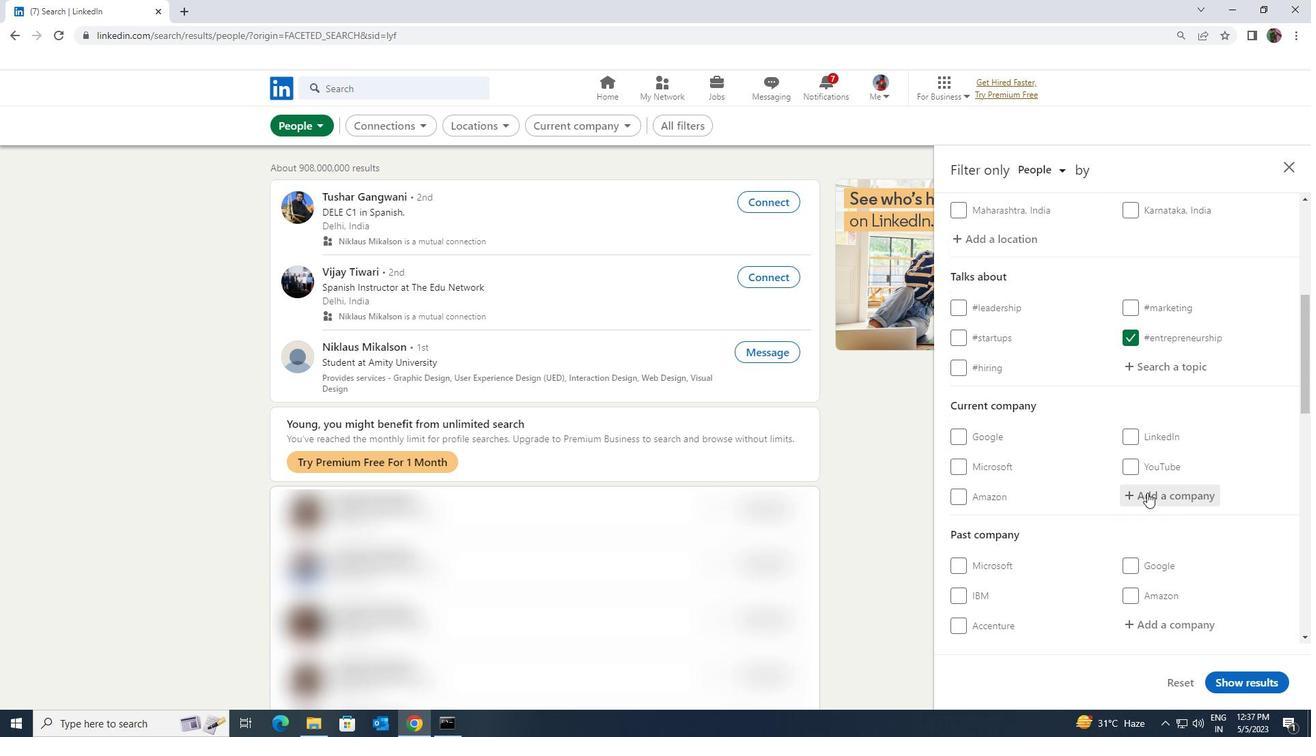 
Action: Key pressed <Key.shift><Key.shift><Key.shift><Key.shift><Key.shift><Key.shift><Key.shift><Key.shift><Key.shift><Key.shift><Key.shift><Key.shift><Key.shift>ANCHANTO
Screenshot: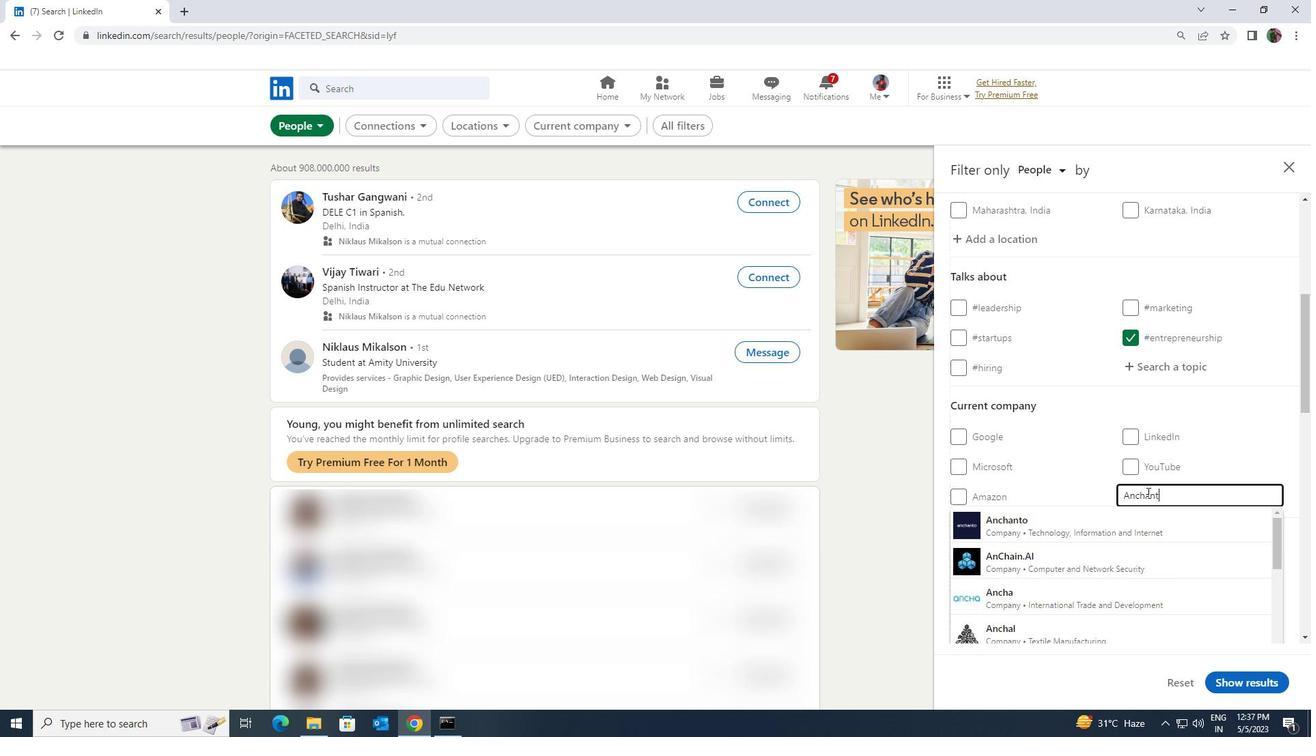 
Action: Mouse moved to (1145, 510)
Screenshot: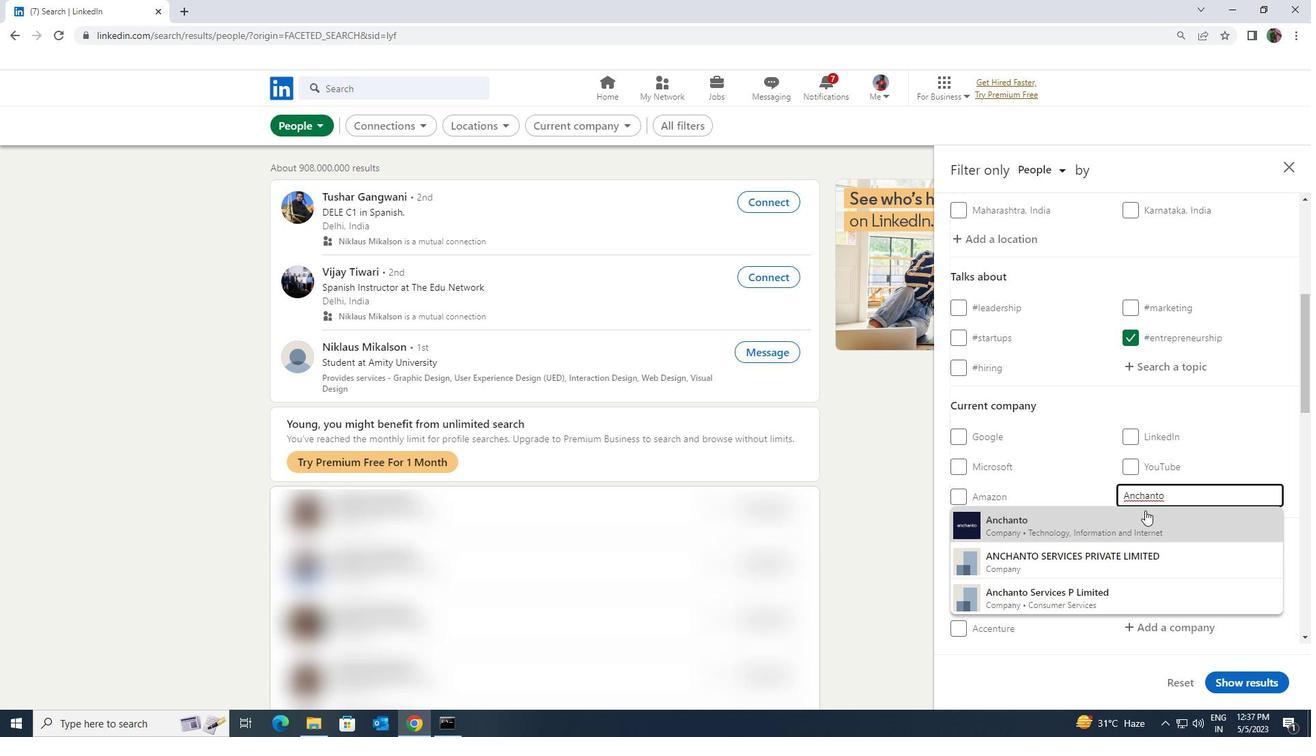 
Action: Mouse pressed left at (1145, 510)
Screenshot: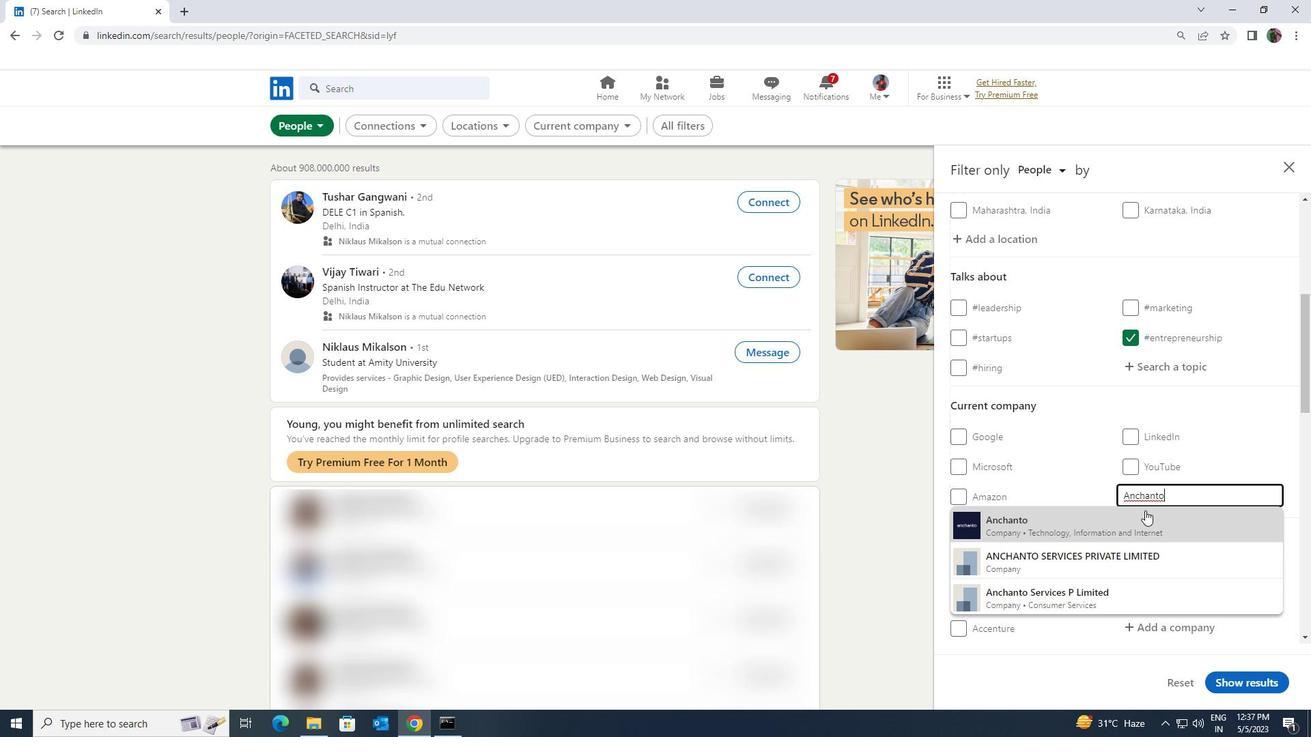 
Action: Mouse moved to (1145, 510)
Screenshot: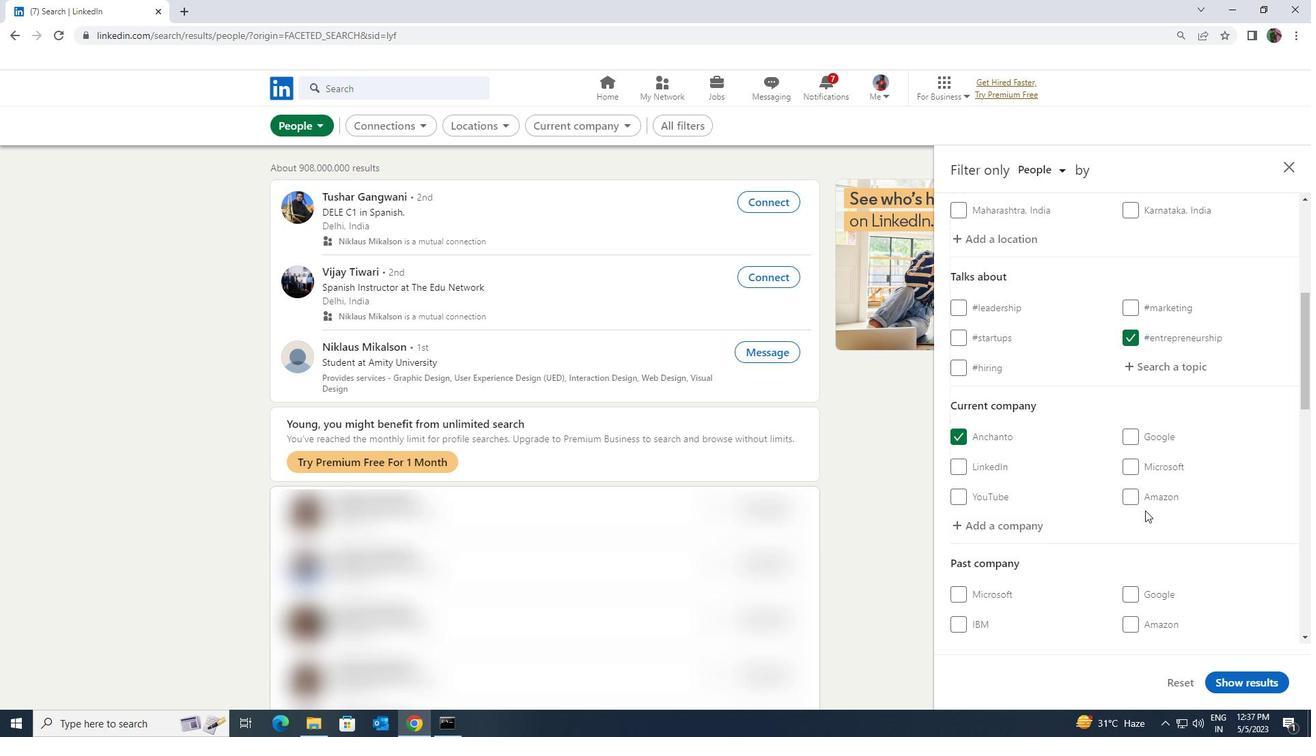 
Action: Mouse scrolled (1145, 510) with delta (0, 0)
Screenshot: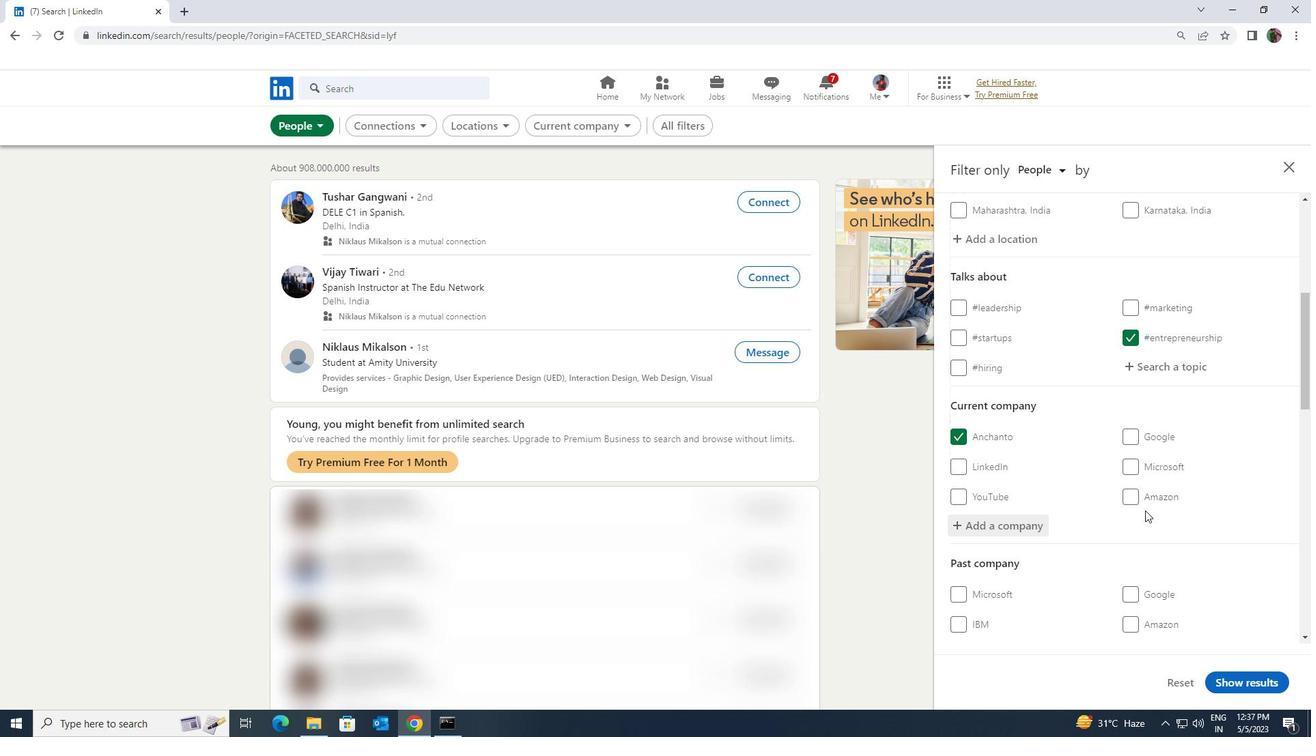 
Action: Mouse scrolled (1145, 510) with delta (0, 0)
Screenshot: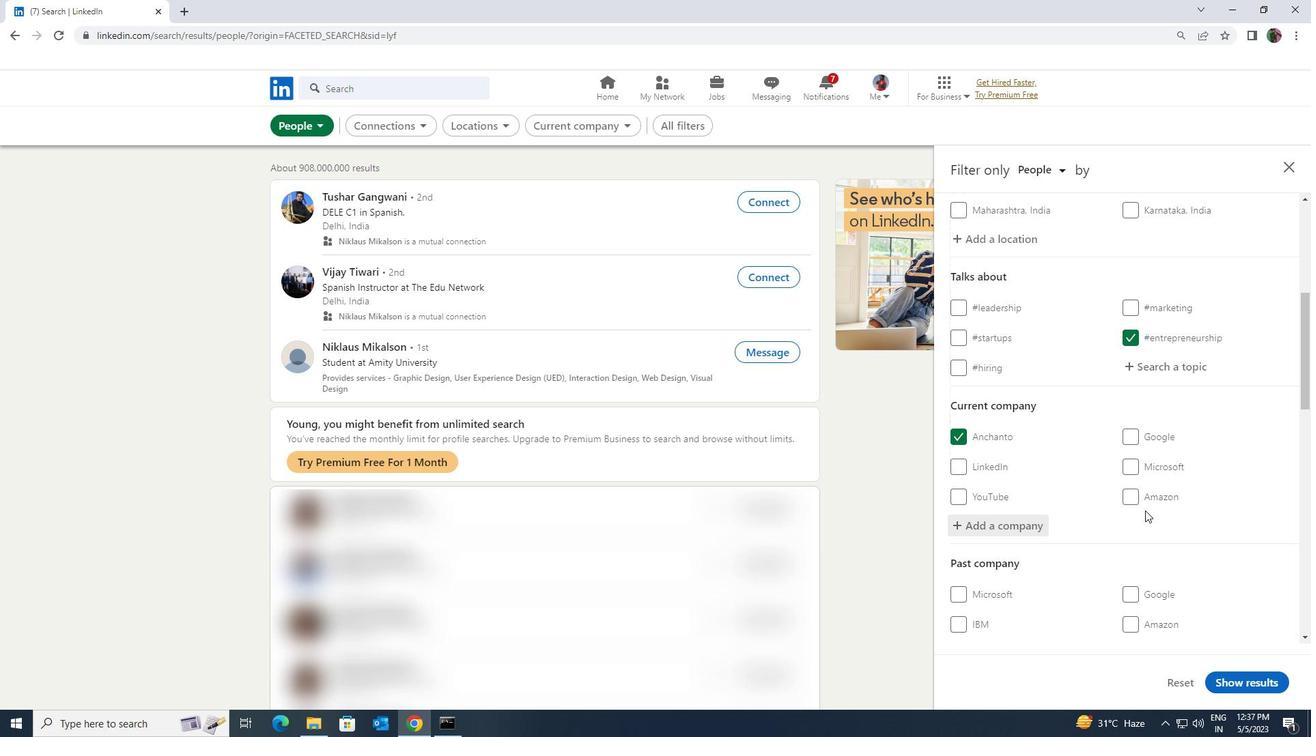
Action: Mouse scrolled (1145, 510) with delta (0, 0)
Screenshot: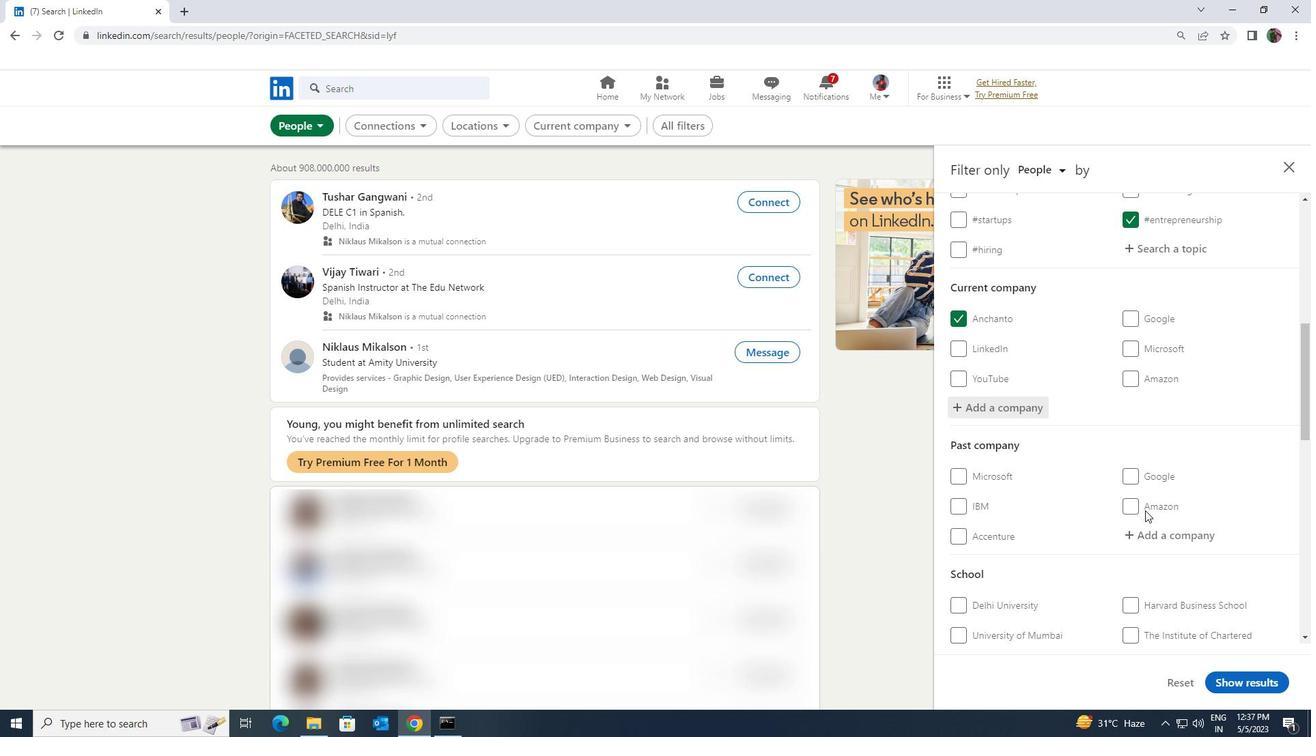 
Action: Mouse scrolled (1145, 510) with delta (0, 0)
Screenshot: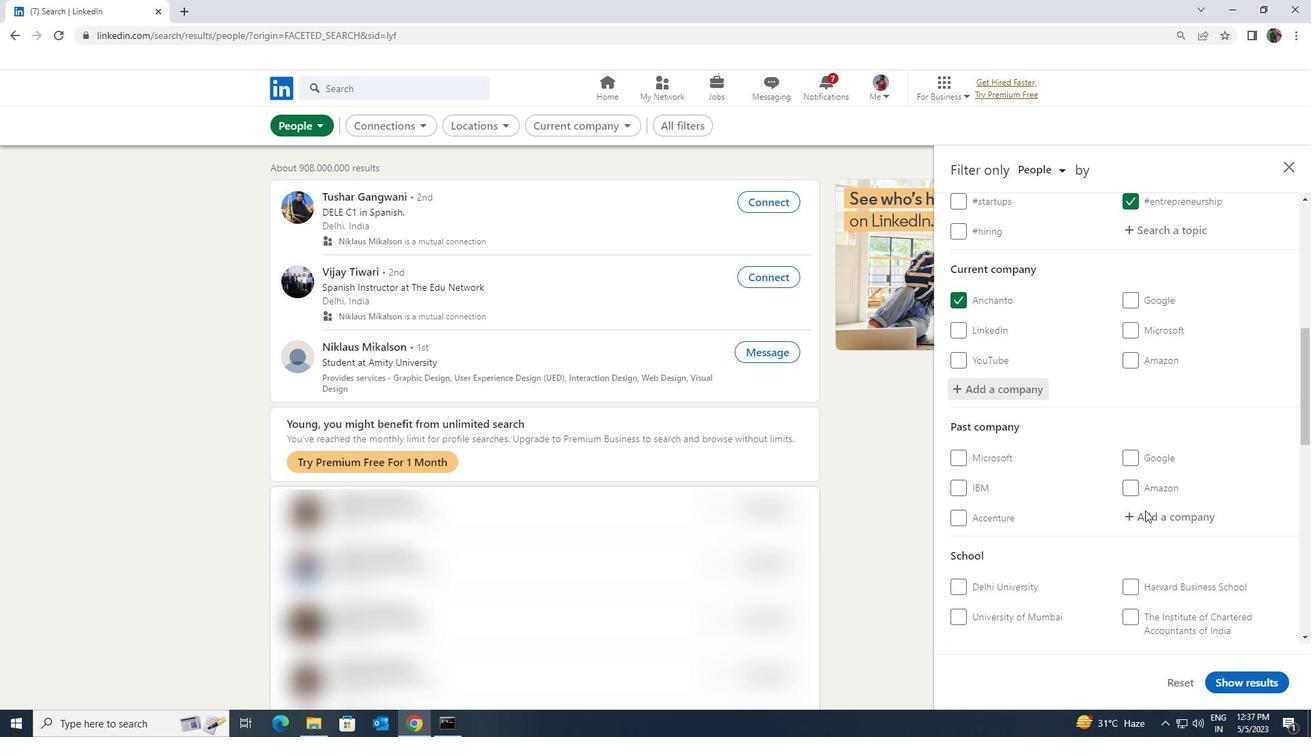 
Action: Mouse moved to (1145, 518)
Screenshot: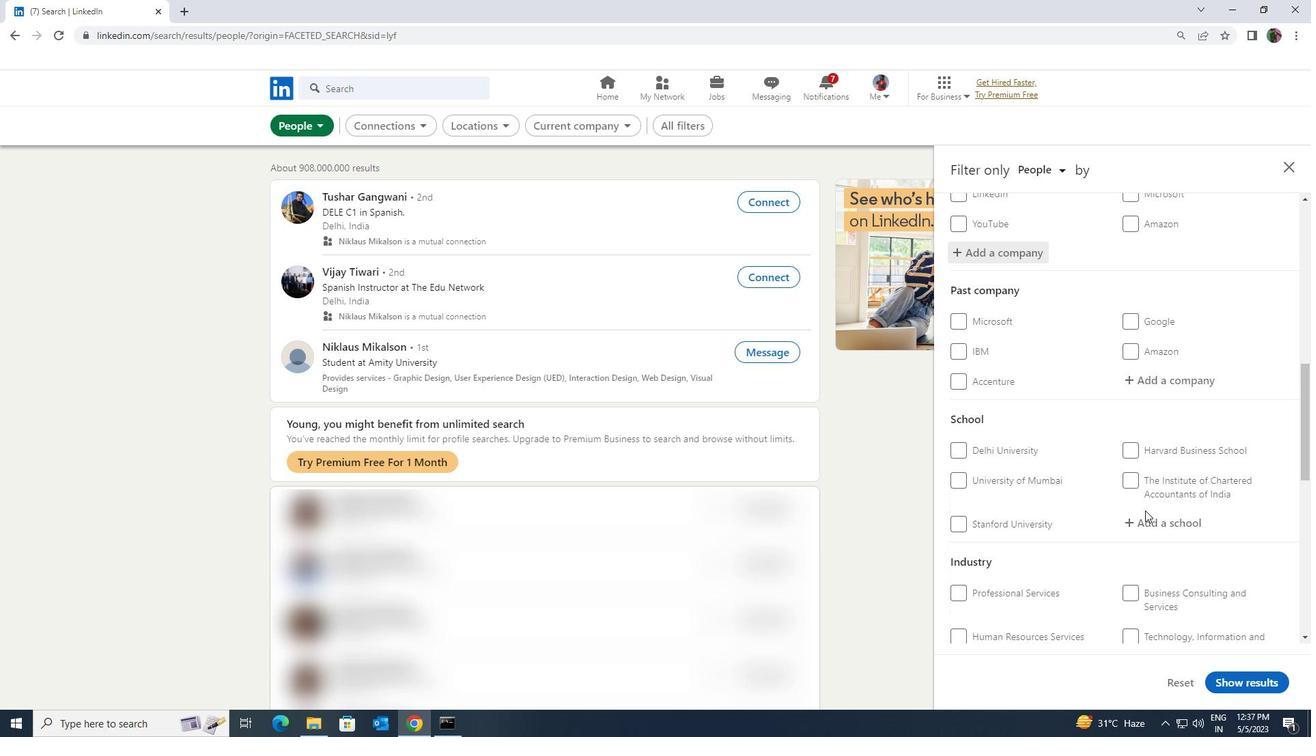 
Action: Mouse pressed left at (1145, 518)
Screenshot: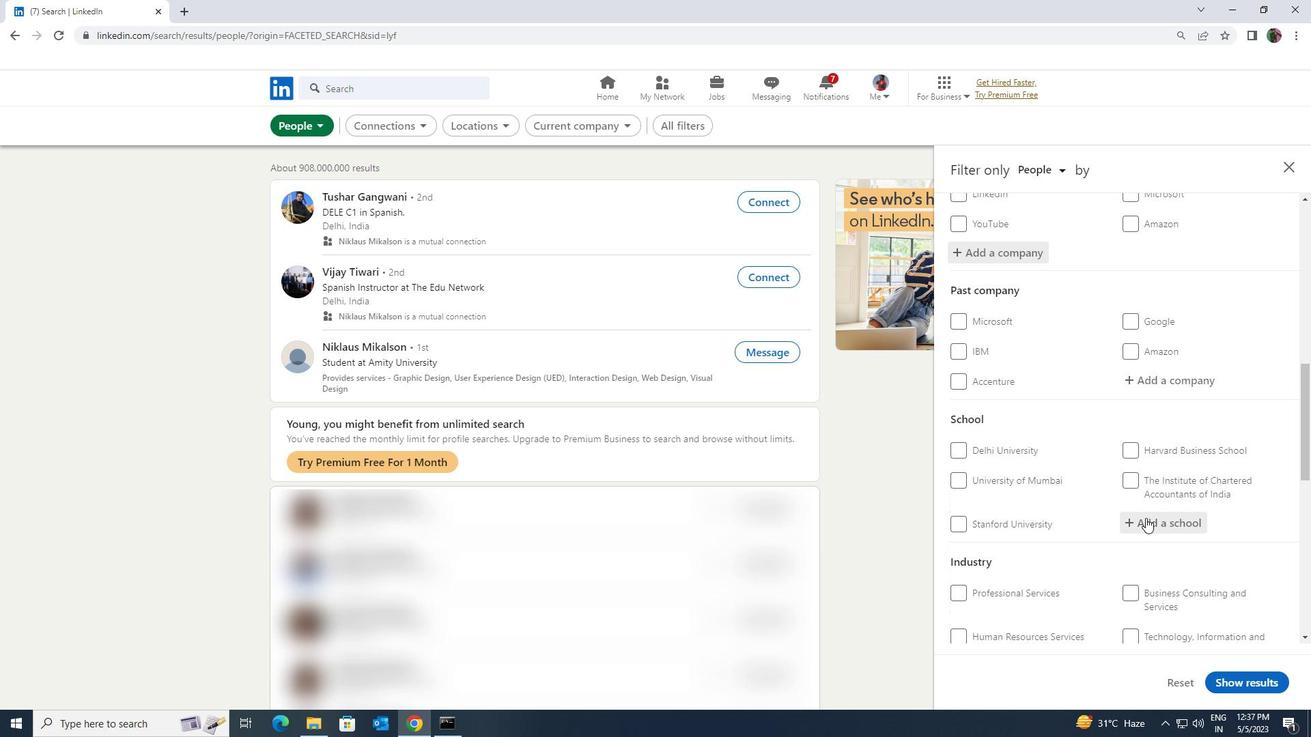 
Action: Key pressed <Key.shift>MEDICAL<Key.space><Key.shift>COLLEGE
Screenshot: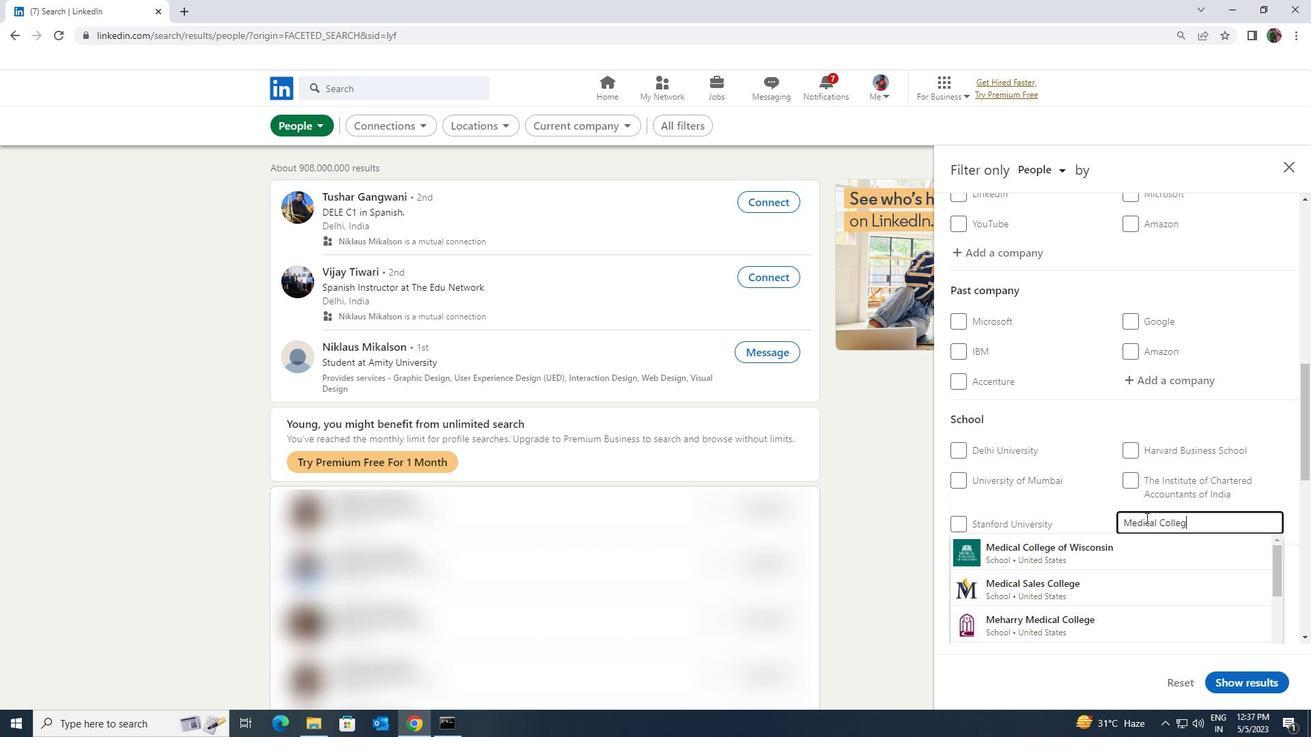
Action: Mouse moved to (1130, 562)
Screenshot: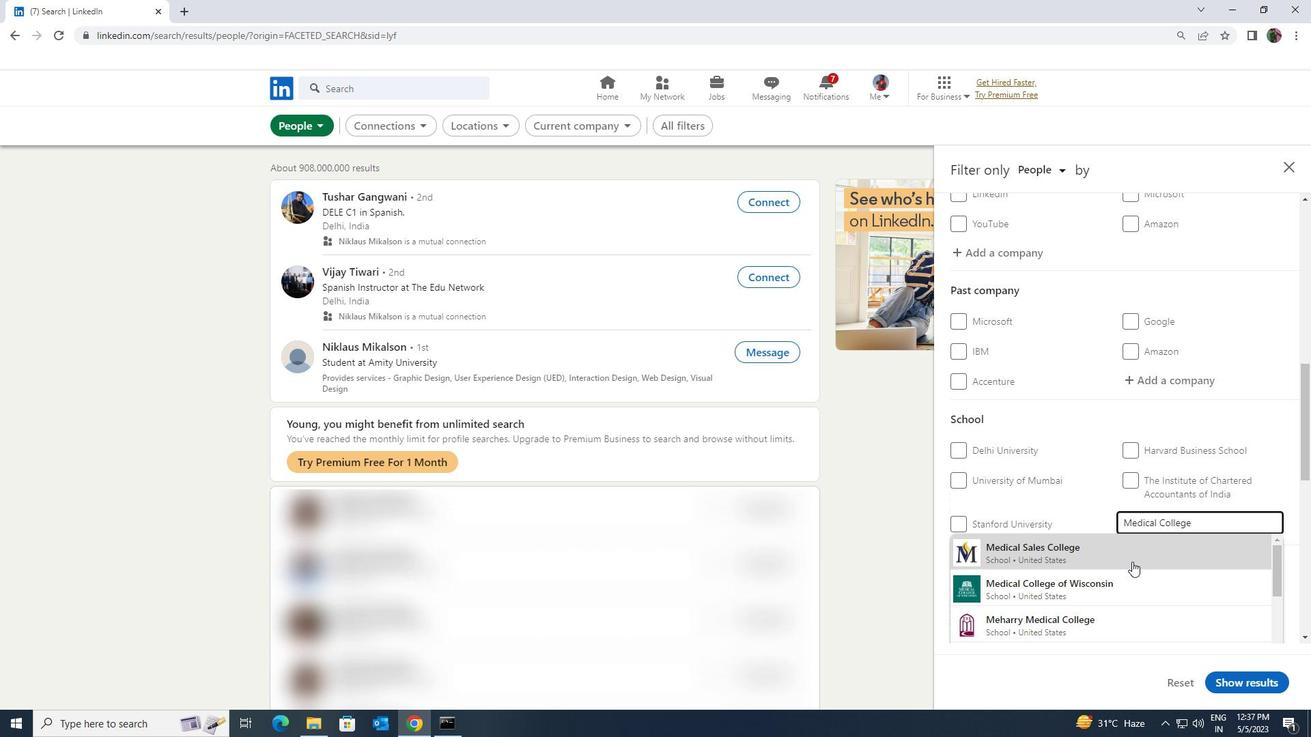 
Action: Key pressed <Key.enter>
Screenshot: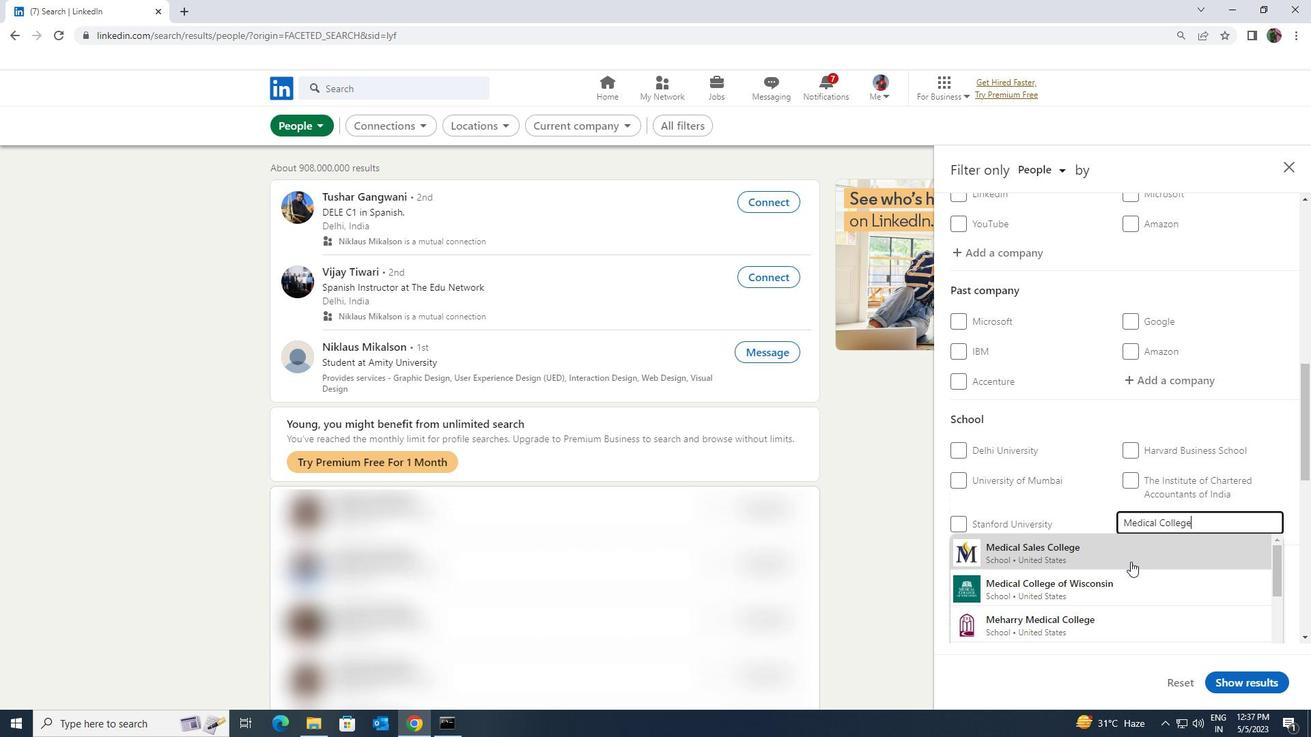 
Action: Mouse moved to (1130, 562)
Screenshot: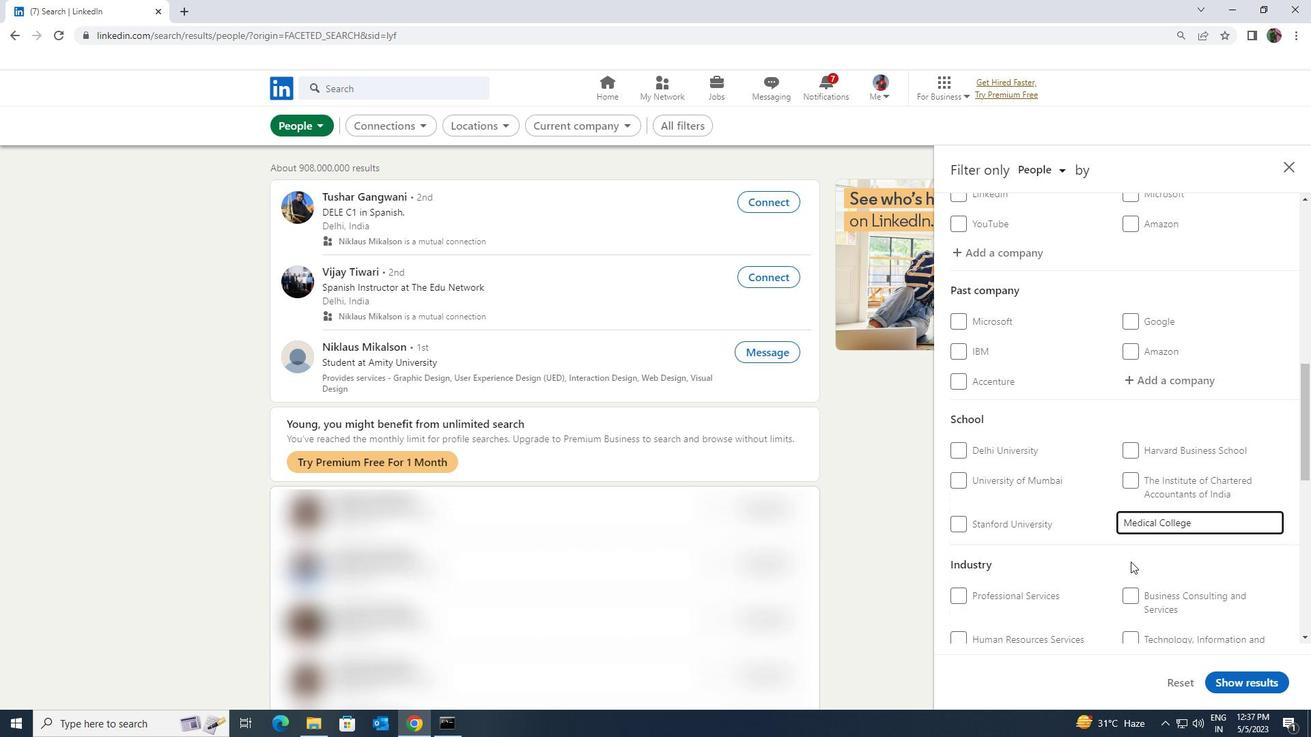 
Action: Mouse scrolled (1130, 561) with delta (0, 0)
Screenshot: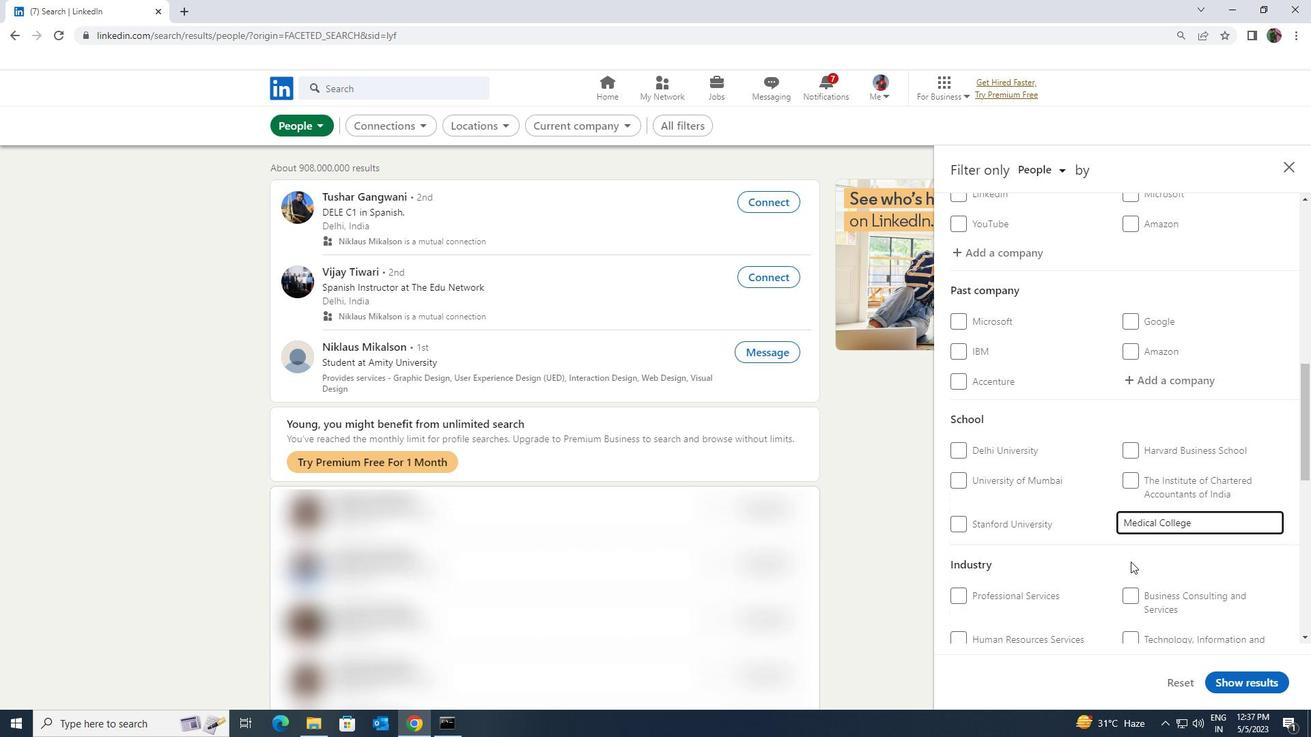 
Action: Mouse scrolled (1130, 561) with delta (0, 0)
Screenshot: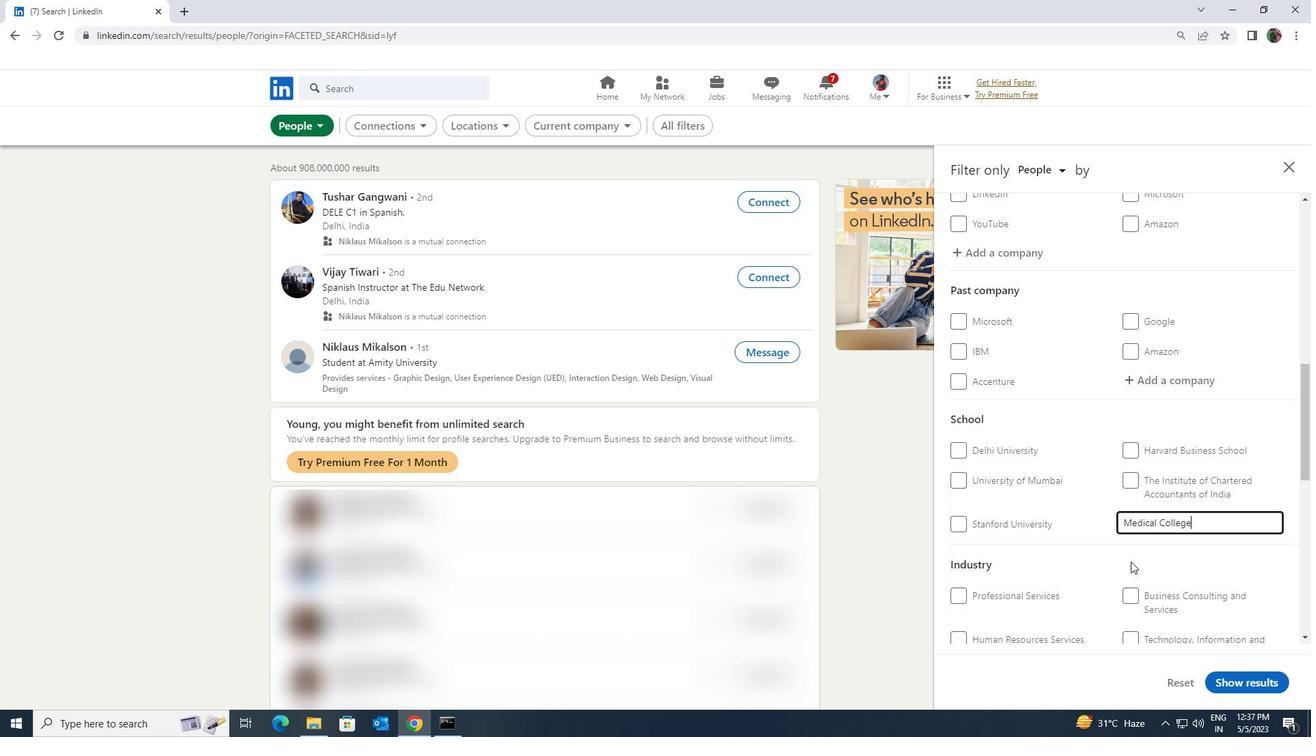 
Action: Mouse moved to (1141, 544)
Screenshot: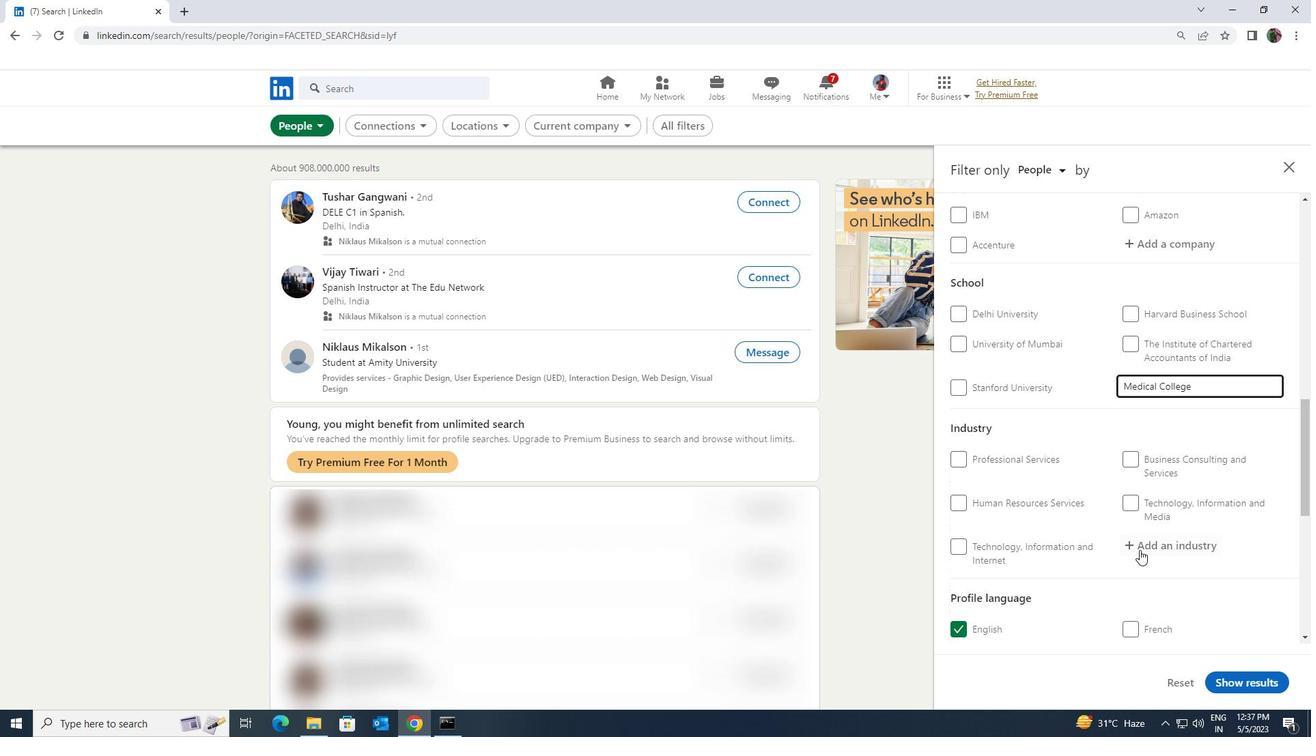 
Action: Mouse pressed left at (1141, 544)
Screenshot: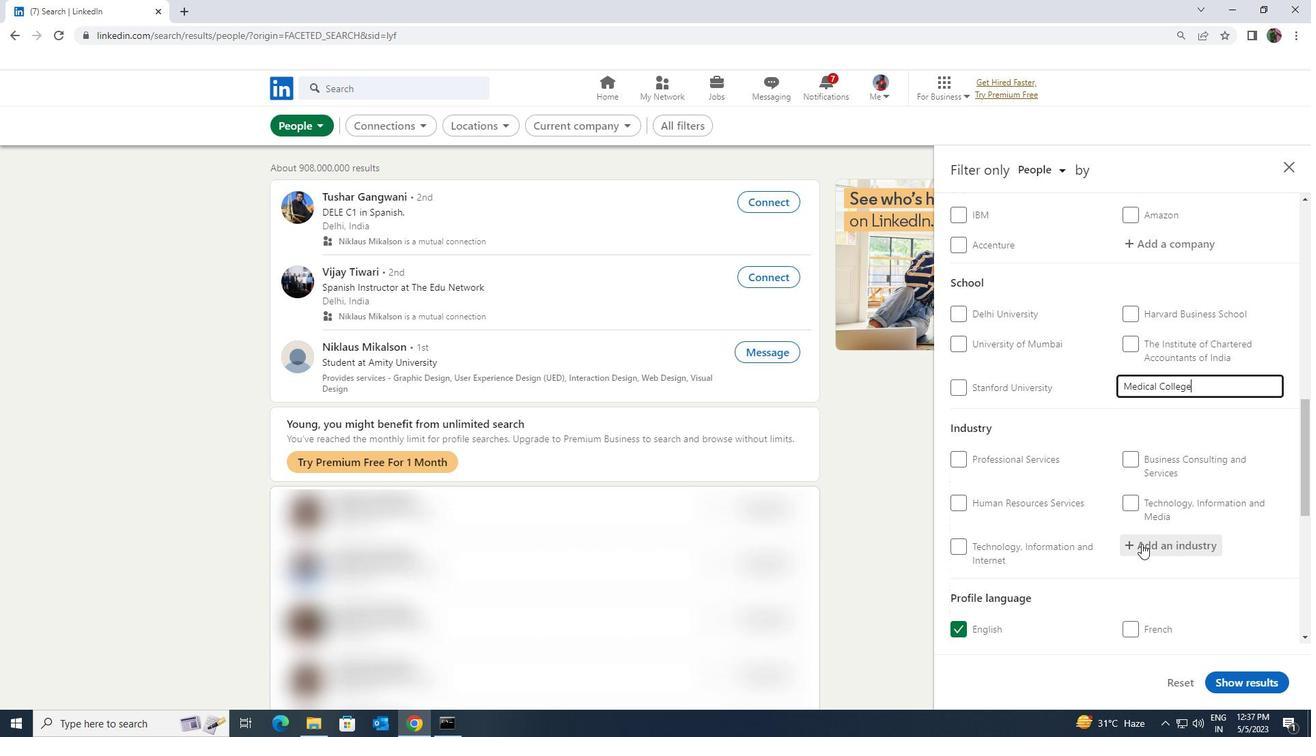 
Action: Mouse moved to (1141, 544)
Screenshot: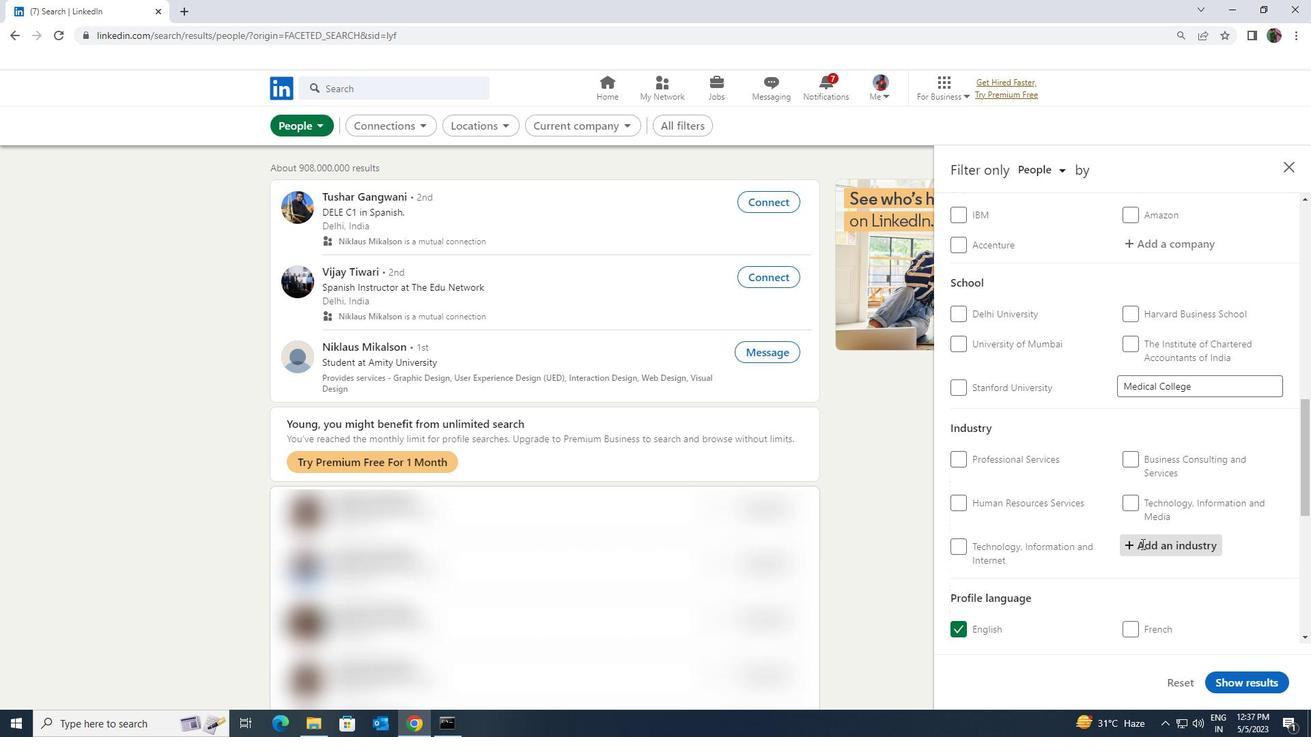 
Action: Key pressed <Key.shift><Key.shift><Key.shift><Key.shift><Key.shift><Key.shift>AUDIO<Key.space>
Screenshot: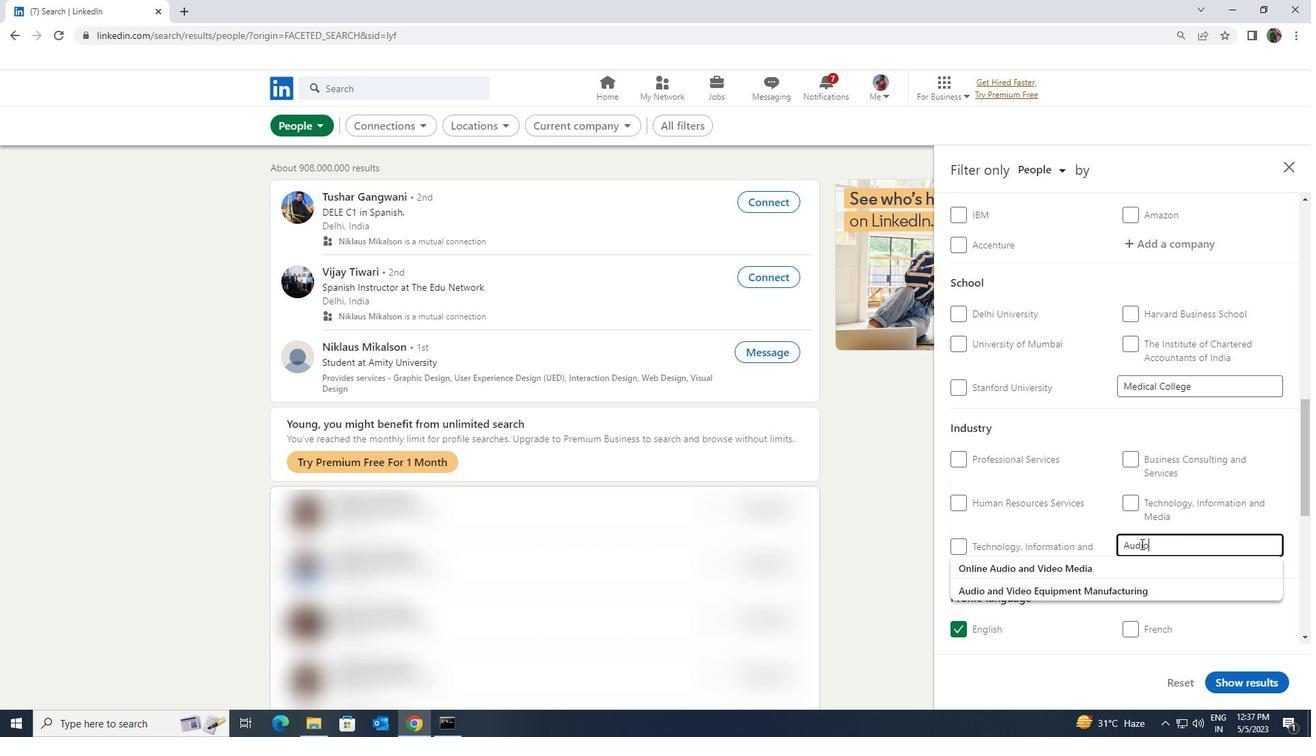 
Action: Mouse moved to (1137, 557)
Screenshot: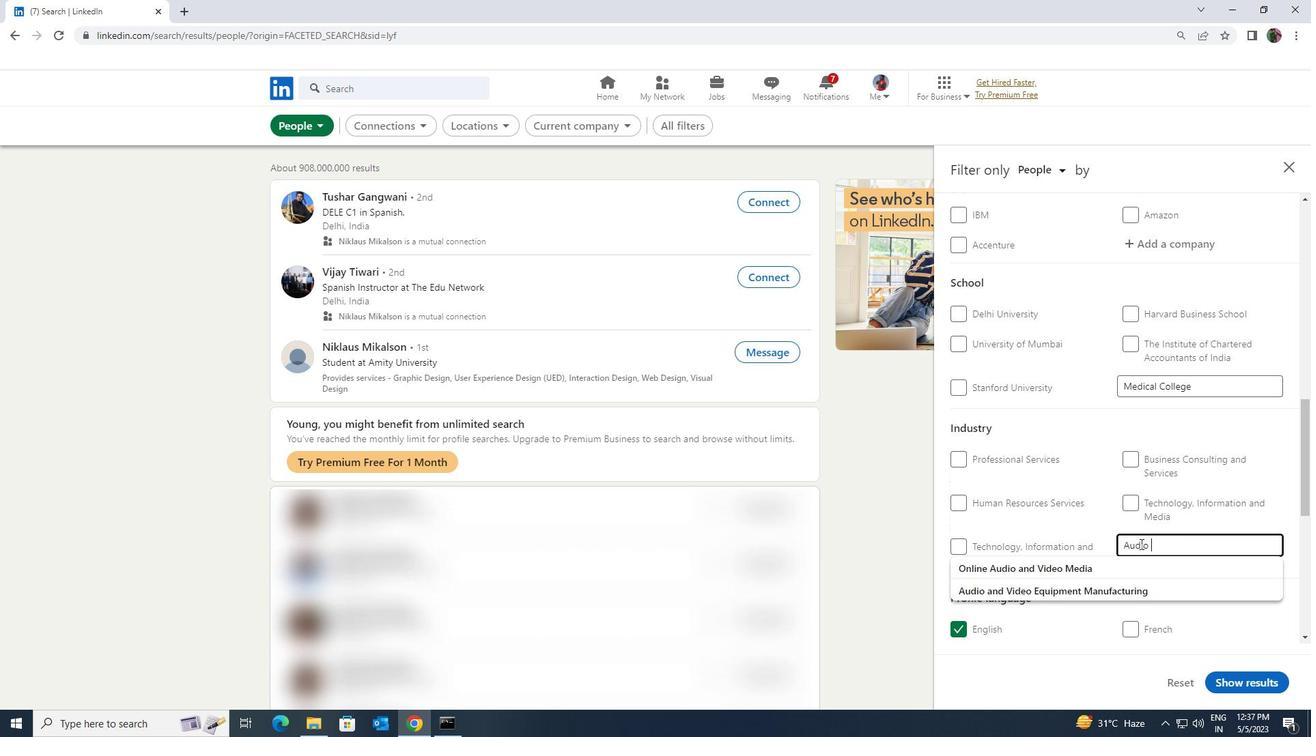 
Action: Mouse pressed left at (1137, 557)
Screenshot: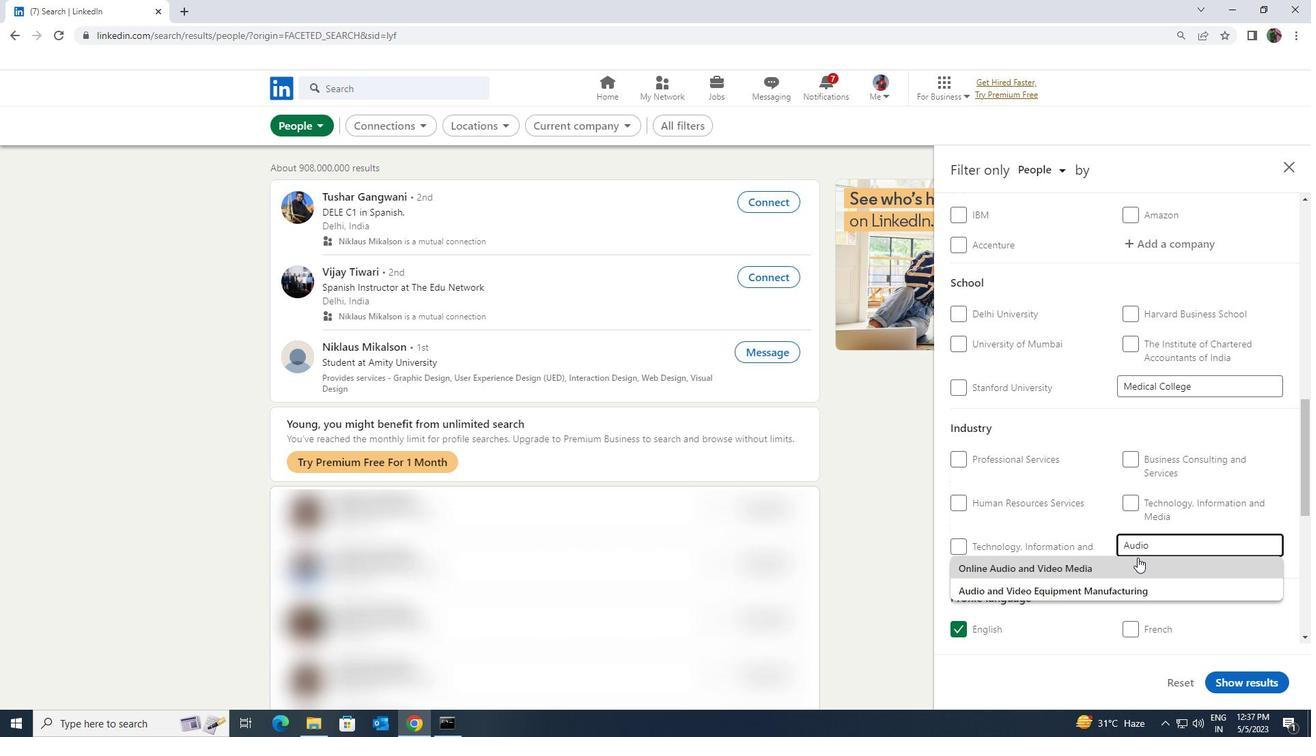 
Action: Mouse scrolled (1137, 557) with delta (0, 0)
Screenshot: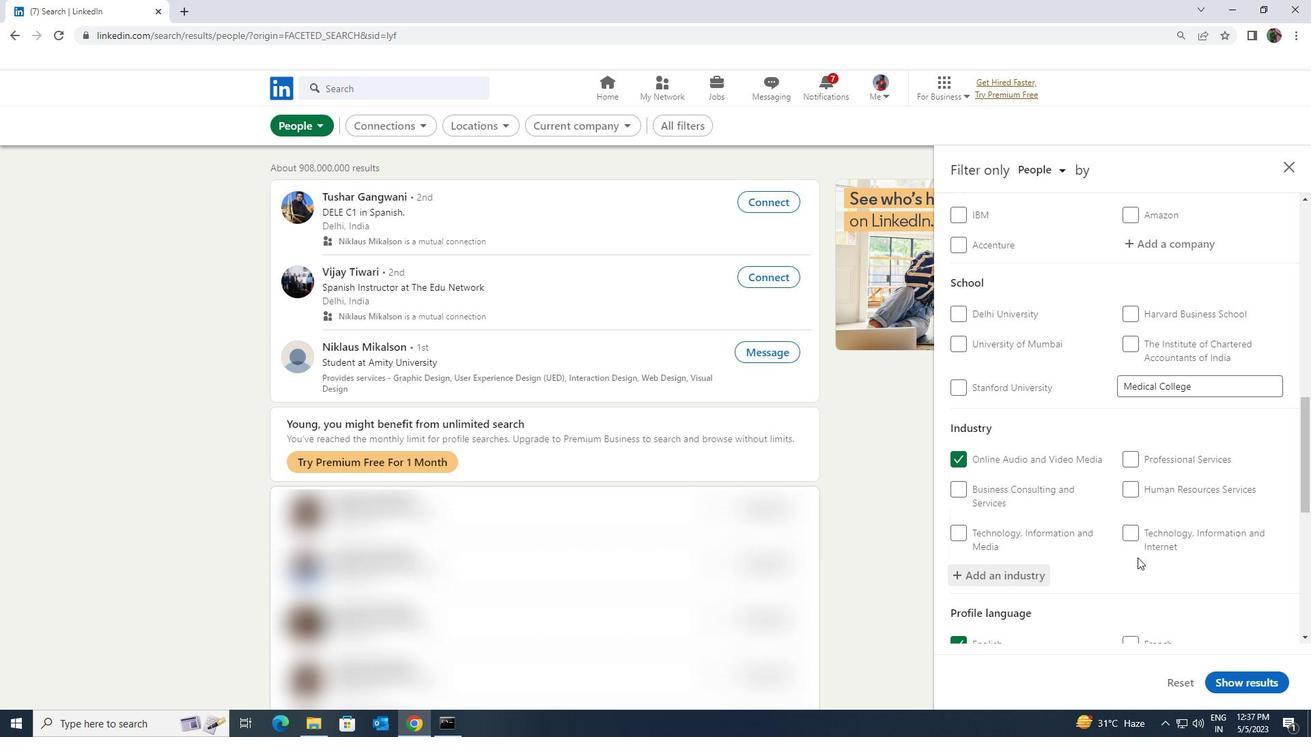 
Action: Mouse scrolled (1137, 557) with delta (0, 0)
Screenshot: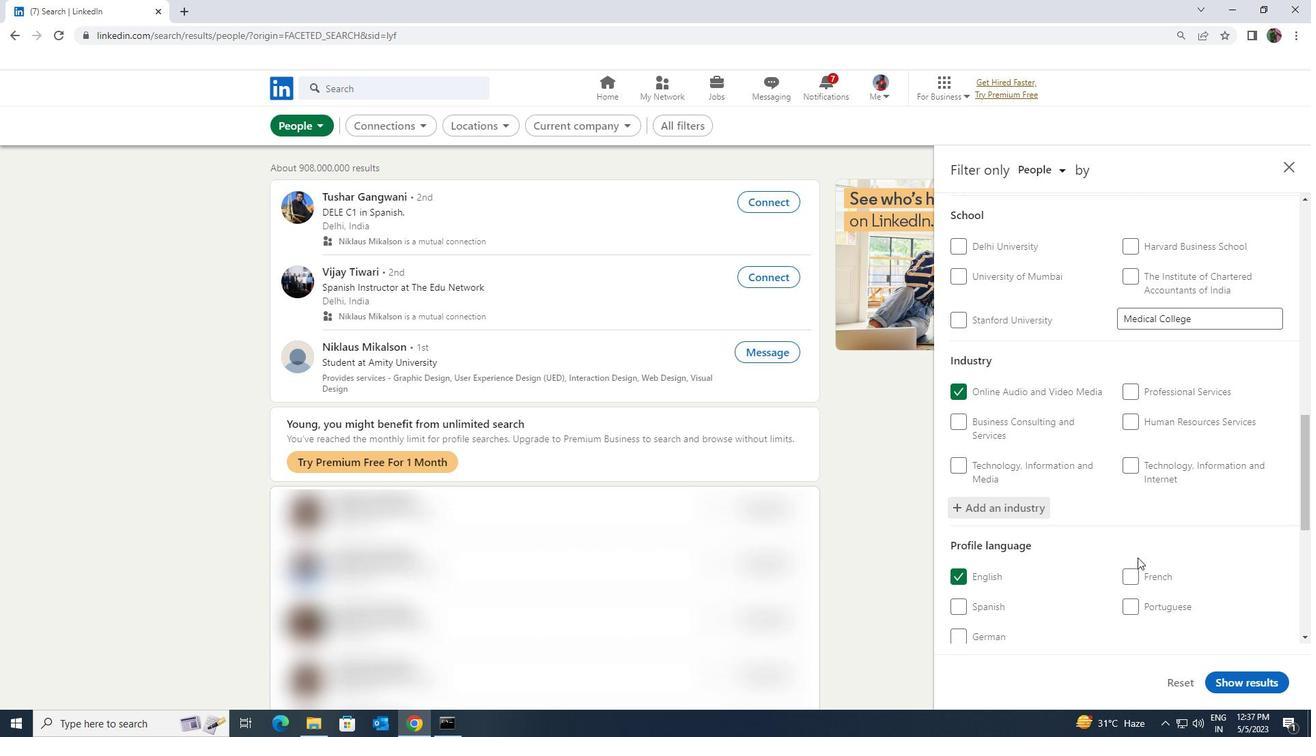 
Action: Mouse scrolled (1137, 557) with delta (0, 0)
Screenshot: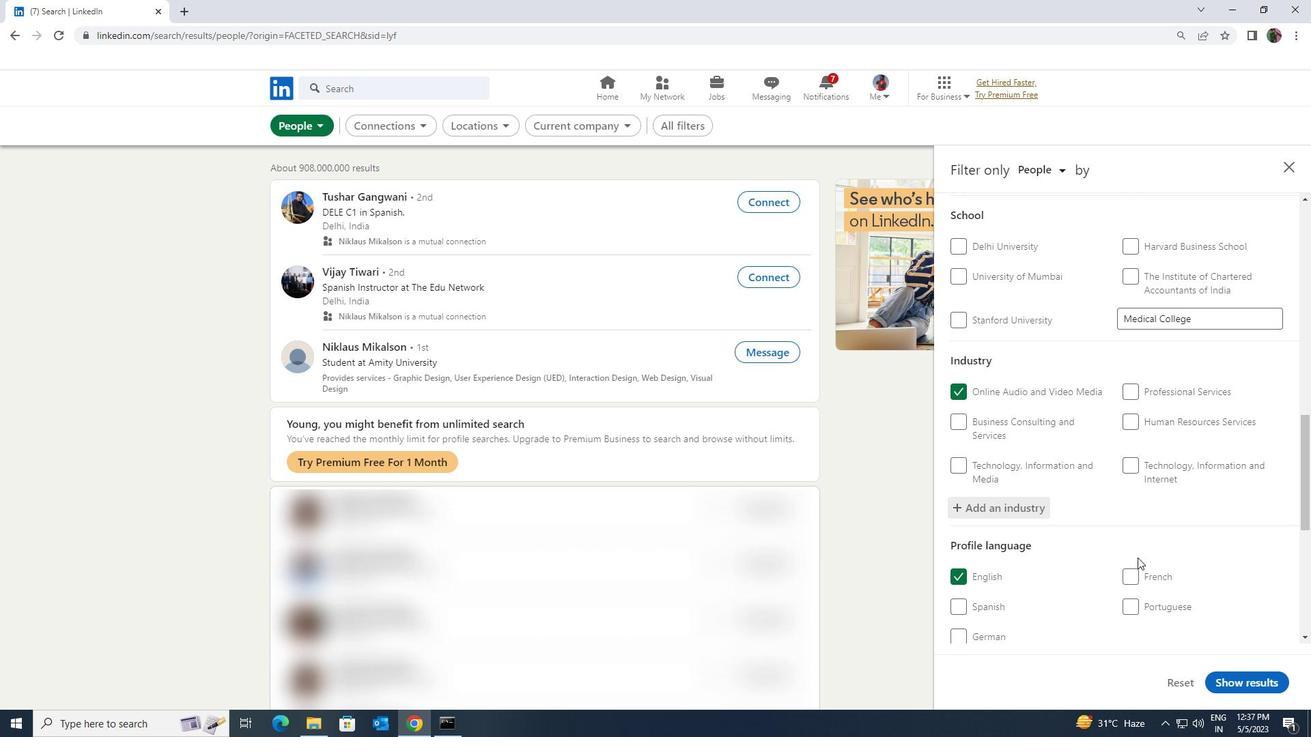 
Action: Mouse scrolled (1137, 557) with delta (0, 0)
Screenshot: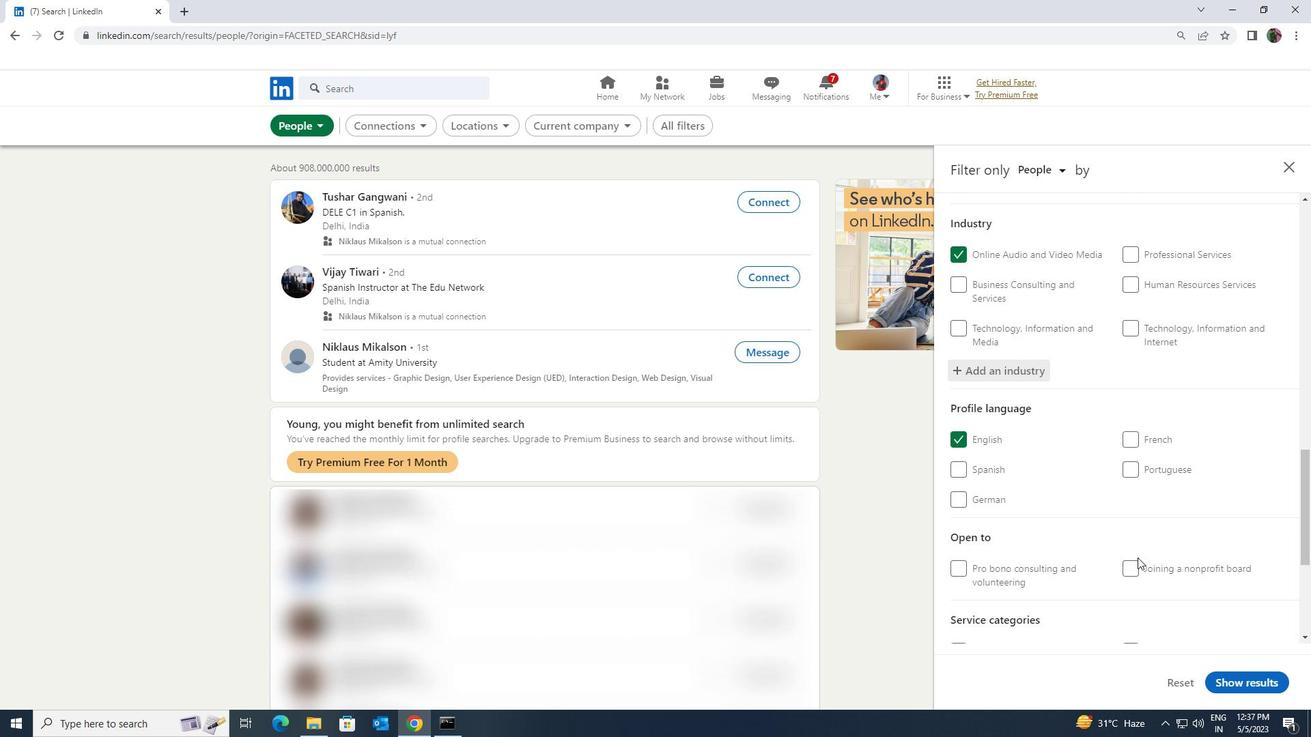 
Action: Mouse scrolled (1137, 557) with delta (0, 0)
Screenshot: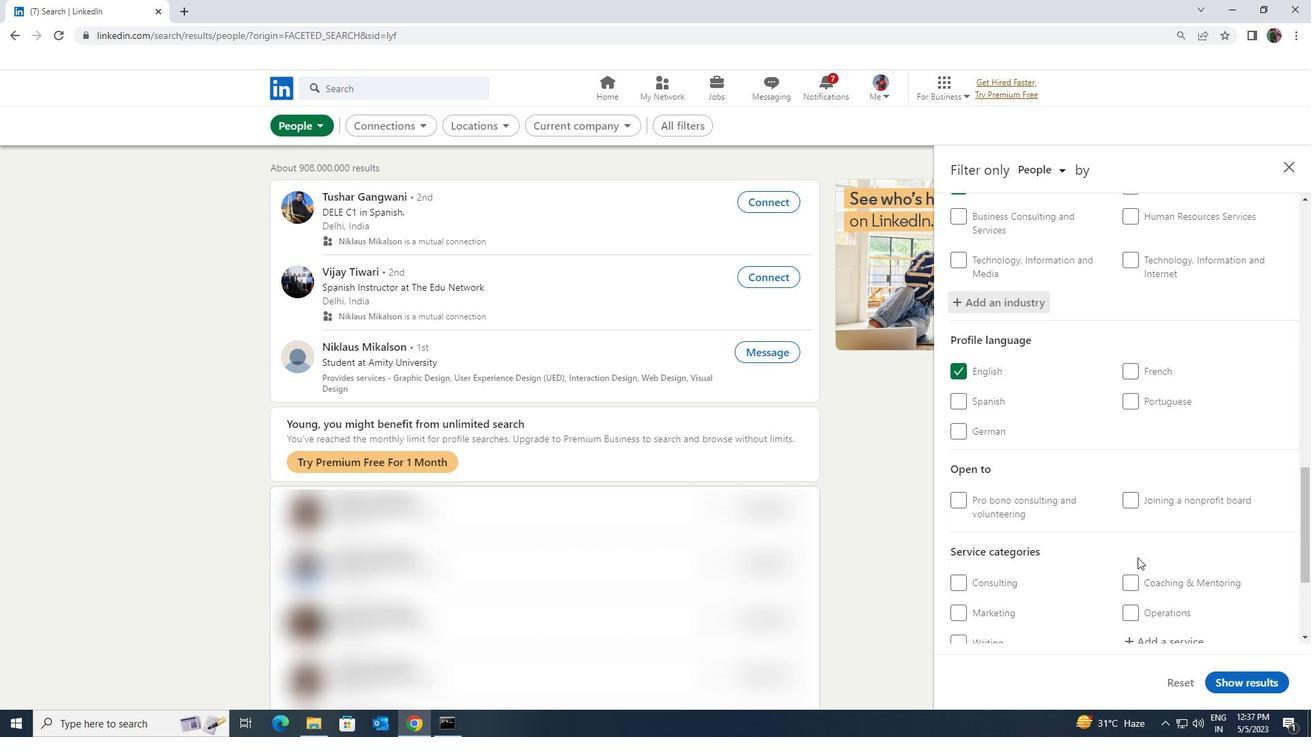 
Action: Mouse moved to (1137, 568)
Screenshot: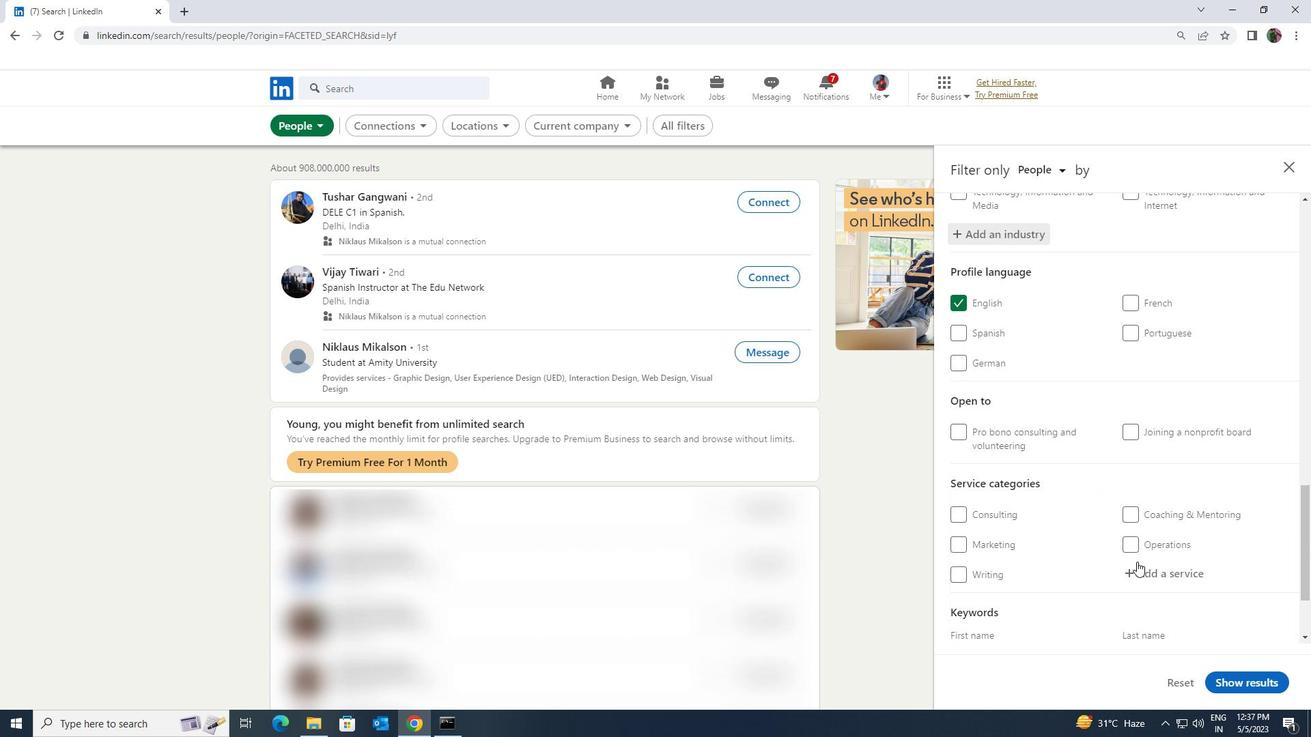 
Action: Mouse pressed left at (1137, 568)
Screenshot: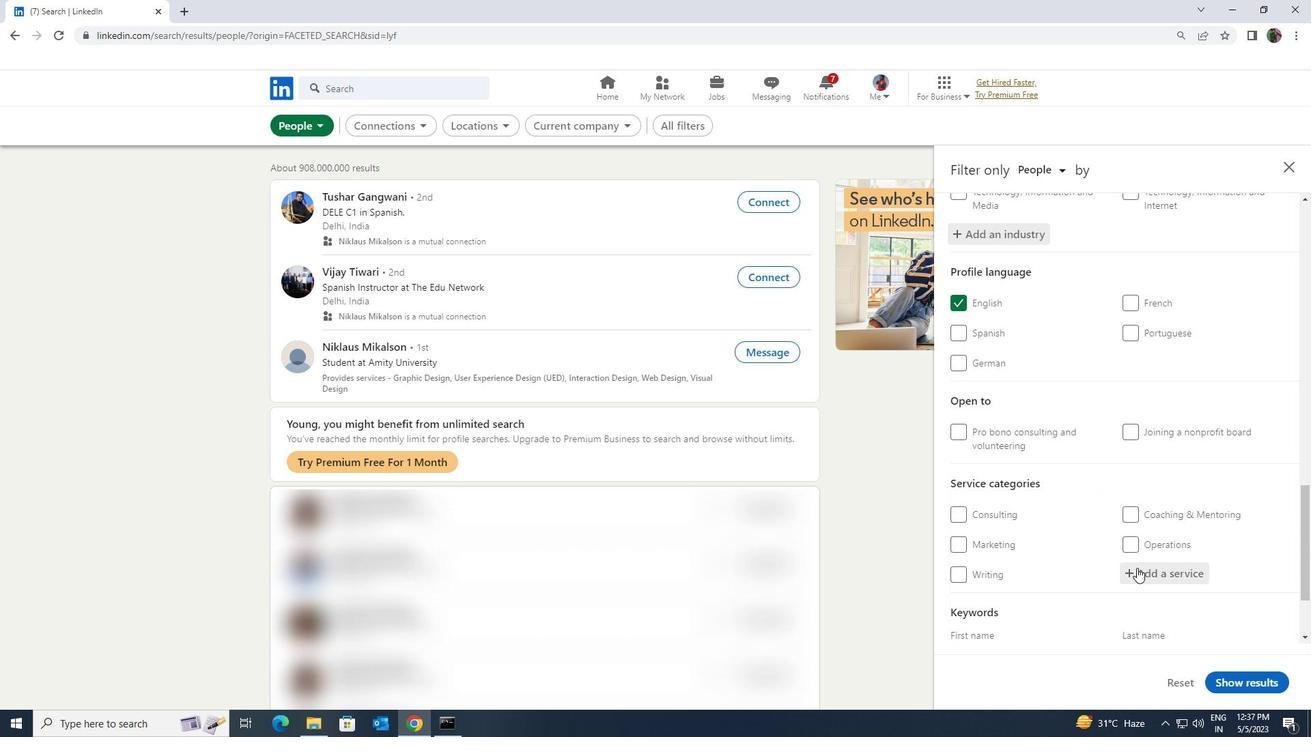 
Action: Key pressed <Key.shift><Key.shift><Key.shift>MORT
Screenshot: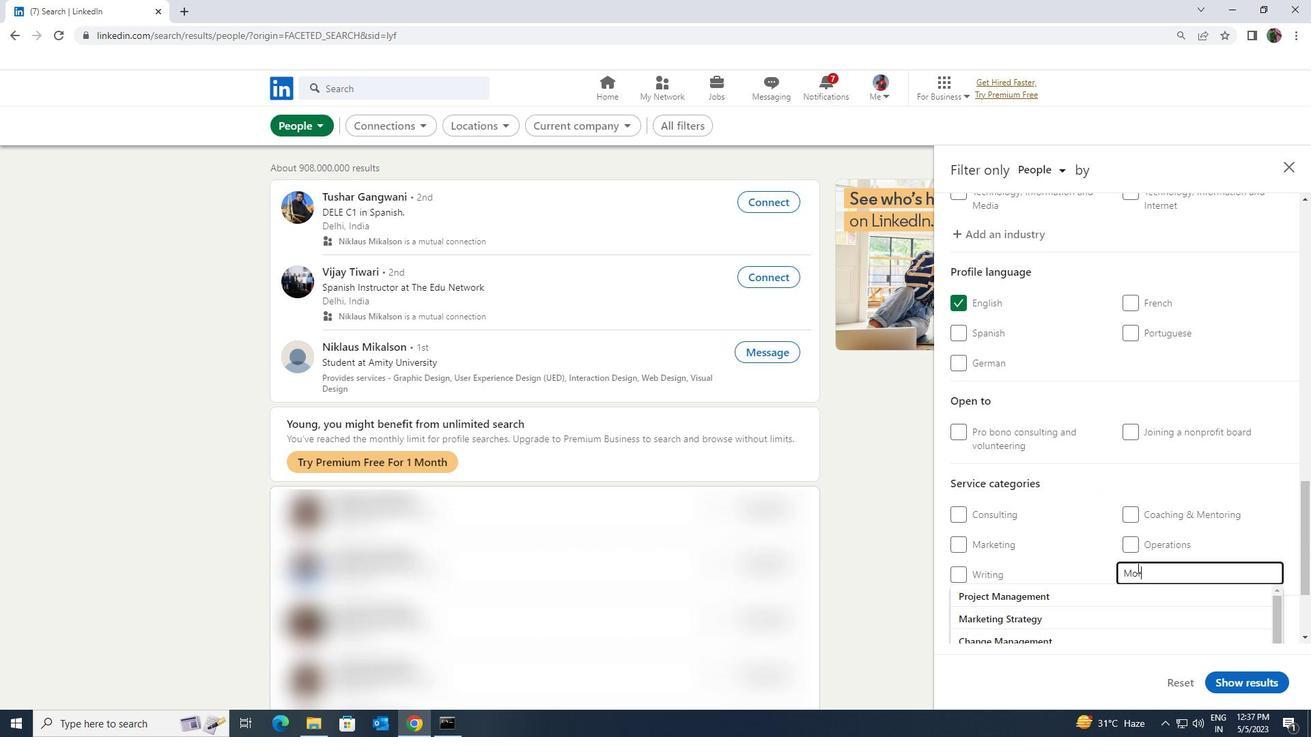 
Action: Mouse moved to (1127, 589)
Screenshot: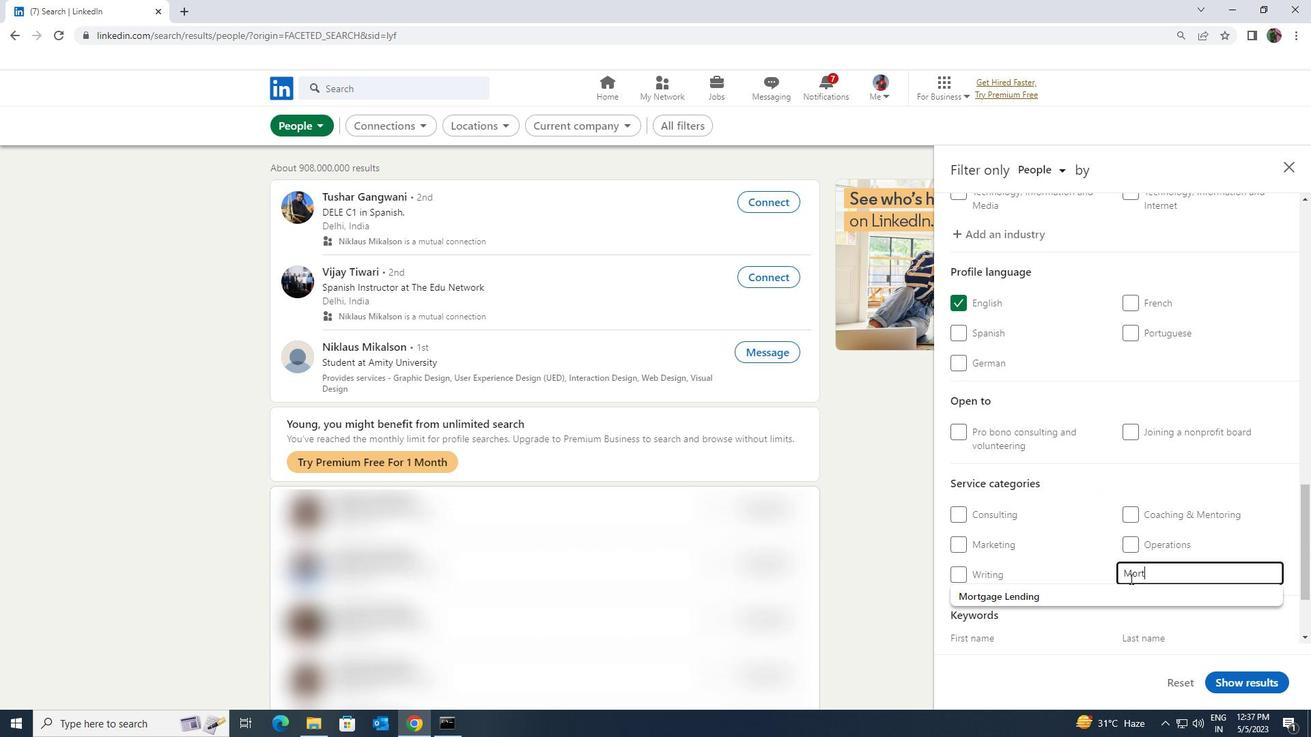 
Action: Mouse pressed left at (1127, 589)
Screenshot: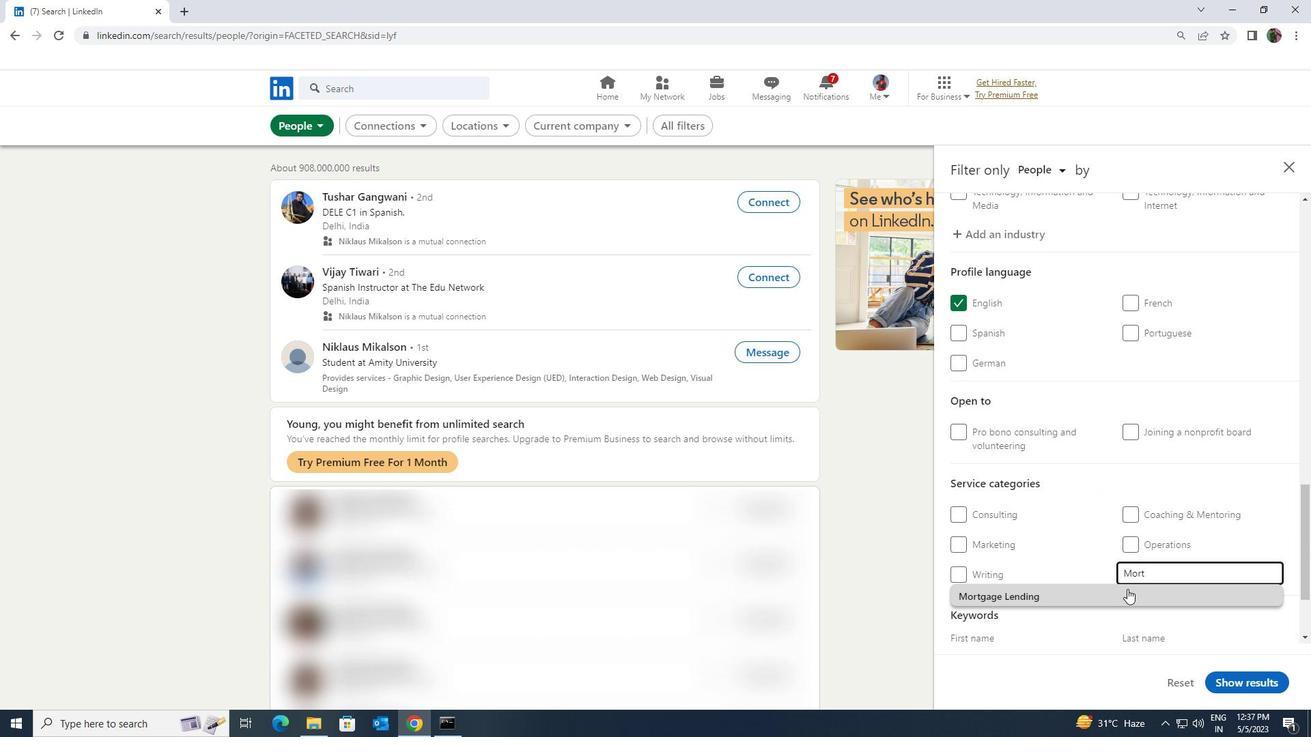 
Action: Mouse scrolled (1127, 588) with delta (0, 0)
Screenshot: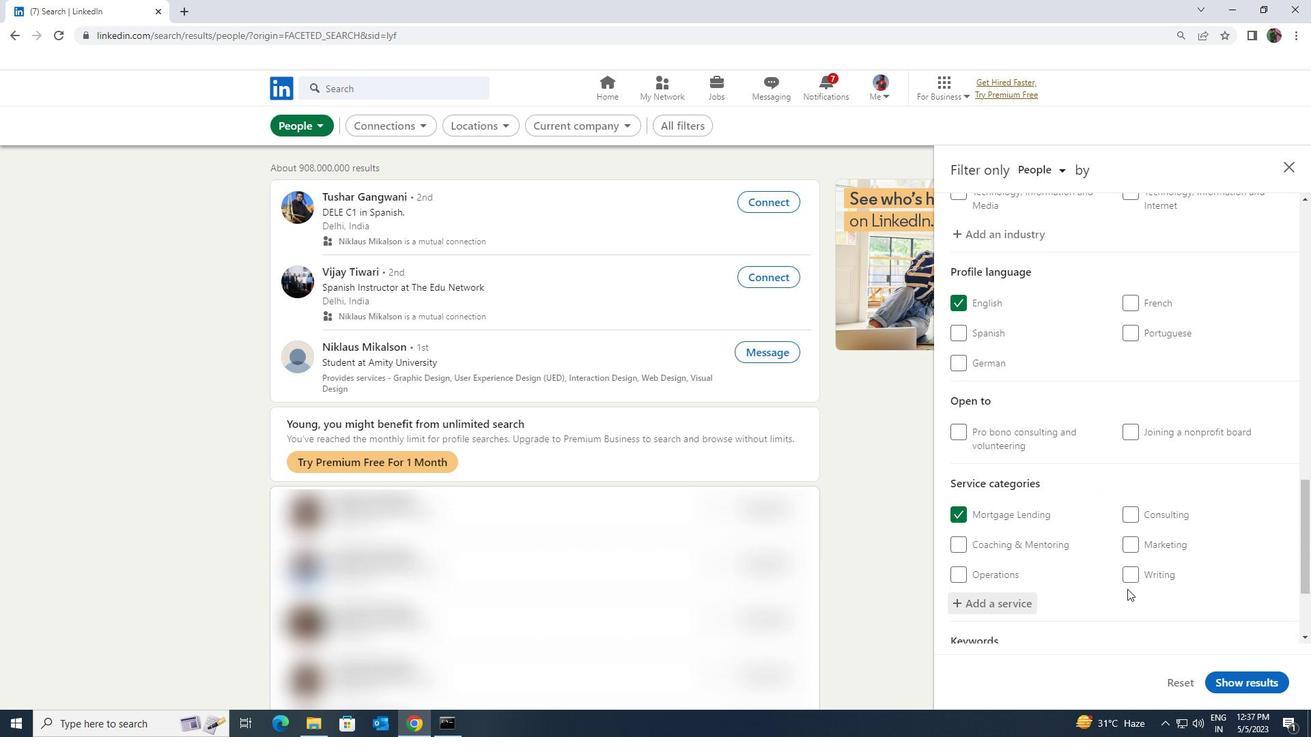 
Action: Mouse scrolled (1127, 588) with delta (0, 0)
Screenshot: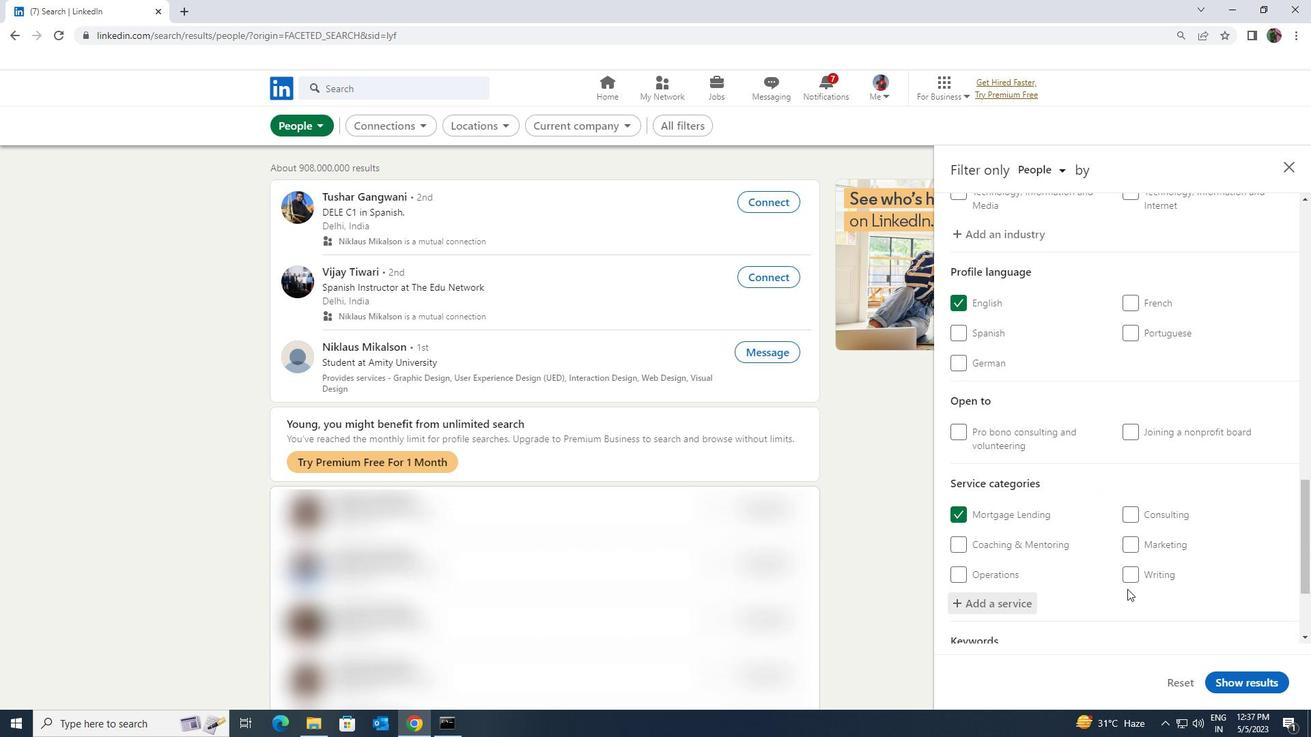 
Action: Mouse scrolled (1127, 588) with delta (0, 0)
Screenshot: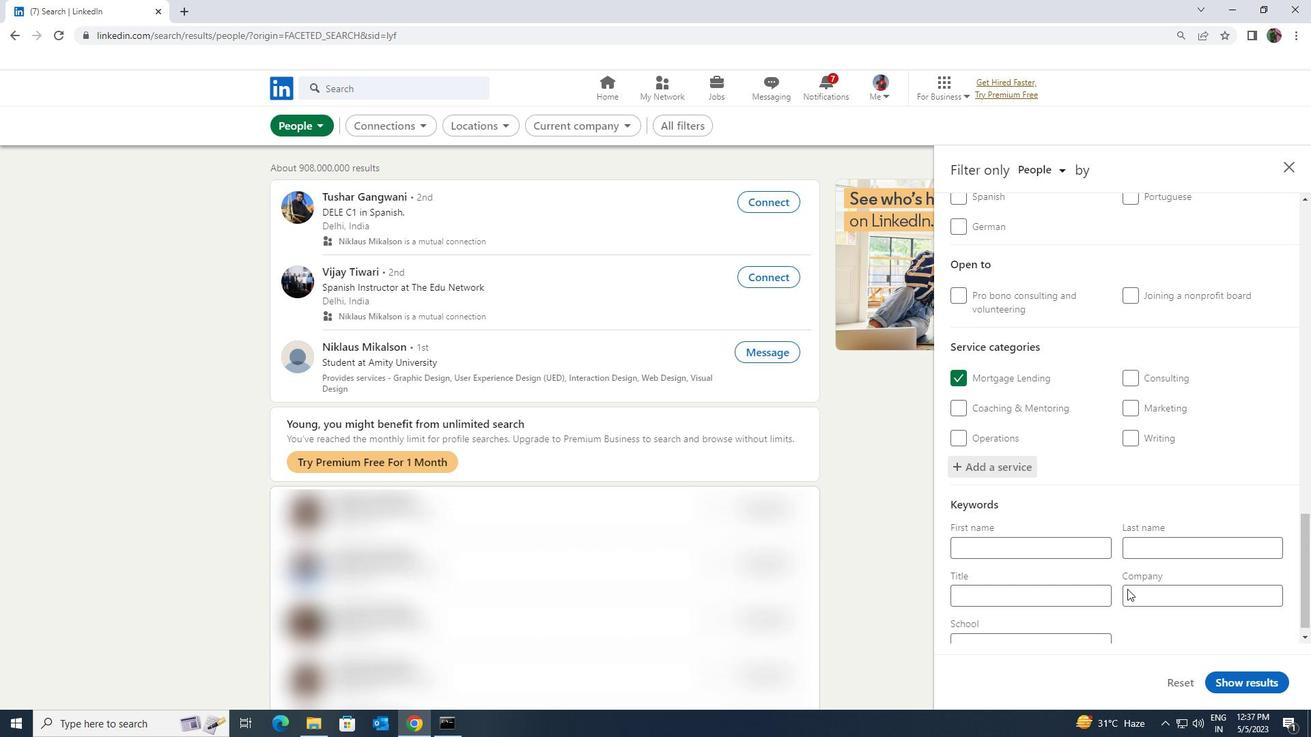 
Action: Mouse moved to (1084, 579)
Screenshot: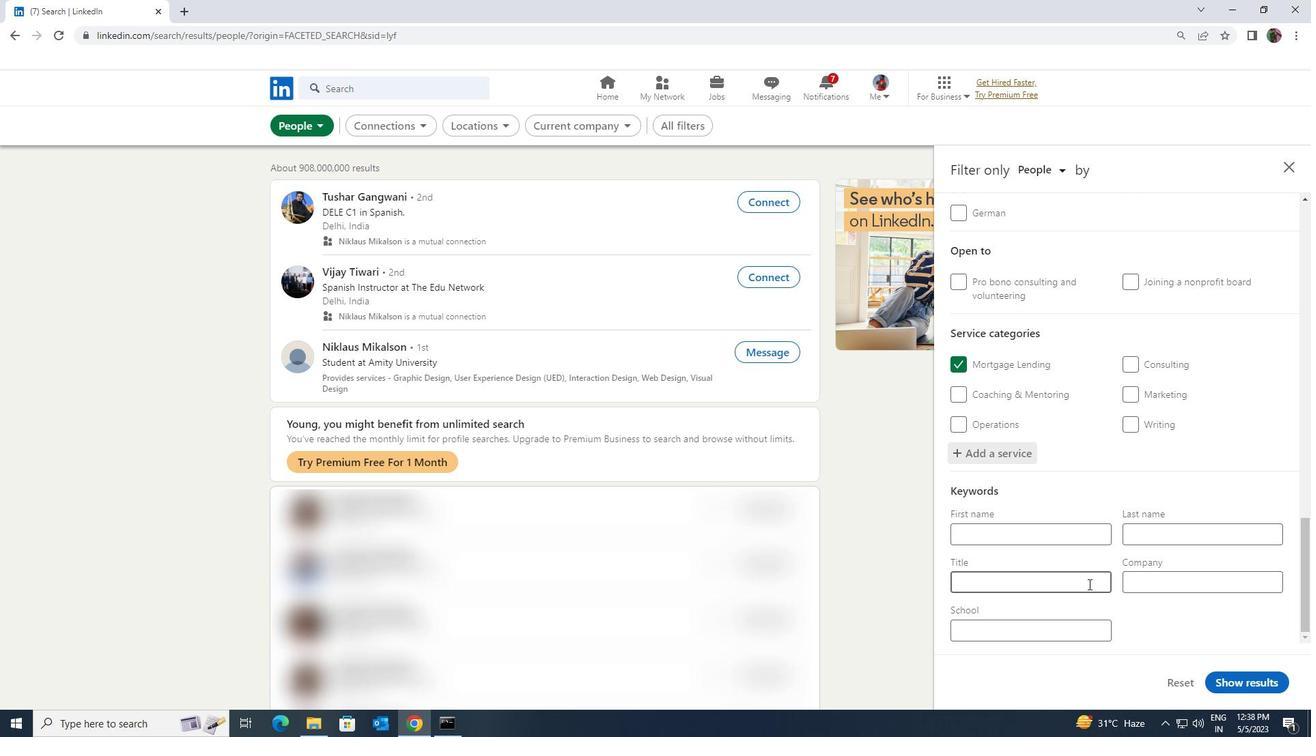
Action: Mouse pressed left at (1084, 579)
Screenshot: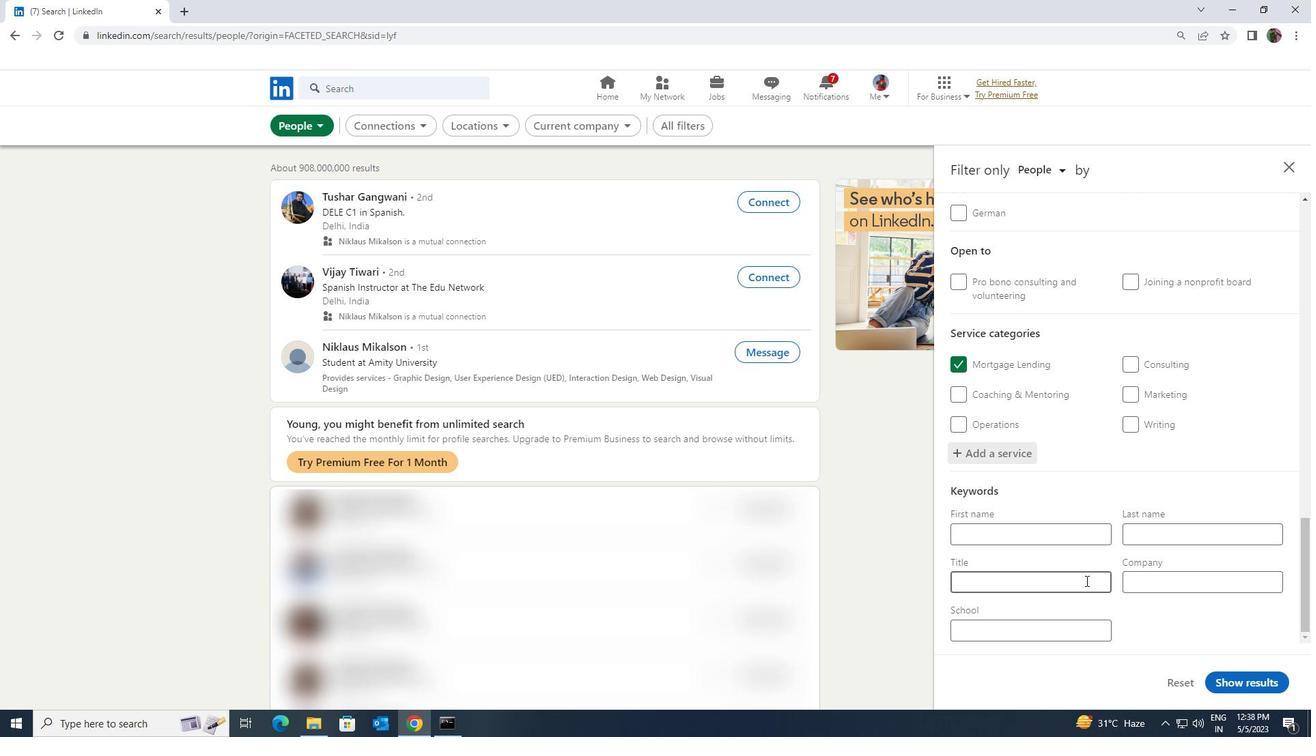 
Action: Mouse moved to (1080, 579)
Screenshot: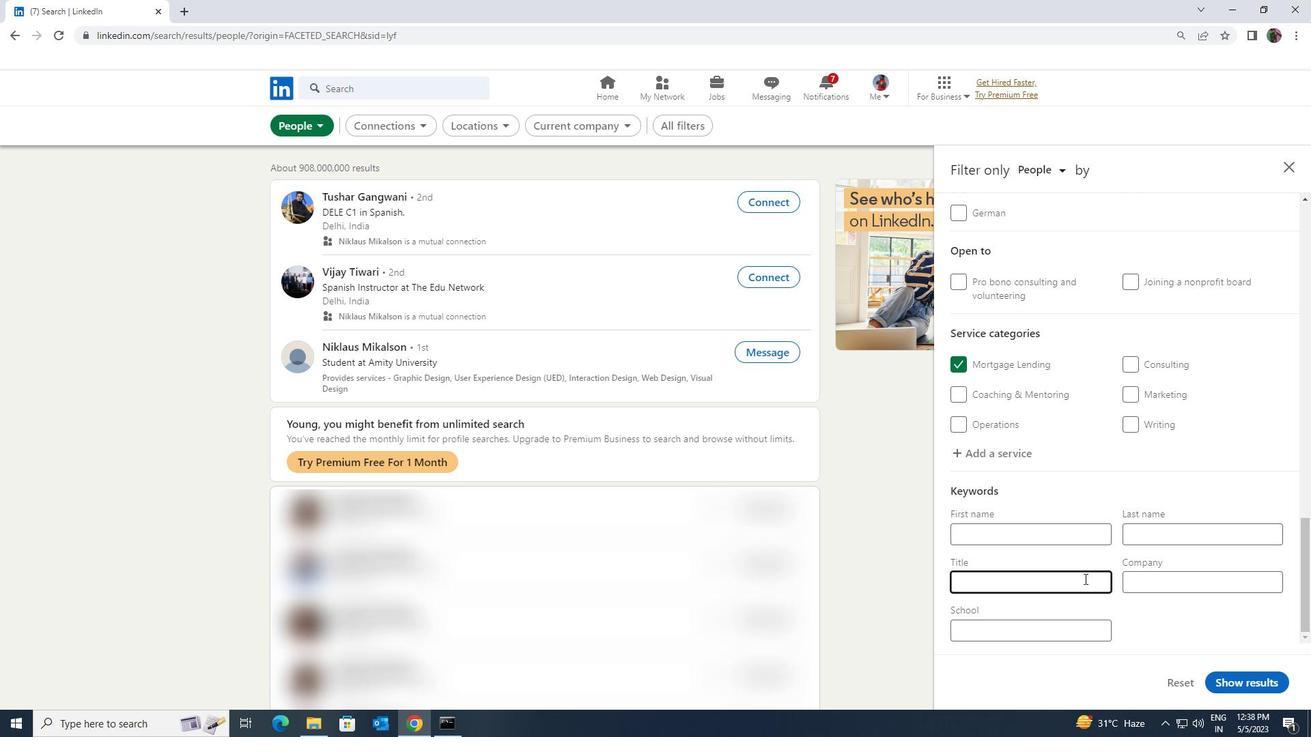 
Action: Key pressed <Key.shift><Key.shift><Key.shift><Key.shift><Key.shift>TRAVEL<Key.space><Key.shift>NURSE
Screenshot: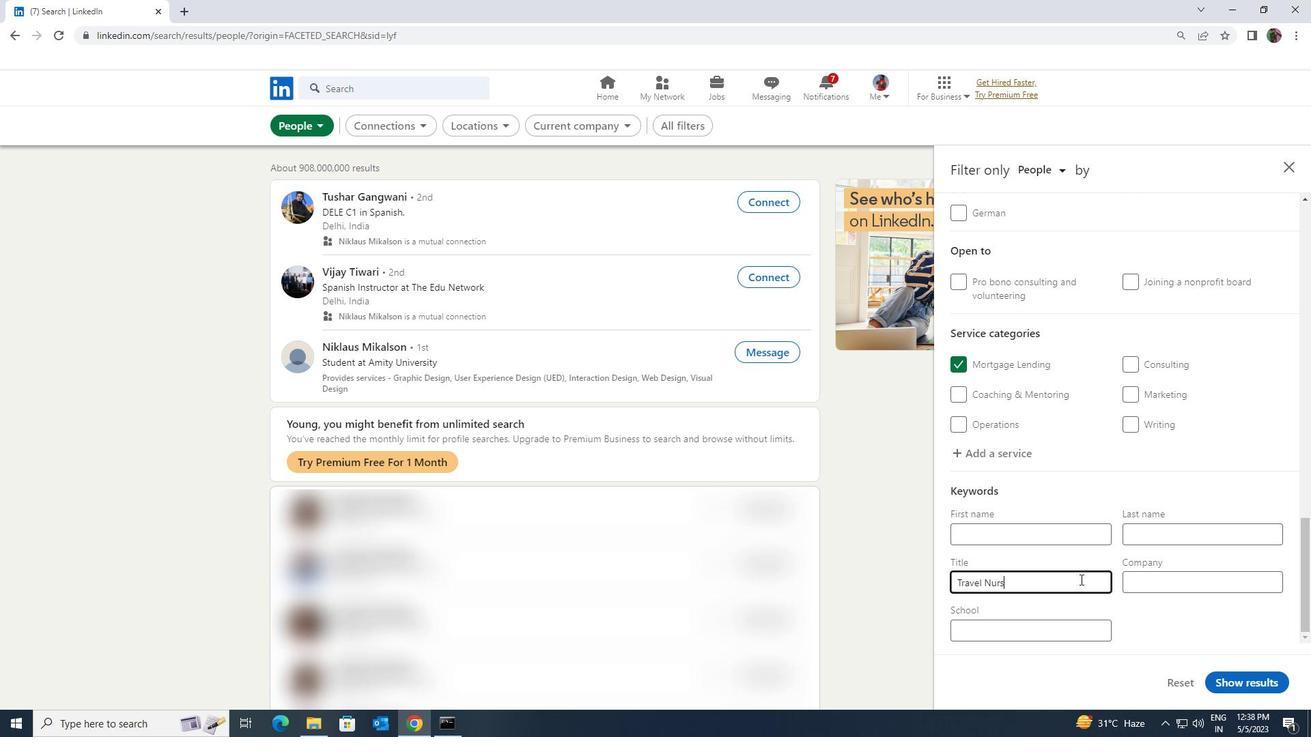 
Action: Mouse moved to (1231, 680)
Screenshot: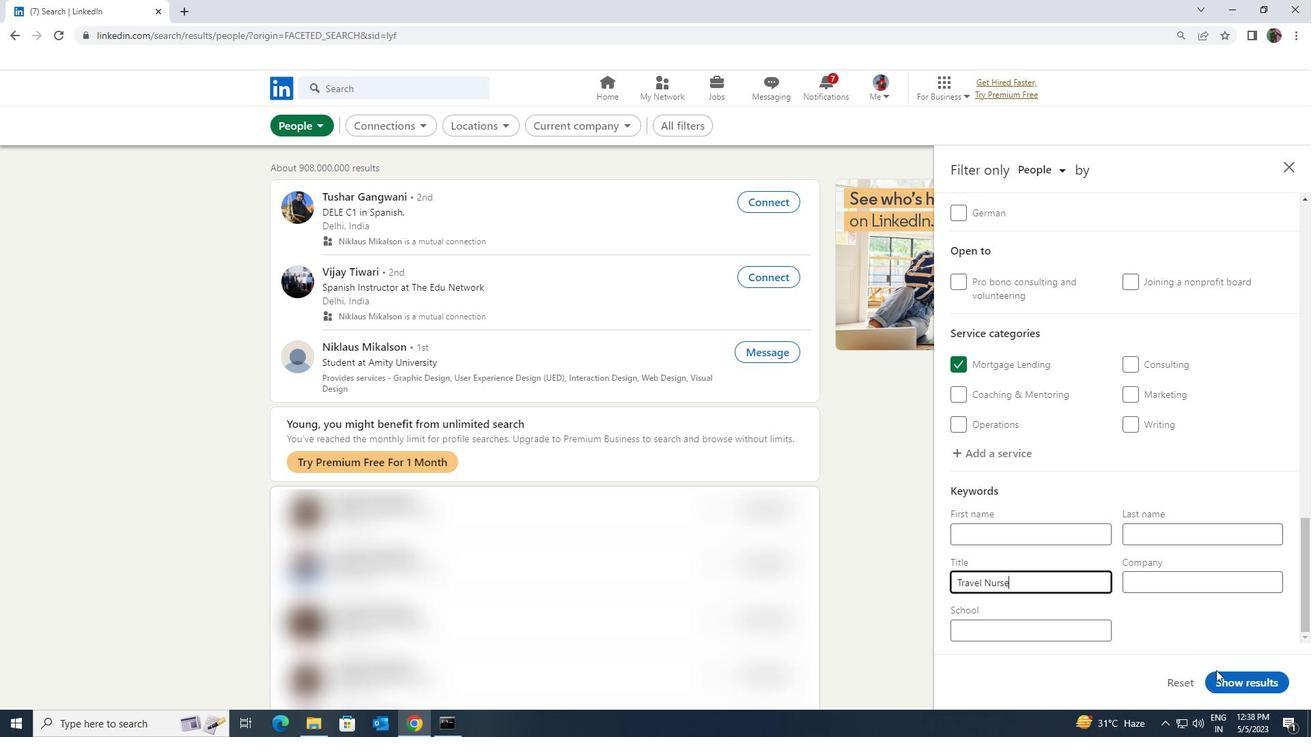 
Action: Mouse pressed left at (1231, 680)
Screenshot: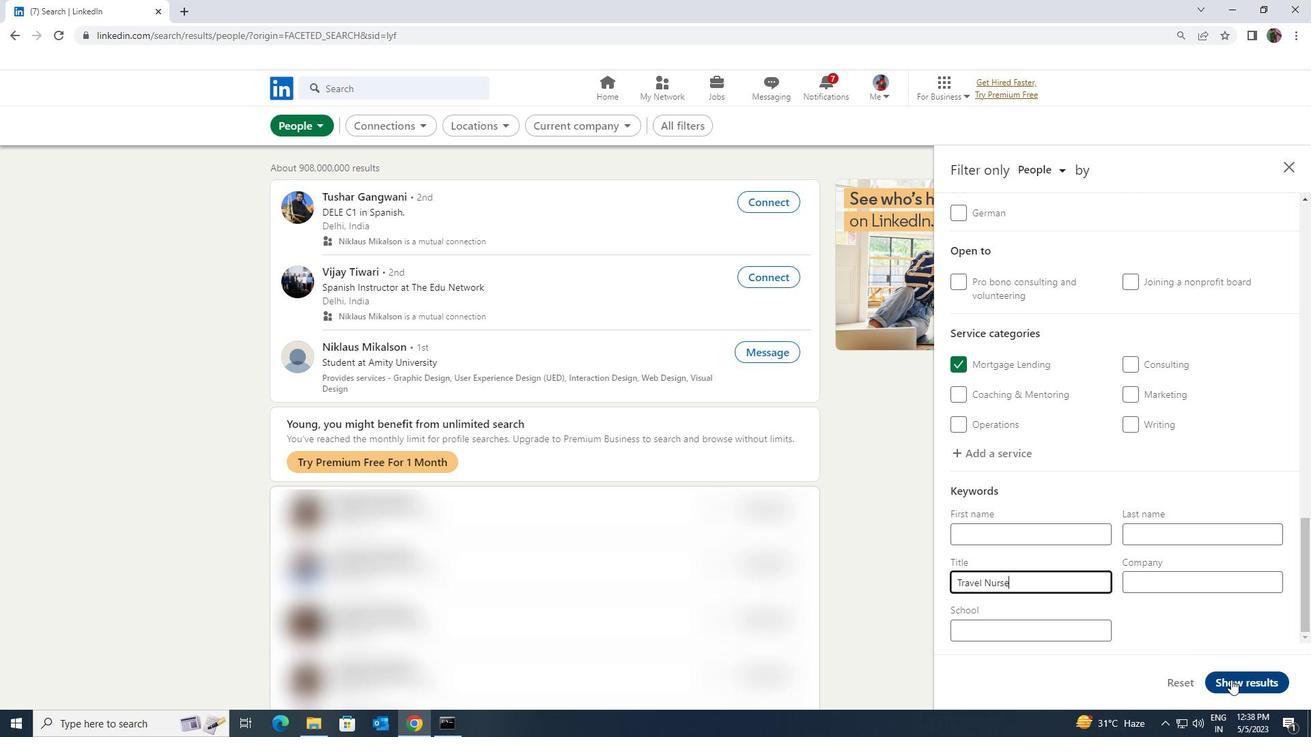 
